 Task: Create validation rules in attendee object.
Action: Mouse moved to (798, 62)
Screenshot: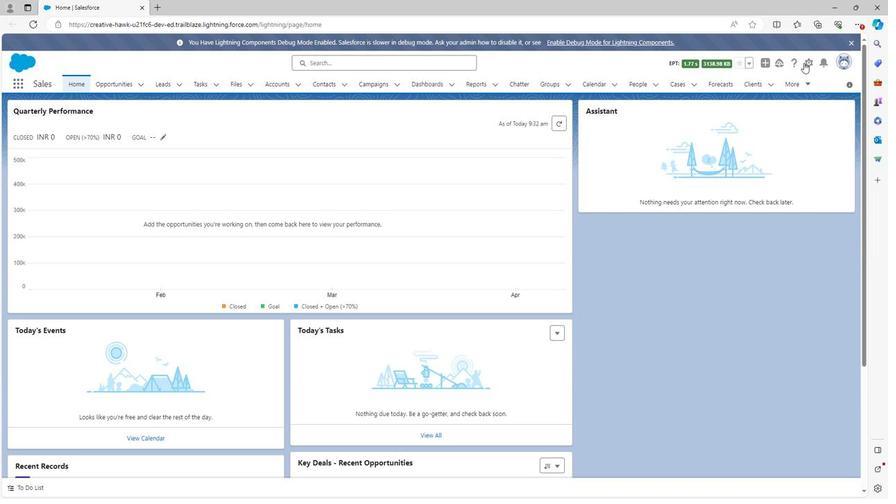 
Action: Mouse pressed left at (798, 62)
Screenshot: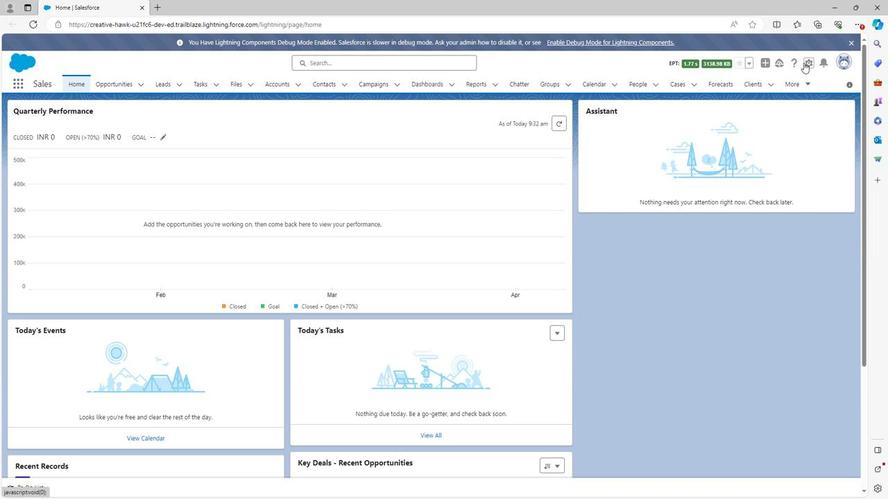 
Action: Mouse moved to (767, 87)
Screenshot: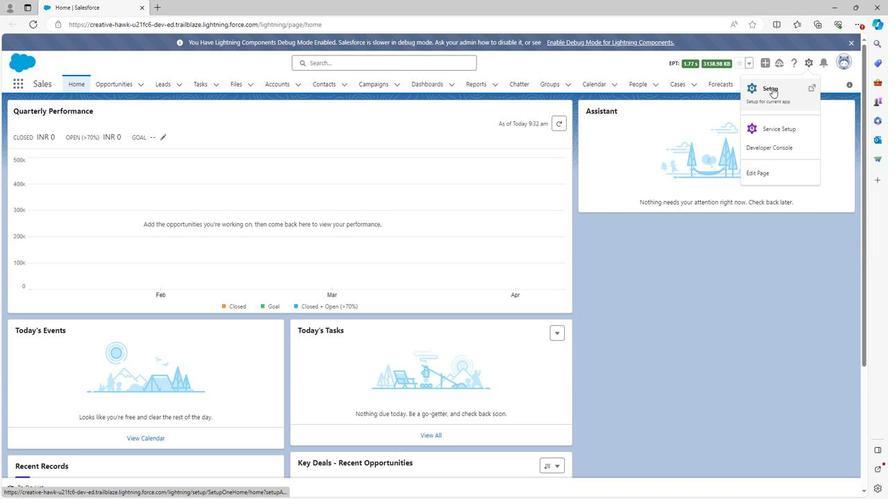 
Action: Mouse pressed left at (767, 87)
Screenshot: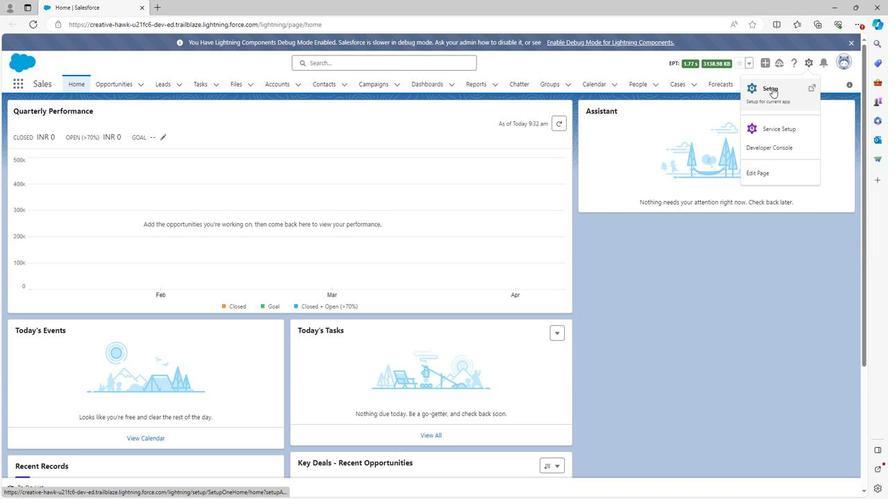 
Action: Mouse moved to (119, 83)
Screenshot: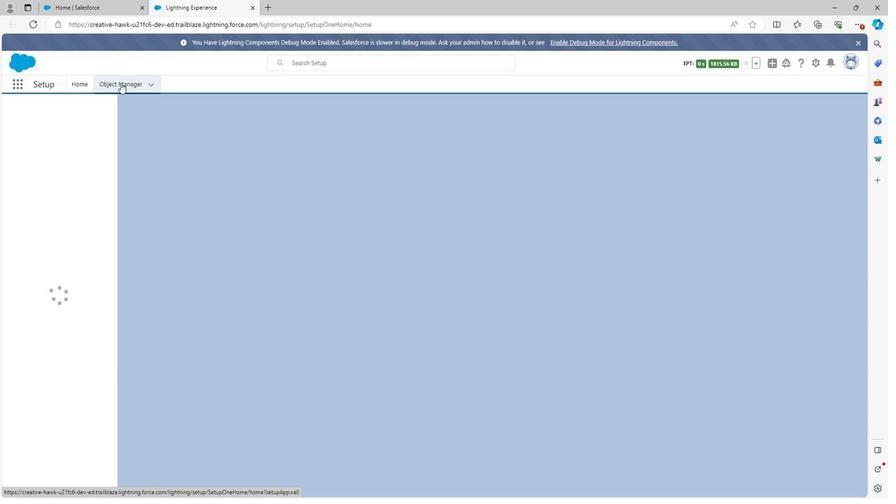 
Action: Mouse pressed left at (119, 83)
Screenshot: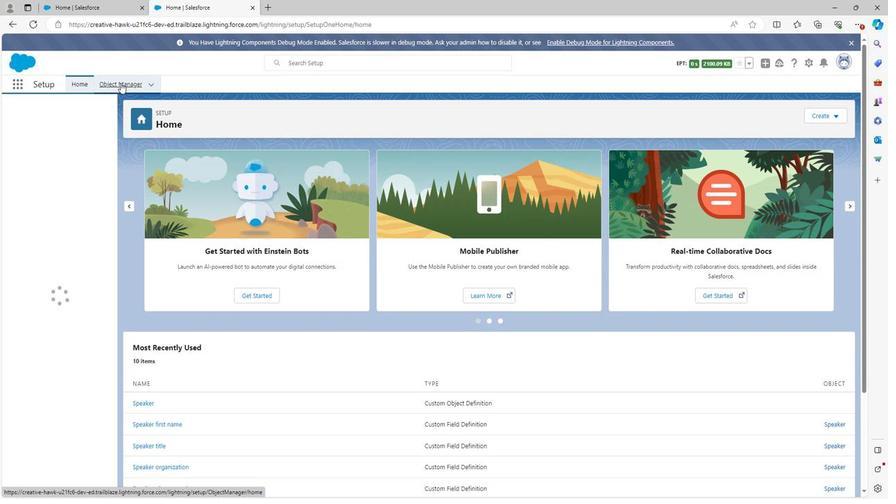 
Action: Mouse moved to (45, 284)
Screenshot: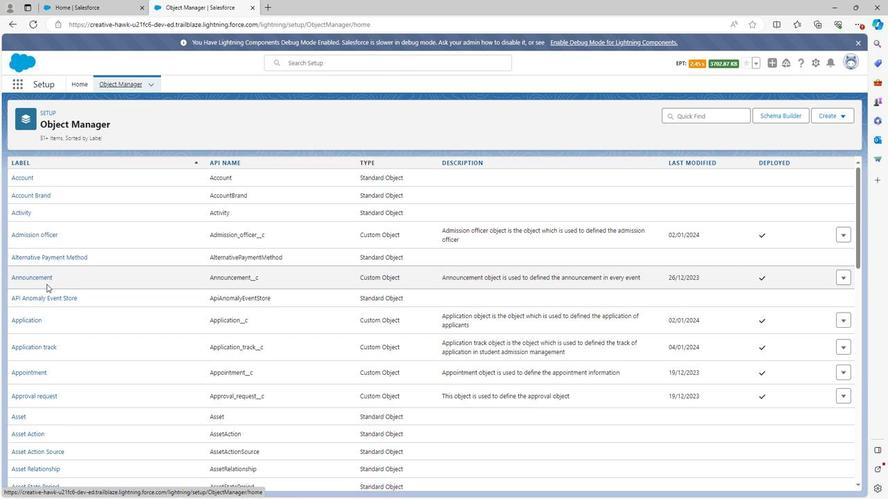 
Action: Mouse scrolled (45, 284) with delta (0, 0)
Screenshot: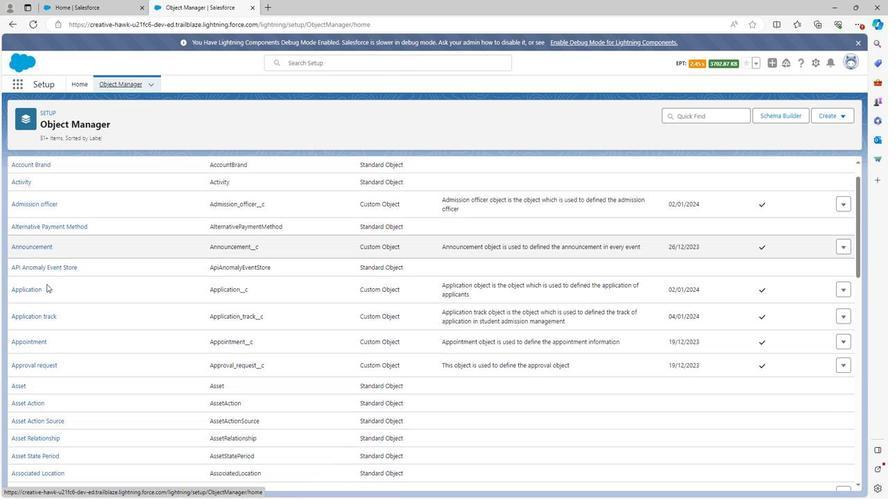 
Action: Mouse scrolled (45, 284) with delta (0, 0)
Screenshot: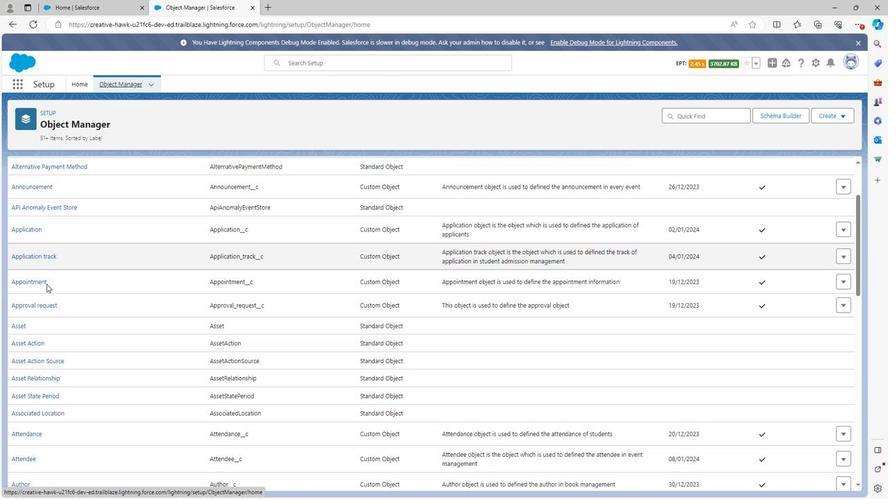 
Action: Mouse scrolled (45, 284) with delta (0, 0)
Screenshot: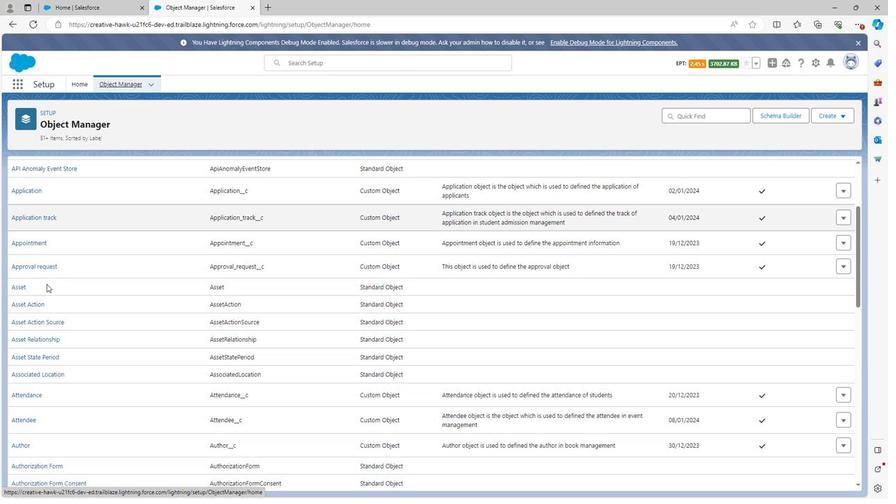 
Action: Mouse scrolled (45, 284) with delta (0, 0)
Screenshot: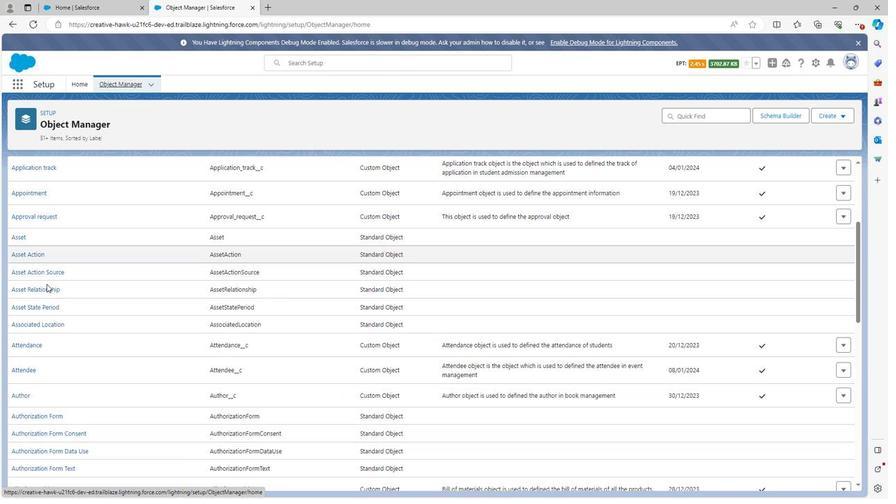 
Action: Mouse scrolled (45, 284) with delta (0, 0)
Screenshot: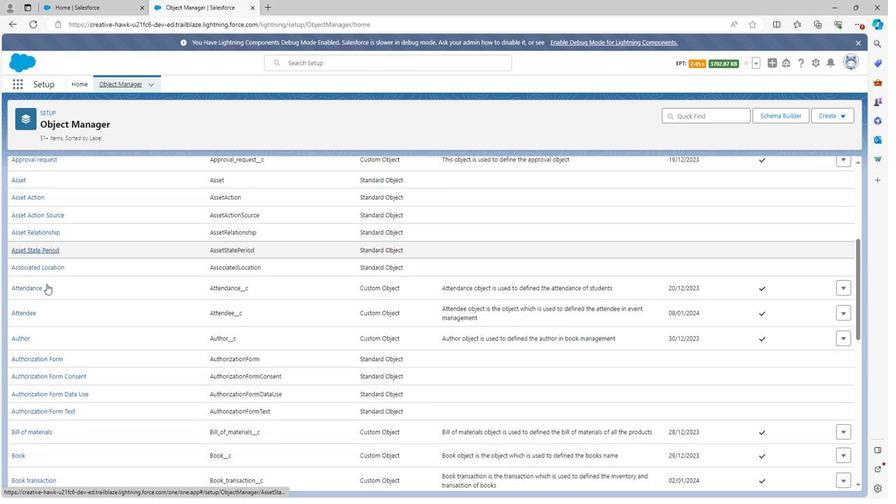 
Action: Mouse moved to (22, 299)
Screenshot: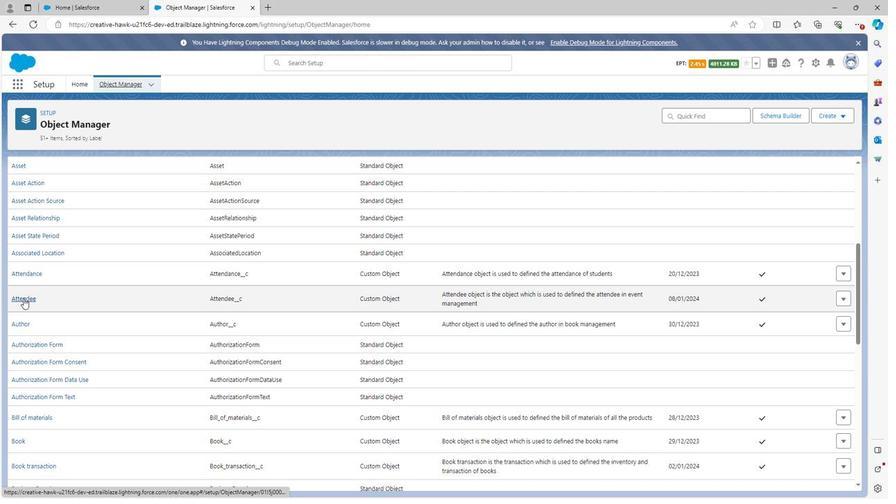 
Action: Mouse pressed left at (22, 299)
Screenshot: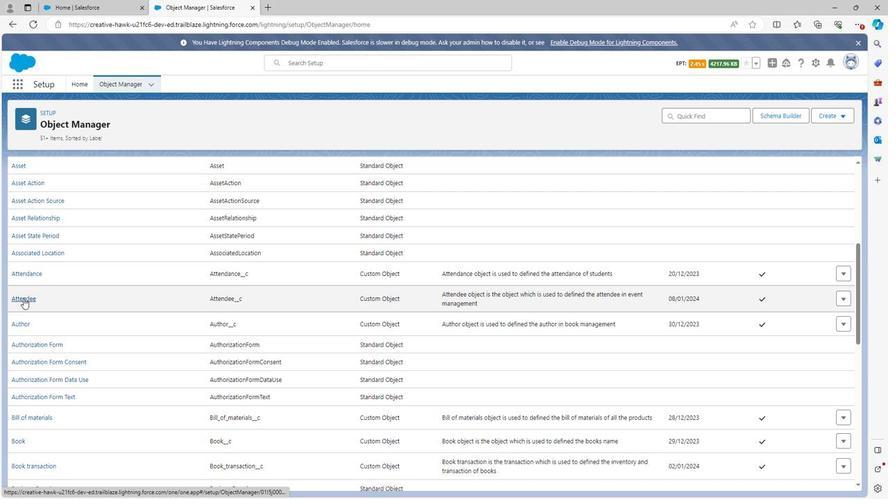 
Action: Mouse moved to (62, 181)
Screenshot: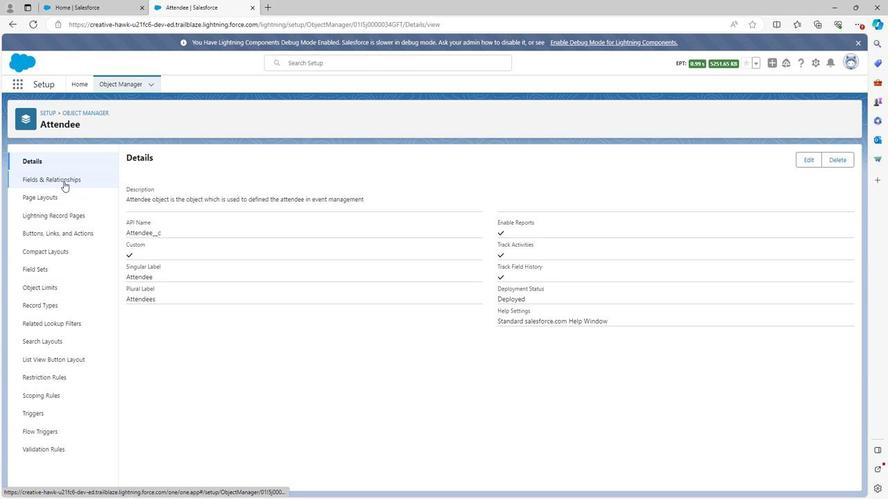 
Action: Mouse pressed left at (62, 181)
Screenshot: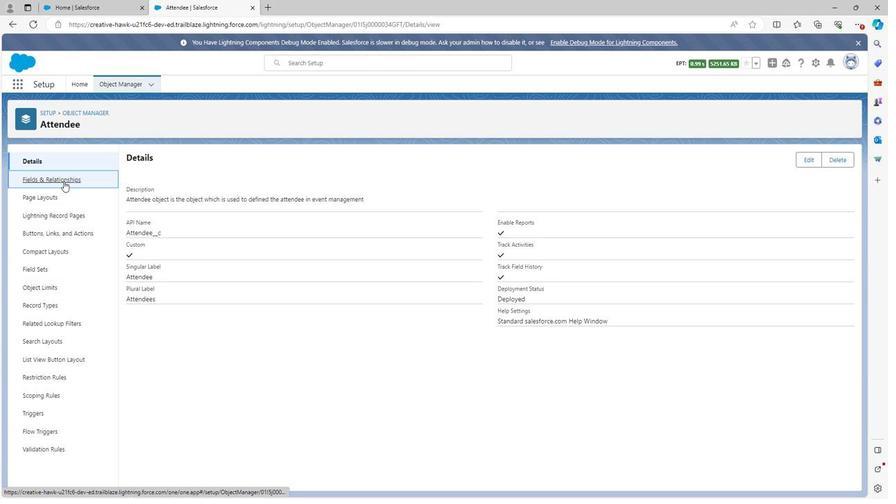 
Action: Mouse moved to (143, 344)
Screenshot: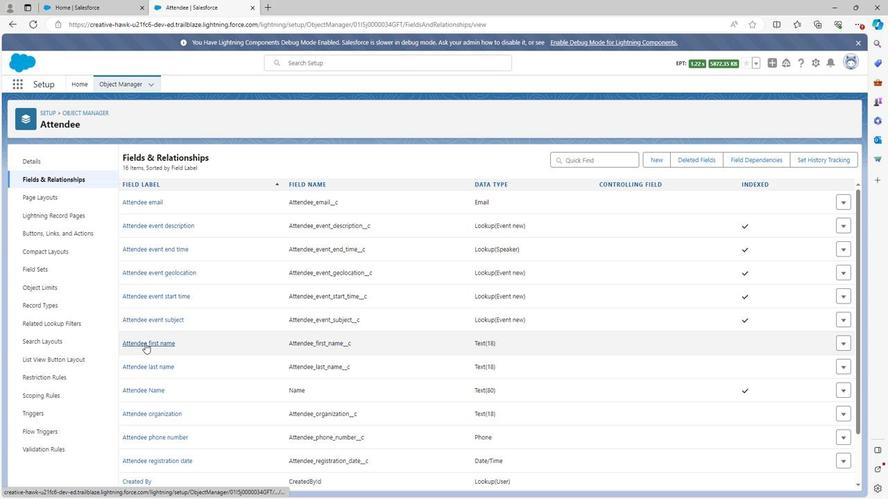 
Action: Mouse pressed left at (143, 344)
Screenshot: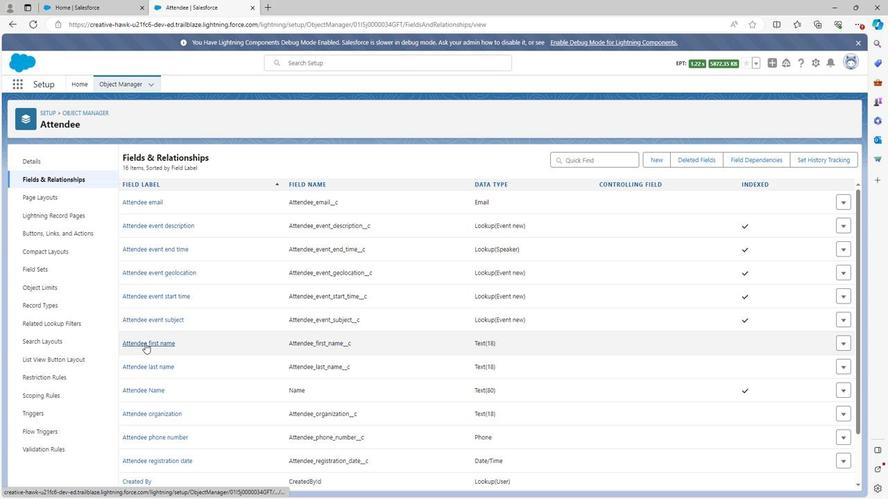 
Action: Mouse moved to (351, 427)
Screenshot: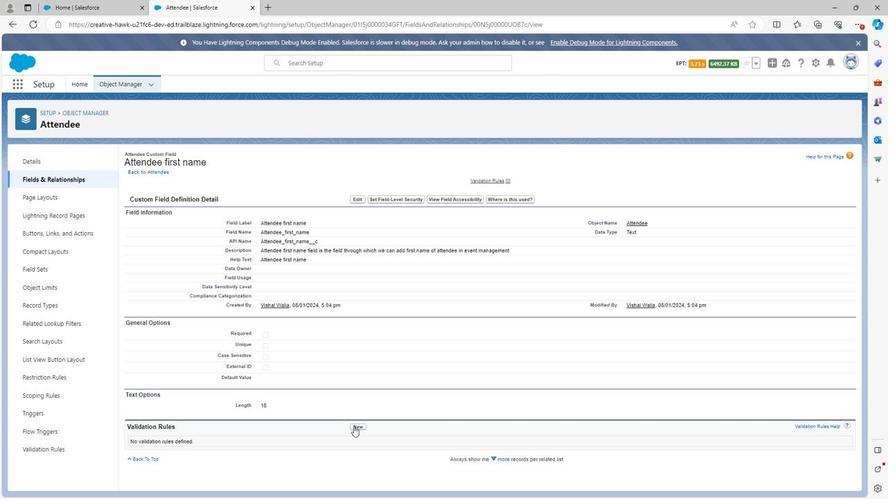 
Action: Mouse pressed left at (351, 427)
Screenshot: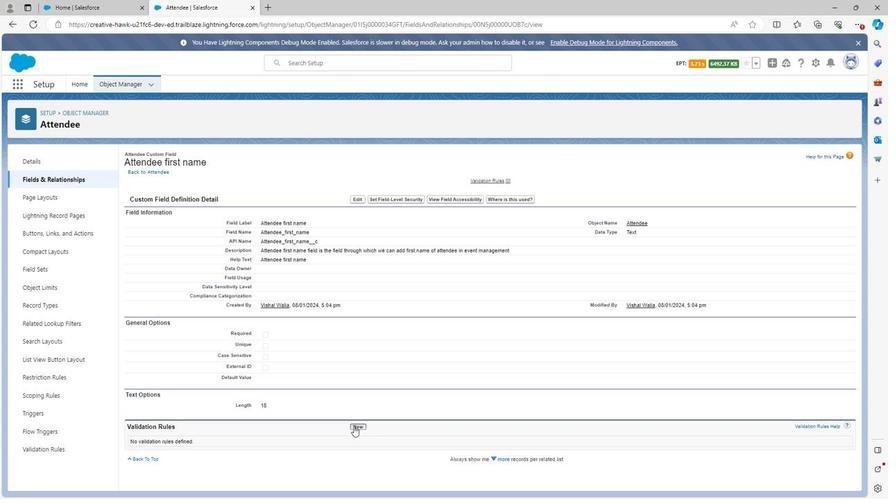 
Action: Mouse moved to (198, 217)
Screenshot: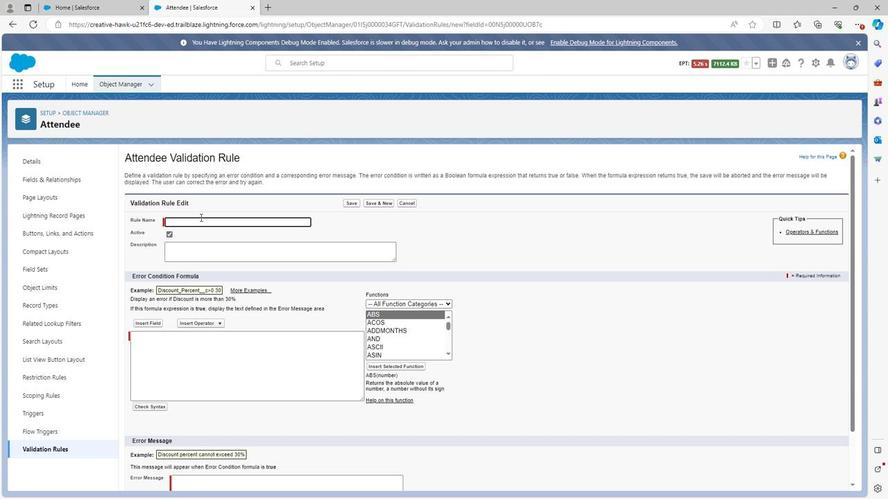 
Action: Key pressed <Key.shift><Key.shift>A
Screenshot: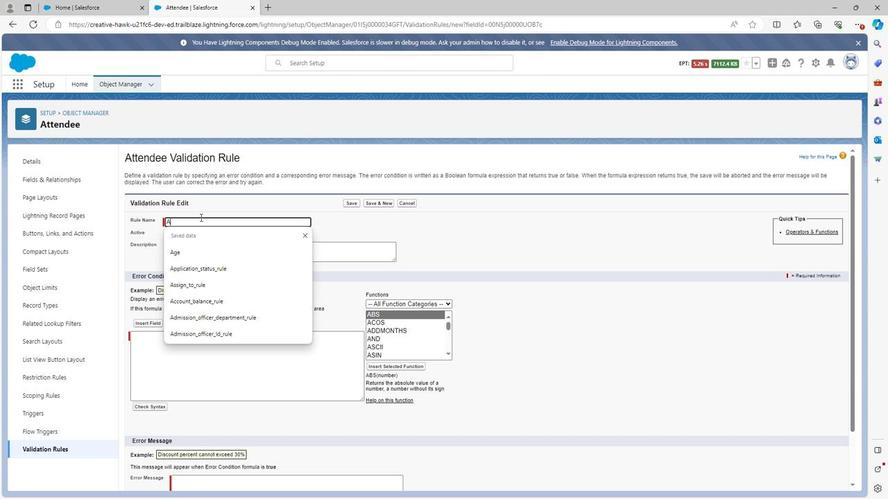 
Action: Mouse moved to (197, 218)
Screenshot: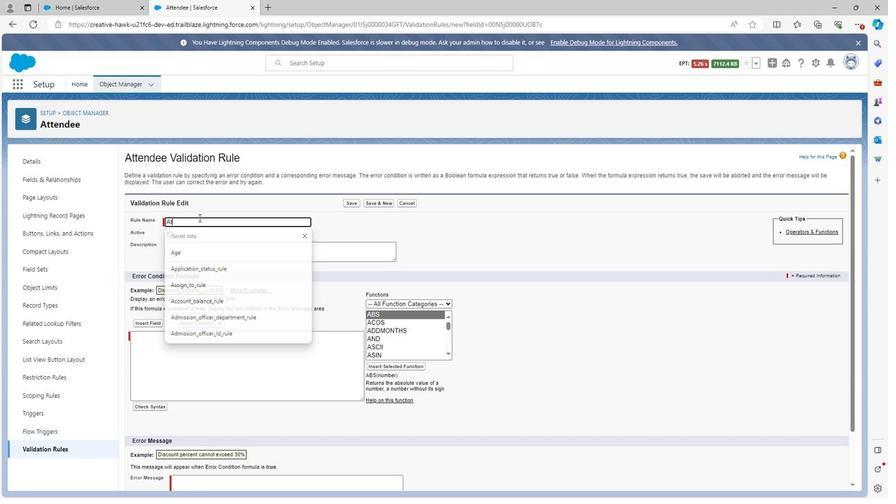 
Action: Key pressed tten
Screenshot: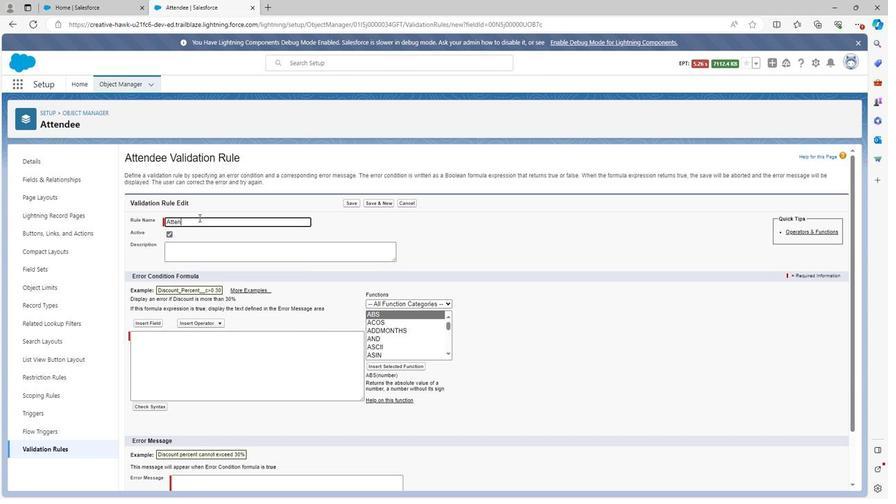 
Action: Mouse moved to (197, 218)
Screenshot: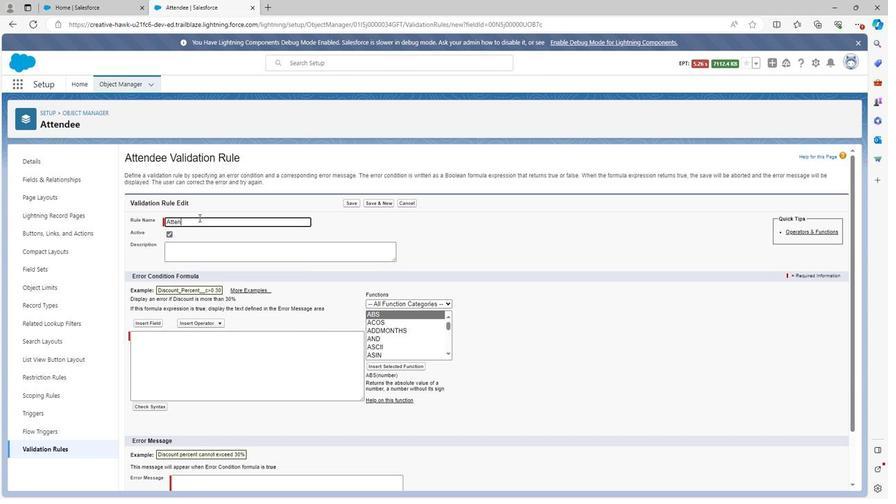 
Action: Key pressed dee<Key.space>first<Key.space>name<Key.space>rule
Screenshot: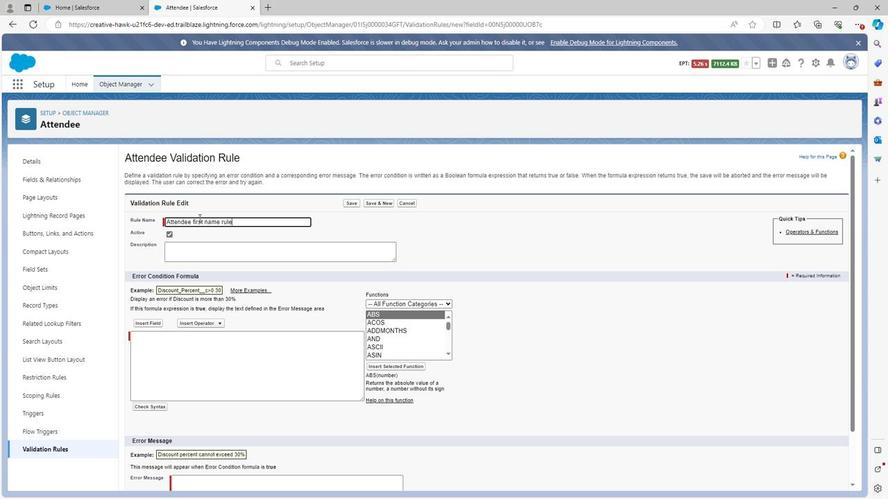 
Action: Mouse moved to (207, 229)
Screenshot: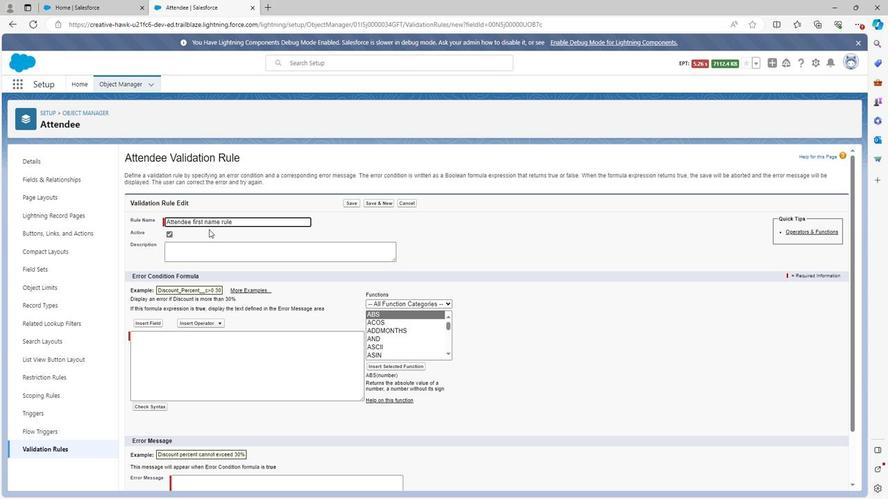 
Action: Mouse pressed left at (207, 229)
Screenshot: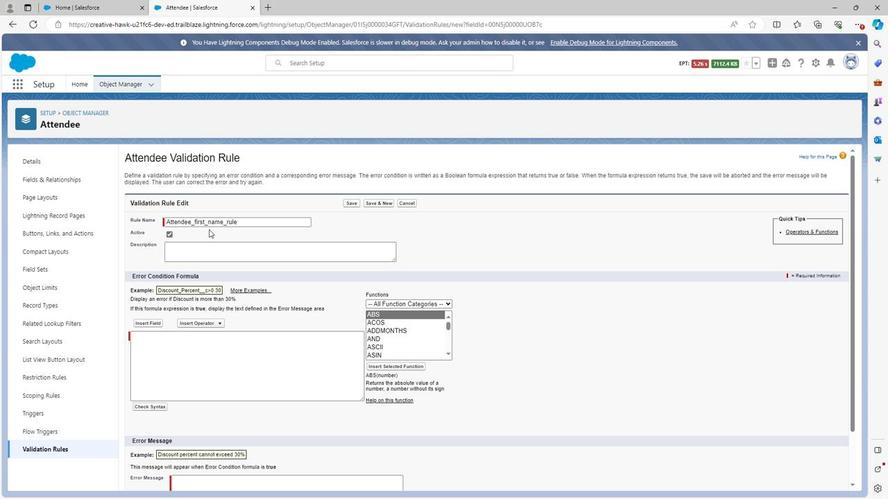 
Action: Mouse moved to (198, 251)
Screenshot: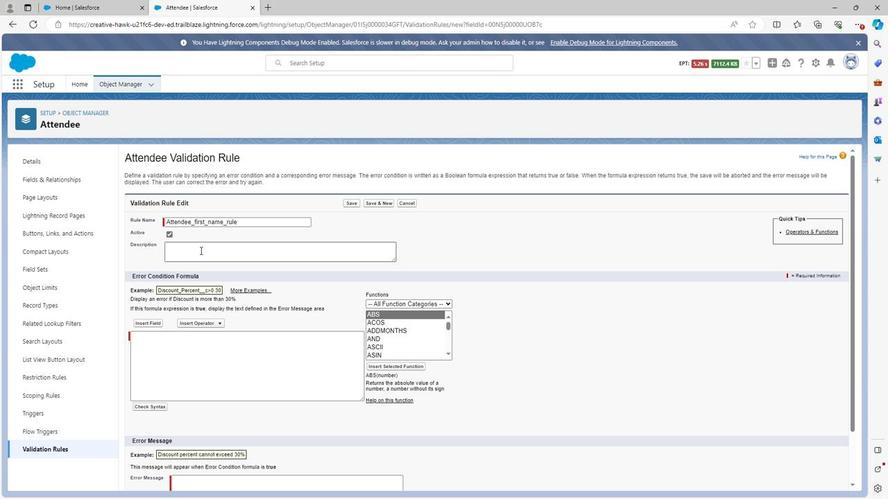 
Action: Mouse pressed left at (198, 251)
Screenshot: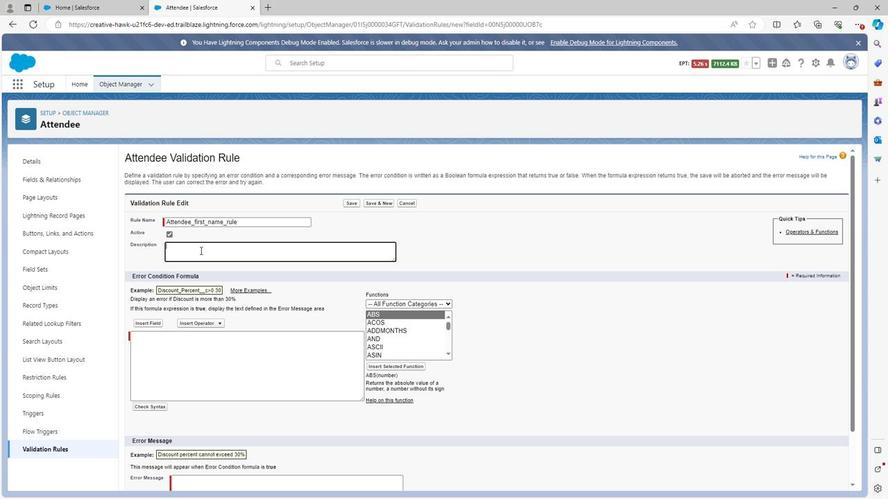 
Action: Key pressed <Key.shift>A
Screenshot: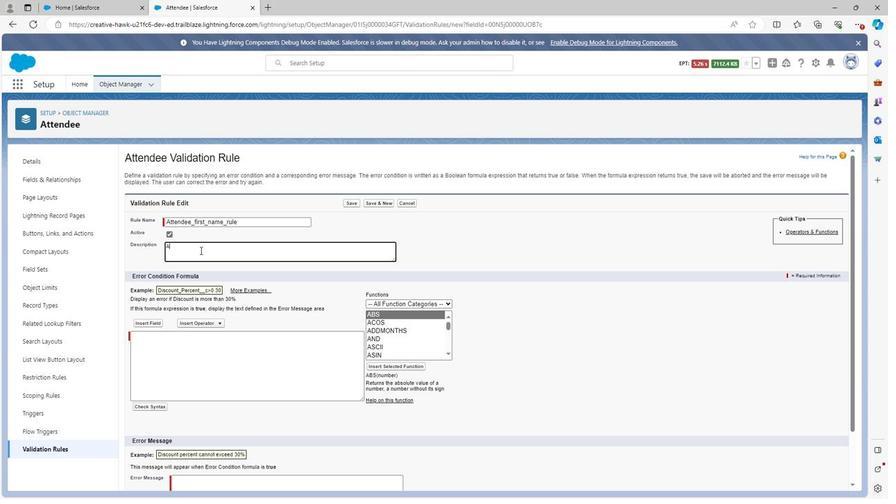 
Action: Mouse moved to (198, 250)
Screenshot: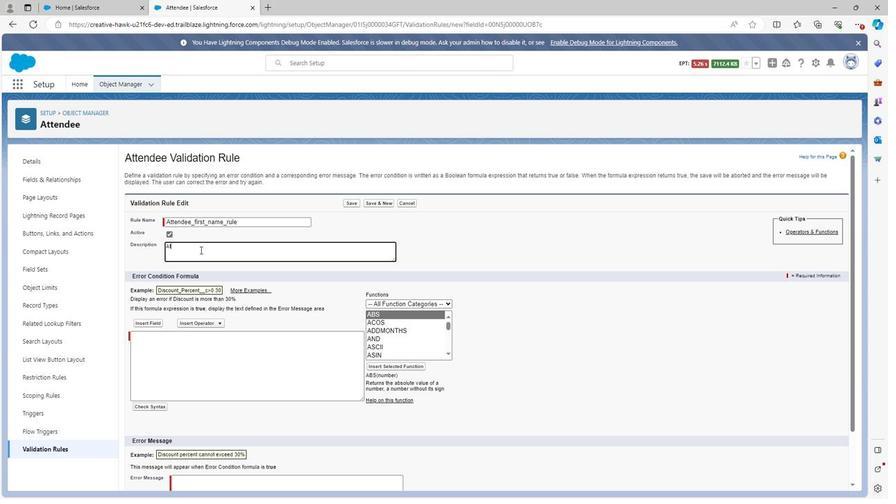 
Action: Key pressed t
Screenshot: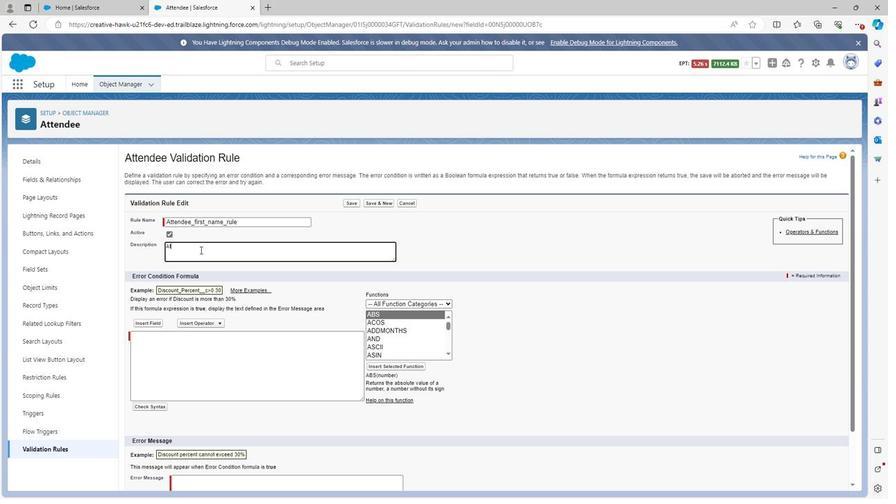 
Action: Mouse moved to (198, 249)
Screenshot: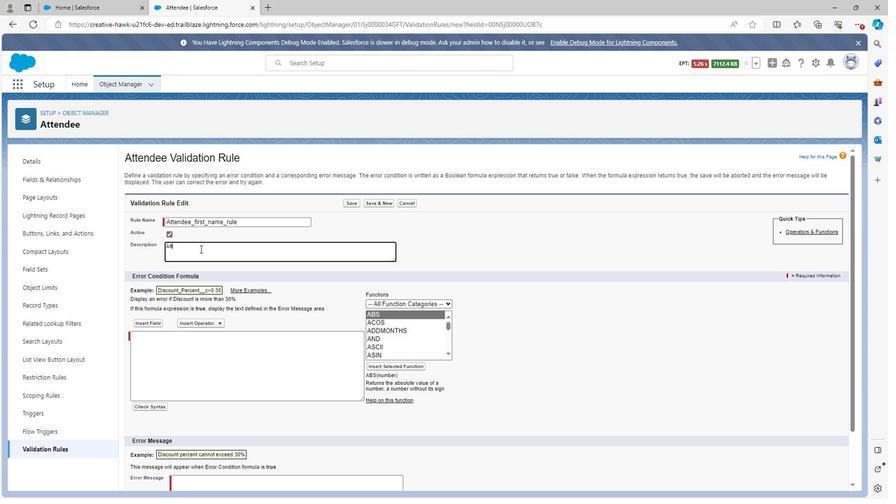 
Action: Key pressed tendee<Key.space>first<Key.space>name<Key.space>ru
Screenshot: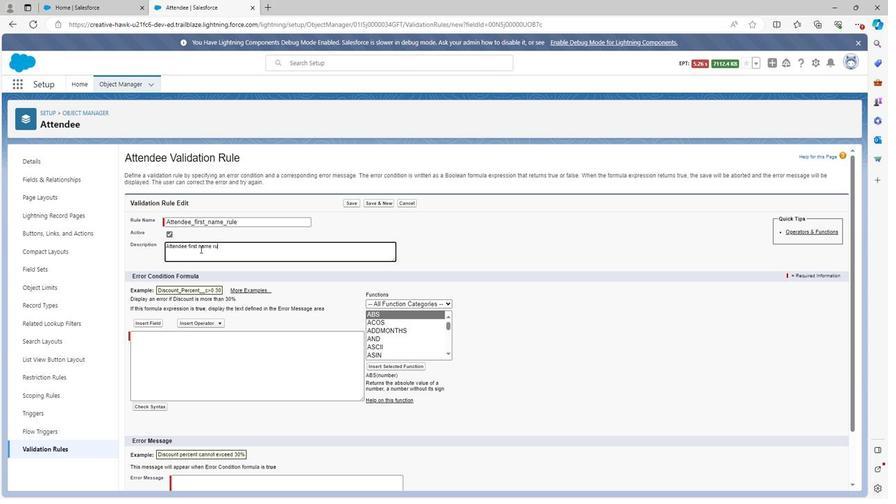 
Action: Mouse moved to (197, 249)
Screenshot: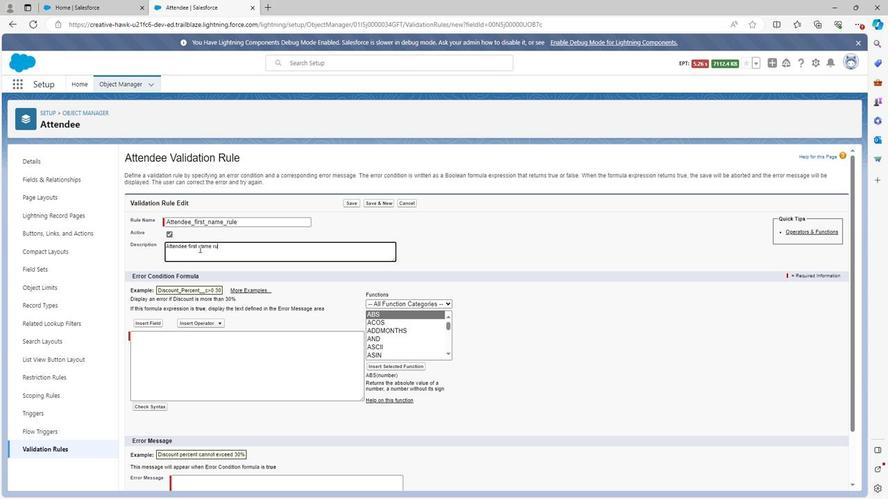 
Action: Key pressed le<Key.space>is<Key.space>the<Key.space>rule<Key.space>
Screenshot: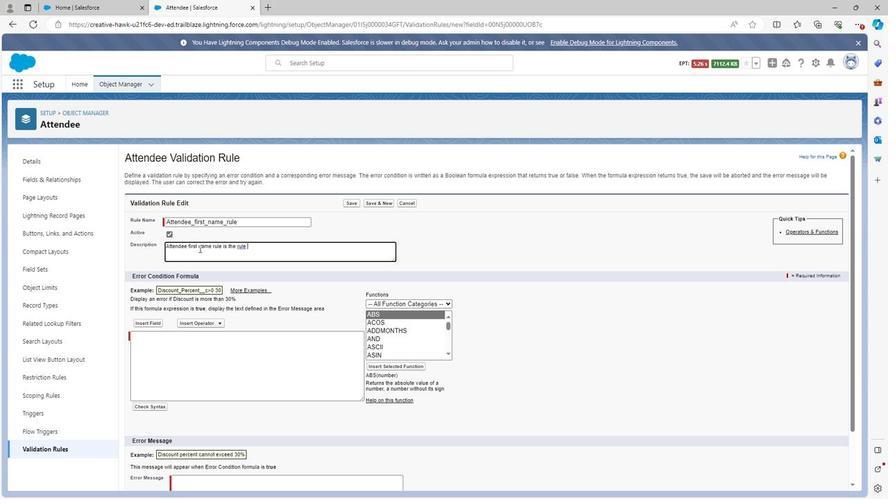 
Action: Mouse moved to (197, 248)
Screenshot: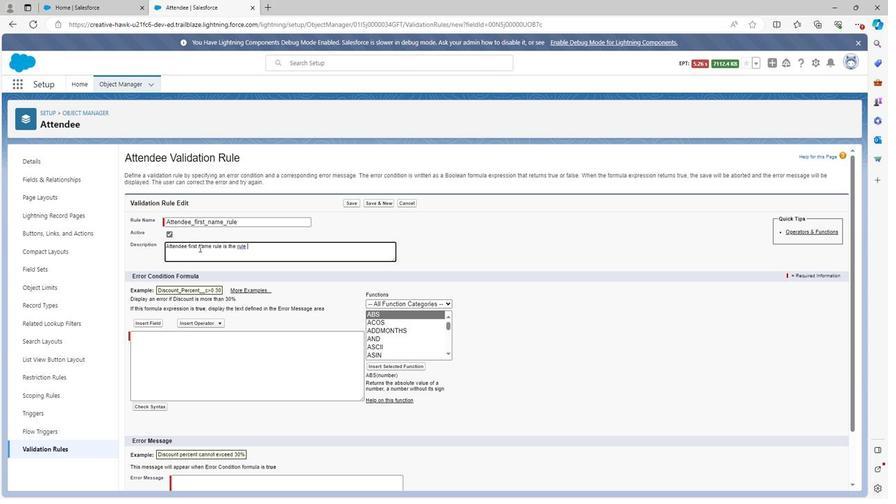 
Action: Key pressed in<Key.space>which<Key.space>we<Key.space>defined<Key.space>the<Key.space>first<Key.space>name<Key.space>of<Key.space>attendee
Screenshot: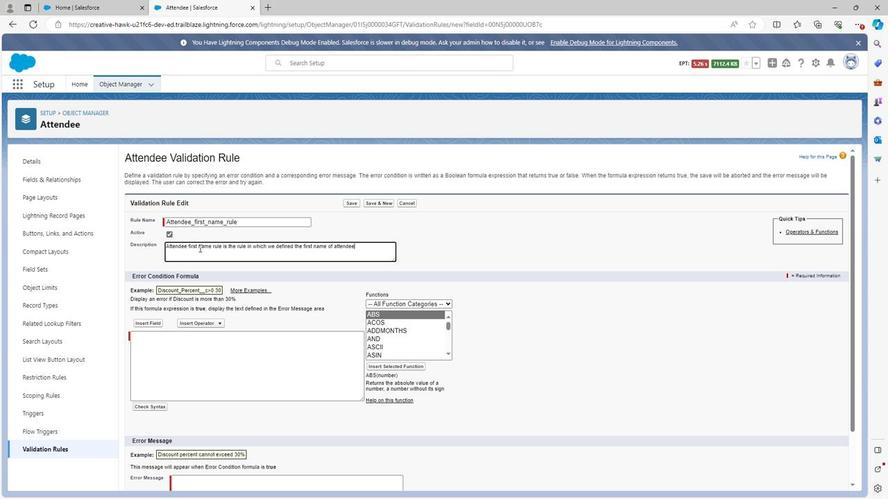 
Action: Mouse moved to (111, 208)
Screenshot: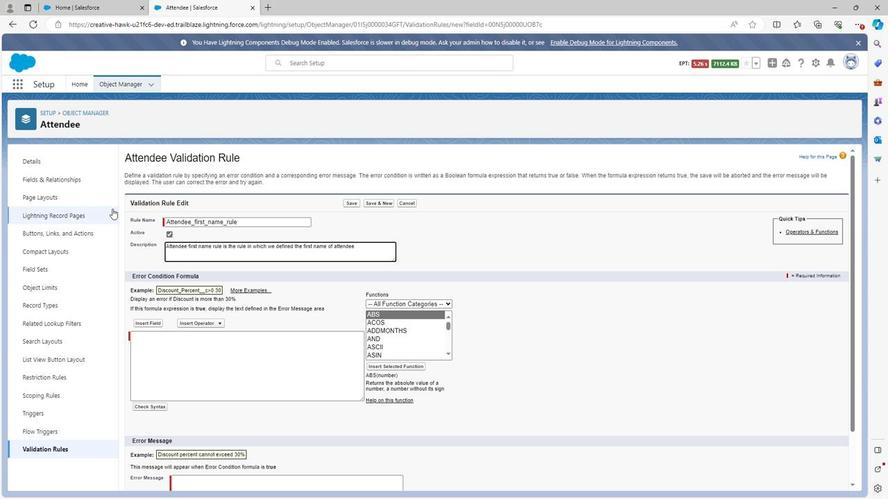
Action: Key pressed <Key.space>with<Key.space>some<Key.space>validation<Key.space>in<Key.space>event<Key.space>management
Screenshot: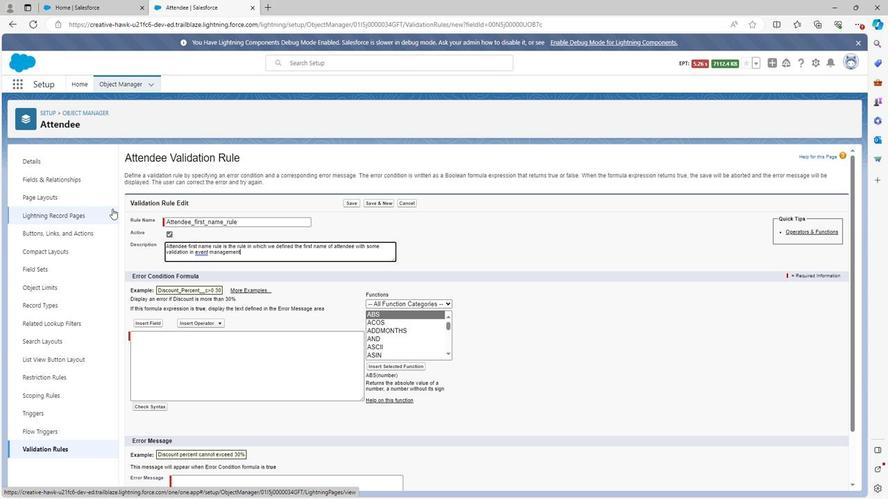 
Action: Mouse moved to (144, 321)
Screenshot: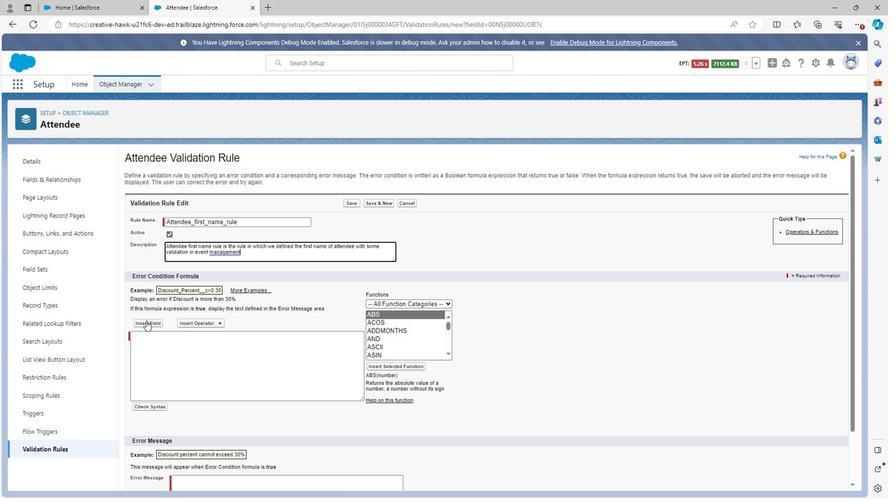 
Action: Mouse pressed left at (144, 321)
Screenshot: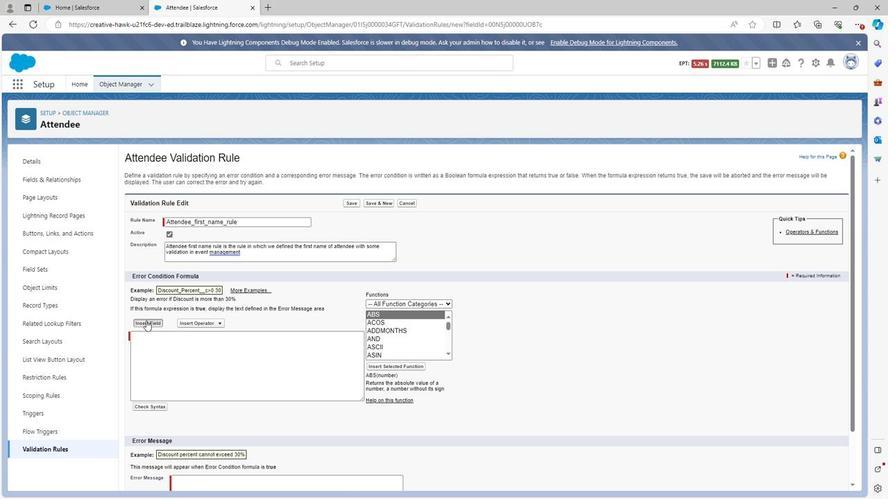 
Action: Mouse moved to (415, 325)
Screenshot: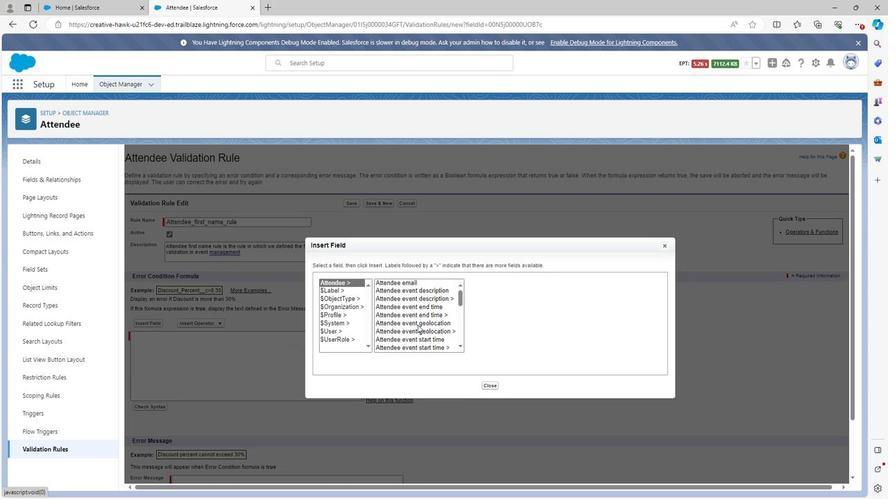 
Action: Mouse scrolled (415, 325) with delta (0, 0)
Screenshot: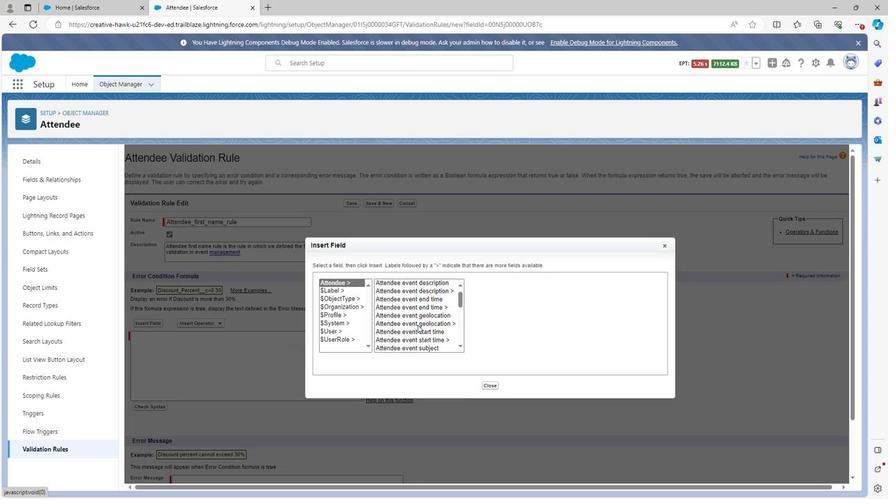 
Action: Mouse moved to (414, 325)
Screenshot: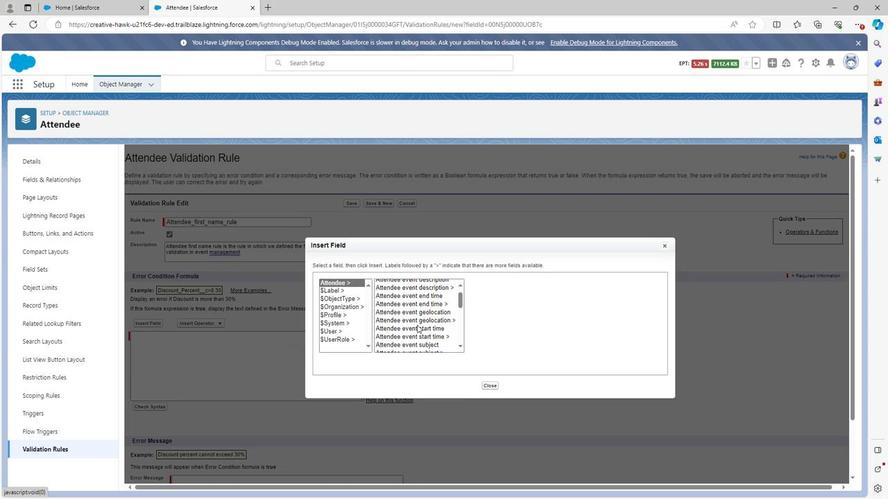 
Action: Mouse scrolled (414, 325) with delta (0, 0)
Screenshot: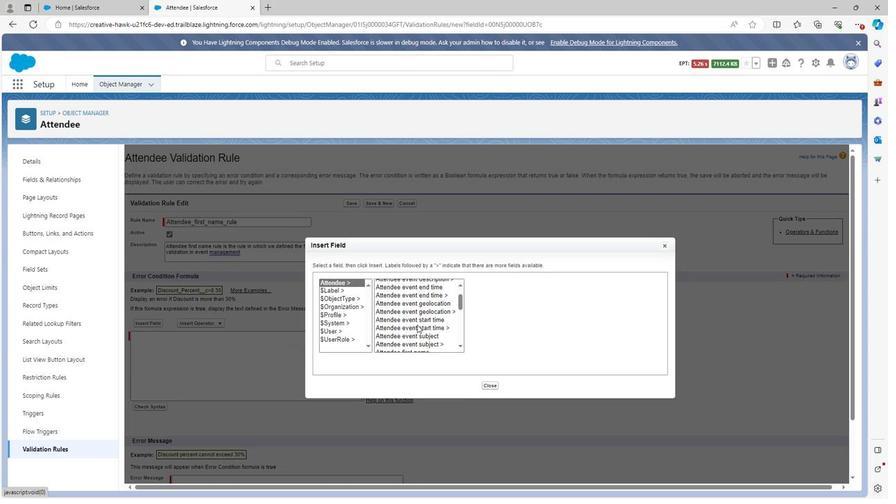 
Action: Mouse moved to (413, 325)
Screenshot: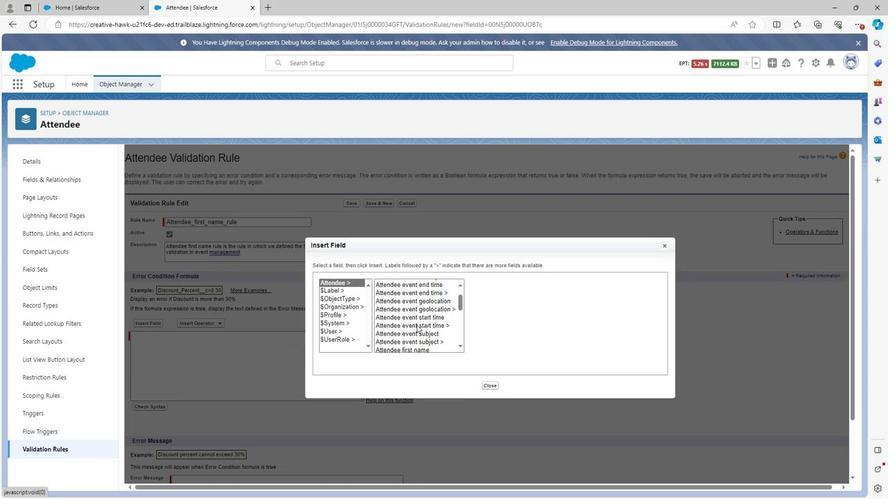 
Action: Mouse scrolled (413, 325) with delta (0, 0)
Screenshot: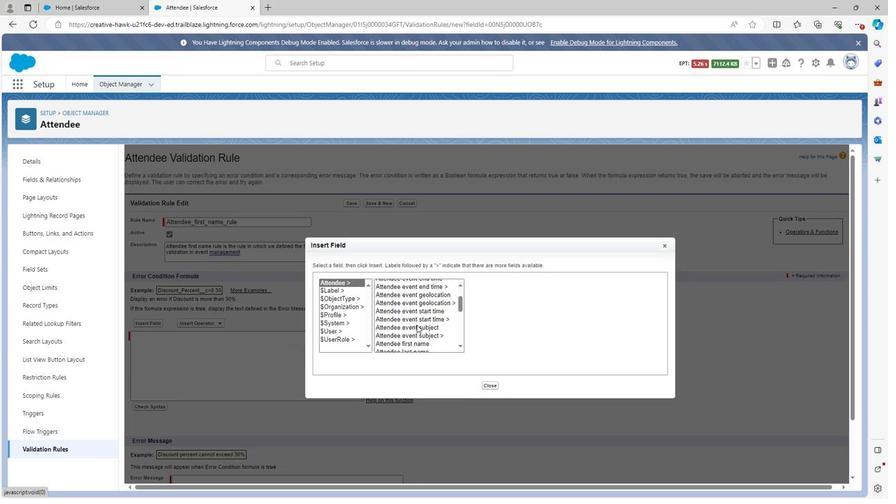 
Action: Mouse scrolled (413, 325) with delta (0, 0)
Screenshot: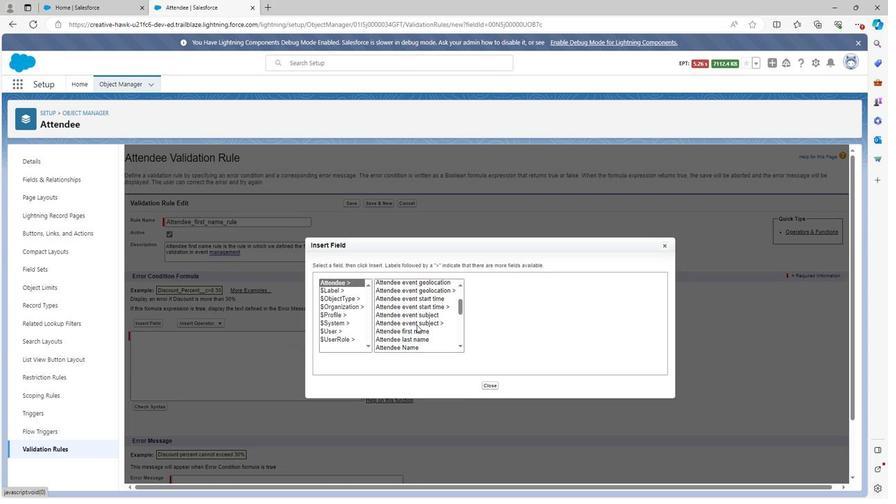 
Action: Mouse scrolled (413, 325) with delta (0, 0)
Screenshot: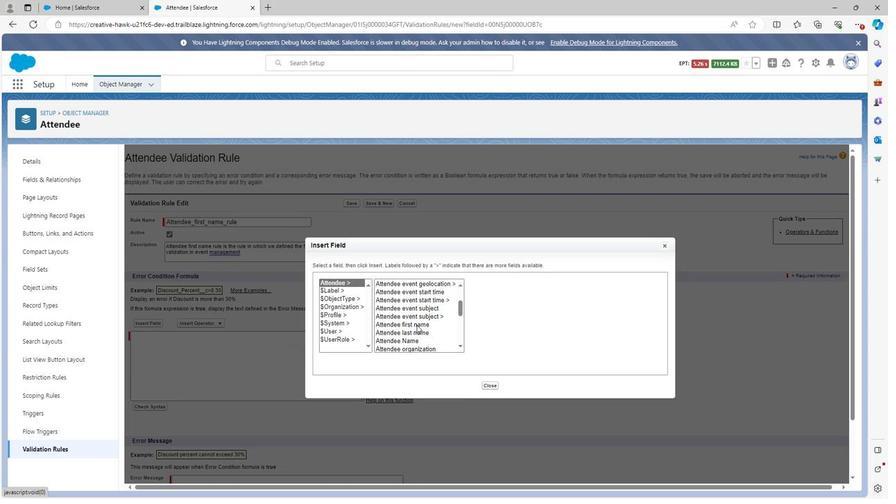 
Action: Mouse scrolled (413, 325) with delta (0, 0)
Screenshot: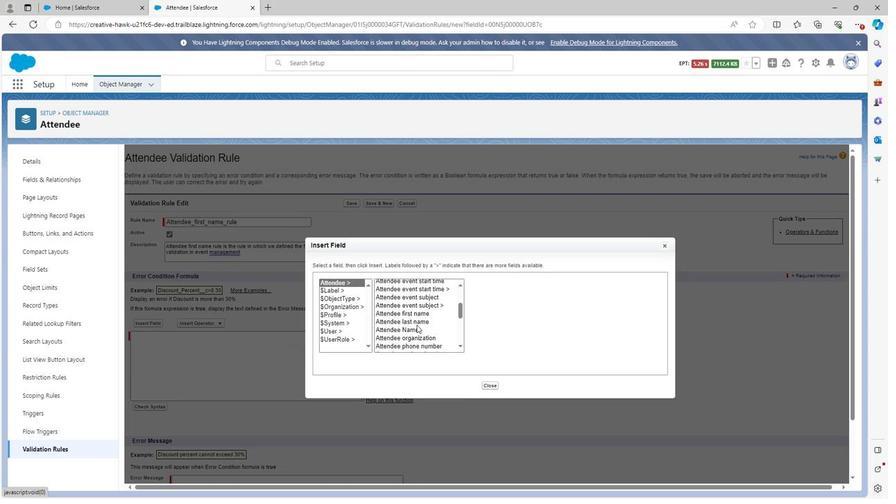 
Action: Mouse moved to (412, 306)
Screenshot: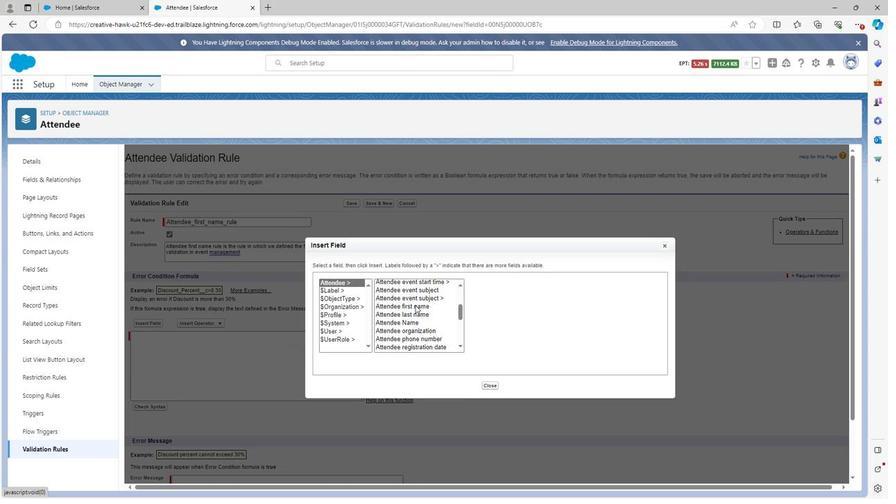 
Action: Mouse pressed left at (412, 306)
Screenshot: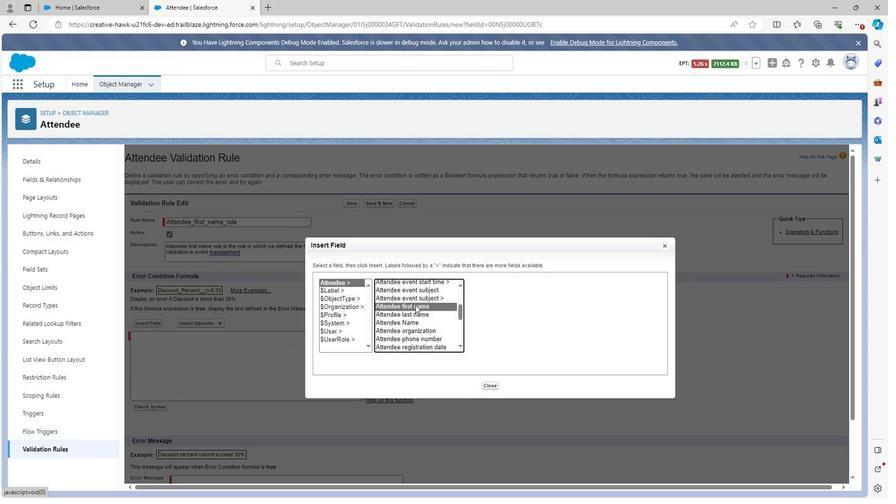 
Action: Mouse moved to (502, 333)
Screenshot: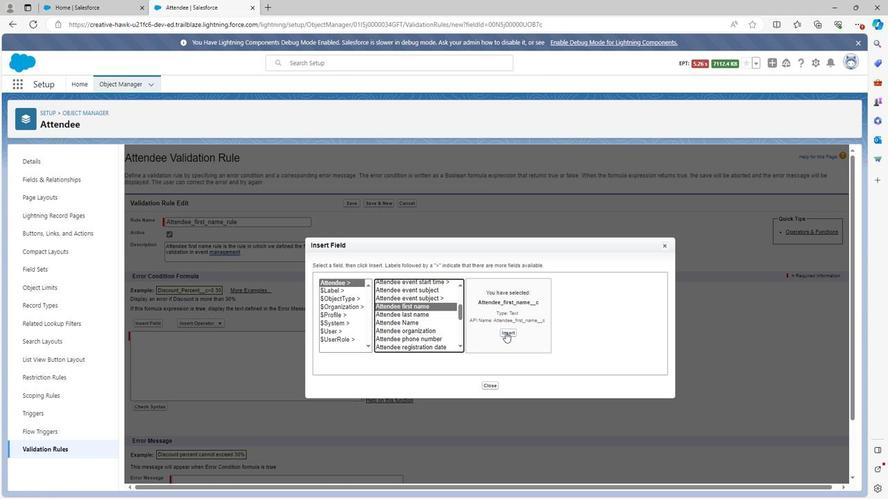 
Action: Mouse pressed left at (502, 333)
Screenshot: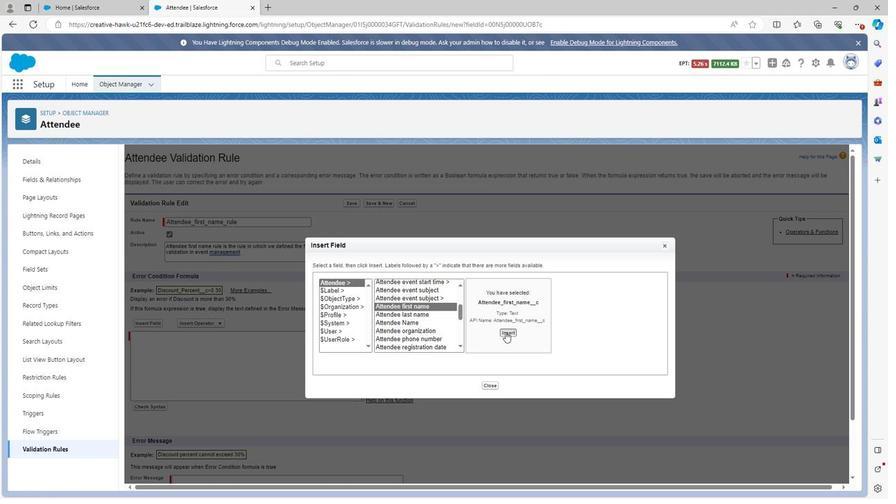 
Action: Mouse moved to (215, 322)
Screenshot: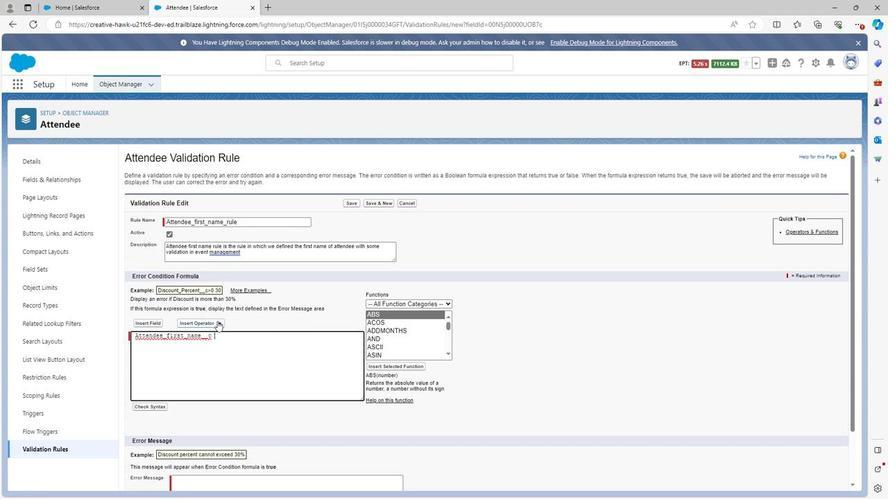 
Action: Mouse pressed left at (215, 322)
Screenshot: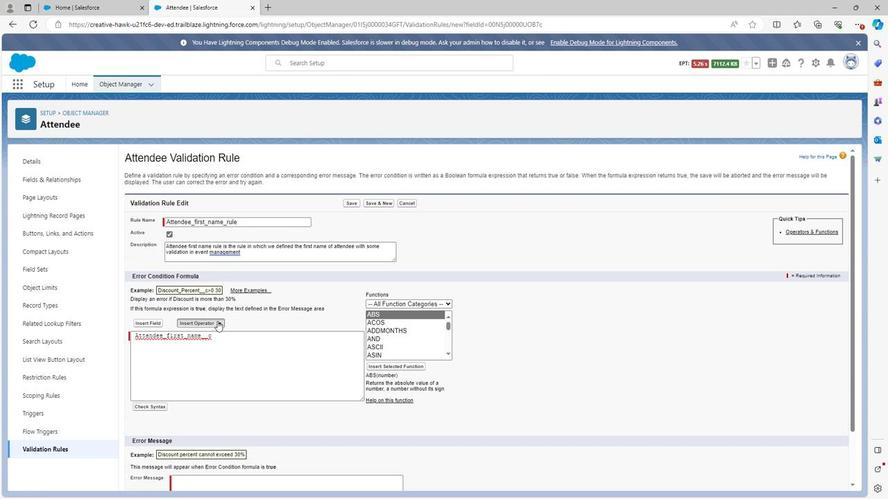 
Action: Mouse moved to (204, 406)
Screenshot: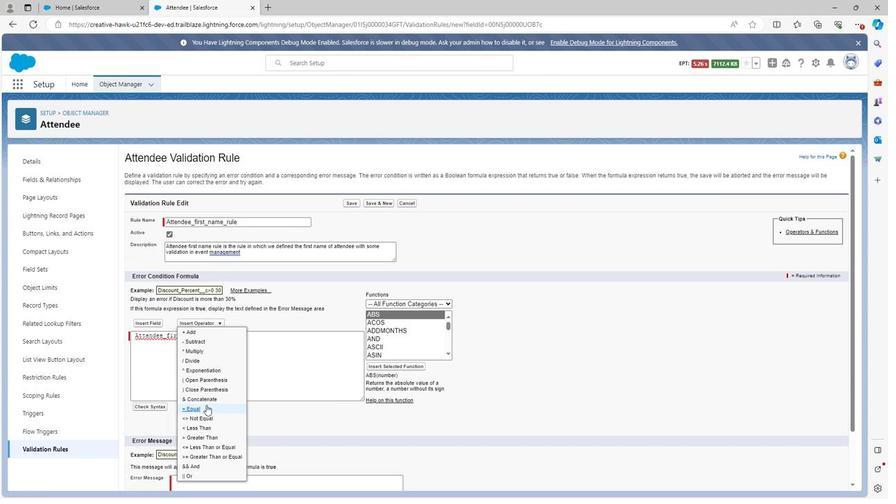 
Action: Mouse pressed left at (204, 406)
Screenshot: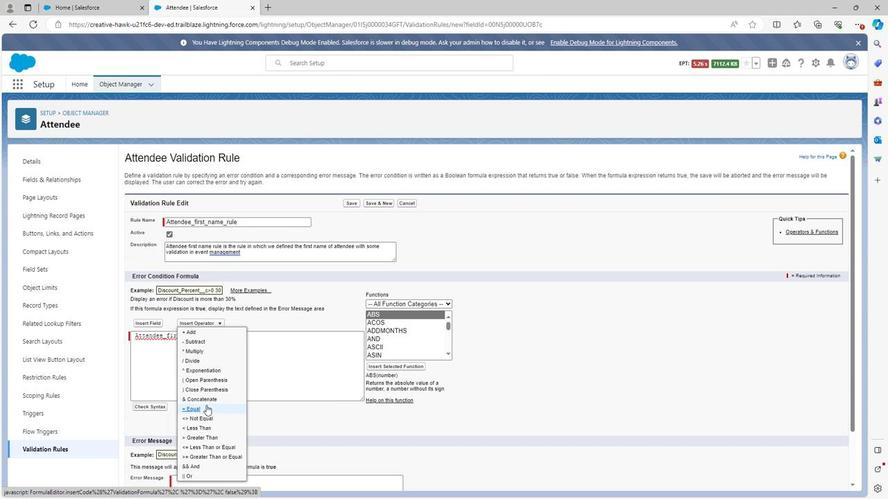 
Action: Mouse moved to (419, 335)
Screenshot: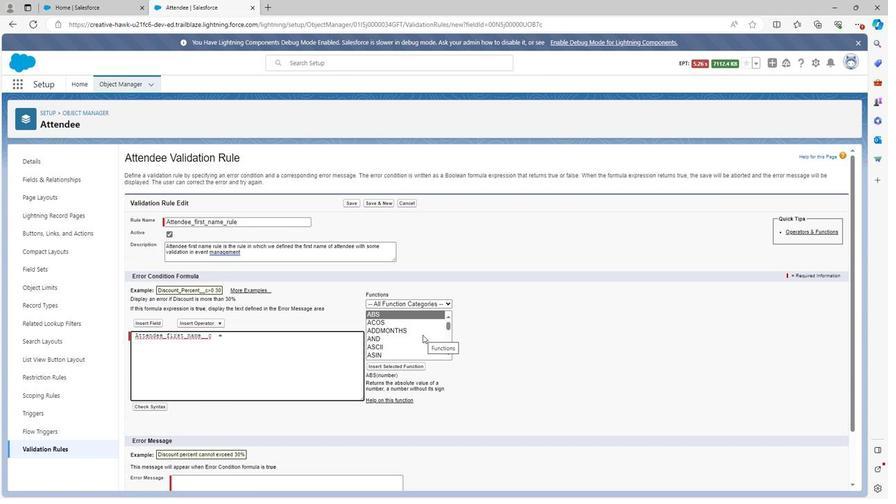 
Action: Mouse scrolled (419, 335) with delta (0, 0)
Screenshot: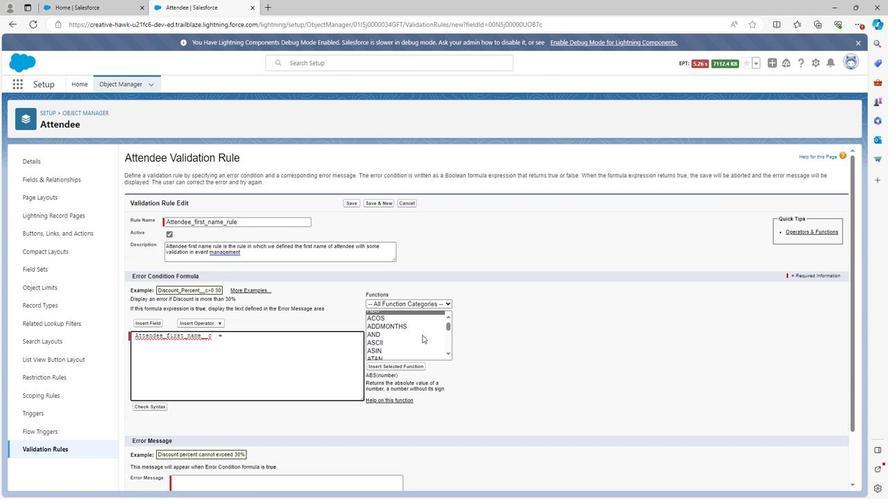 
Action: Mouse moved to (419, 335)
Screenshot: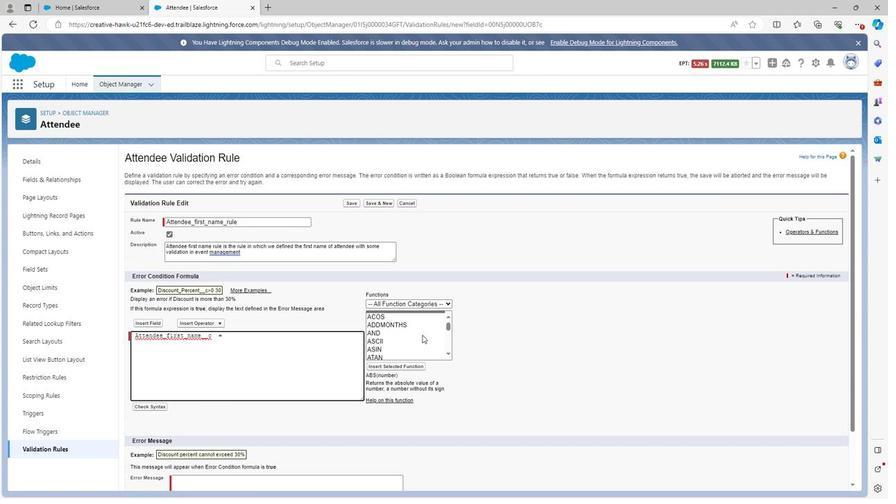 
Action: Mouse scrolled (419, 335) with delta (0, 0)
Screenshot: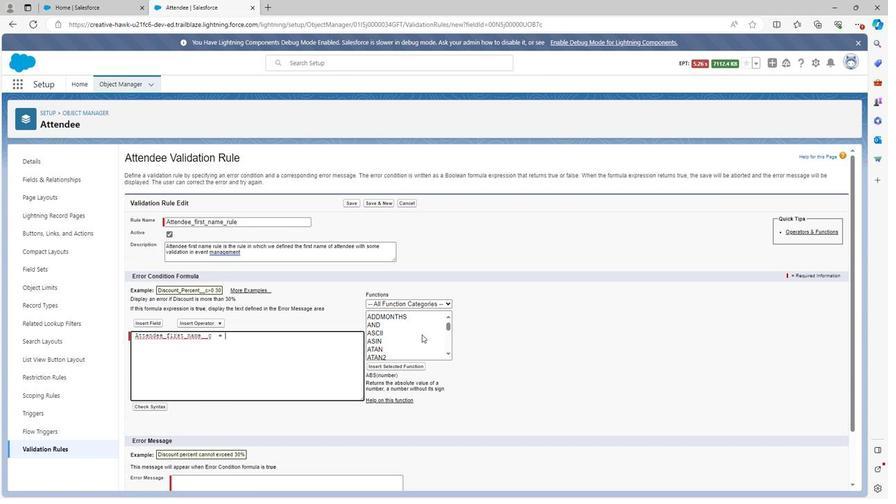 
Action: Mouse moved to (419, 335)
Screenshot: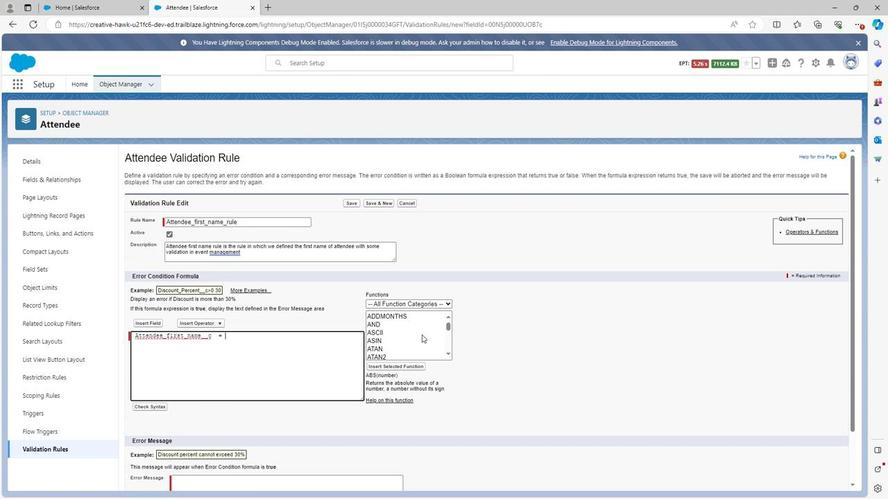 
Action: Mouse scrolled (419, 335) with delta (0, 0)
Screenshot: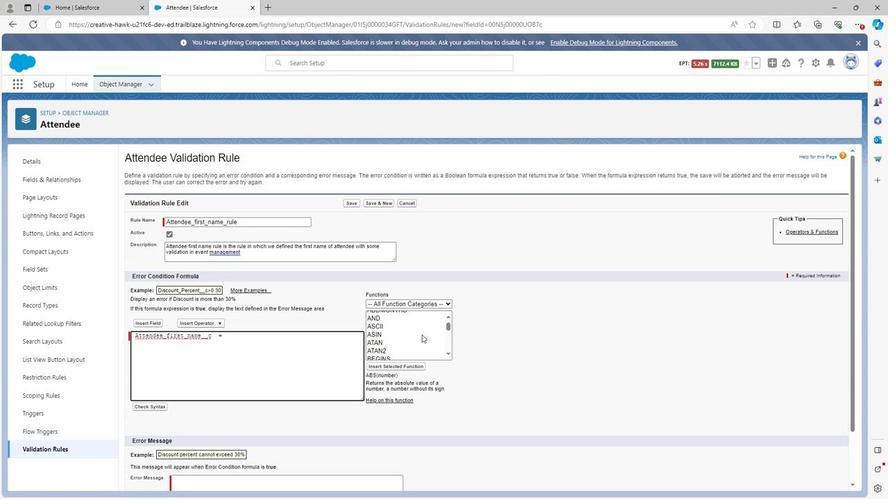 
Action: Mouse moved to (419, 335)
Screenshot: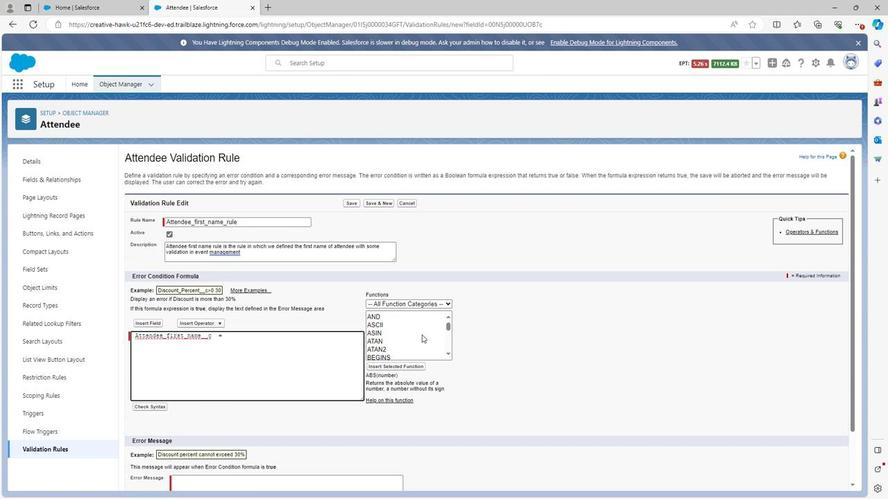 
Action: Mouse scrolled (419, 335) with delta (0, 0)
Screenshot: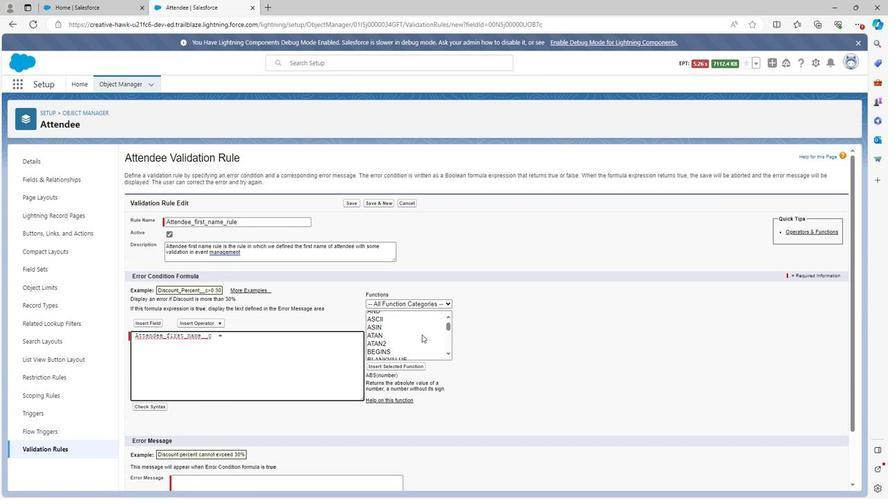 
Action: Mouse scrolled (419, 335) with delta (0, 0)
Screenshot: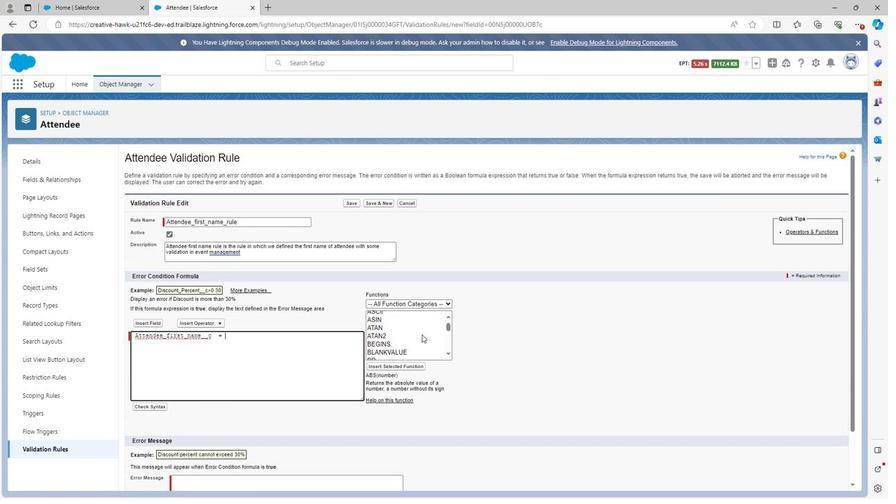 
Action: Mouse moved to (417, 335)
Screenshot: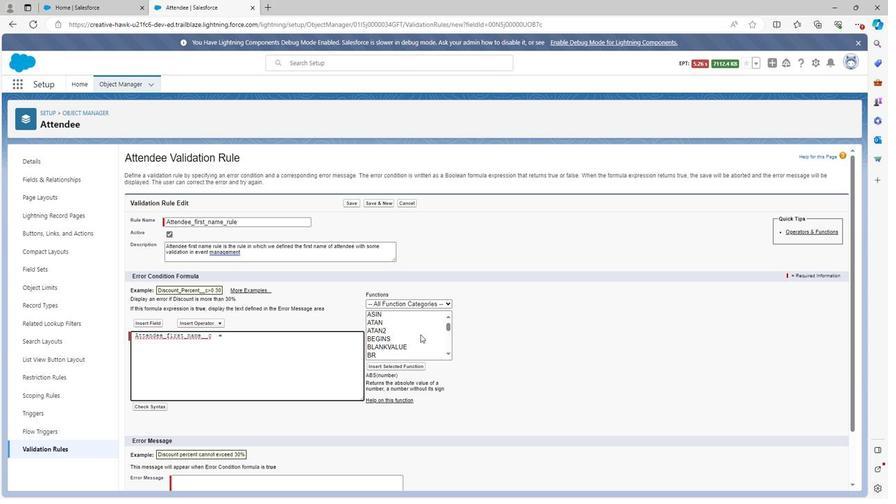 
Action: Mouse scrolled (417, 335) with delta (0, 0)
Screenshot: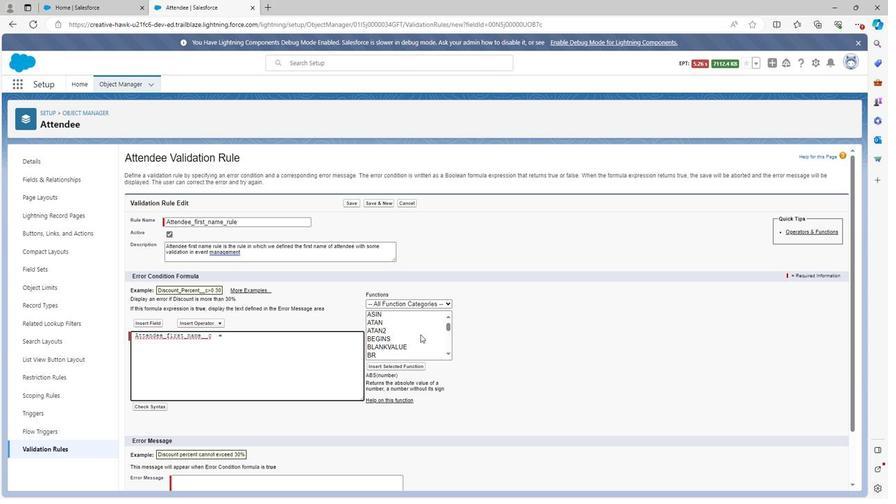 
Action: Mouse scrolled (417, 335) with delta (0, 0)
Screenshot: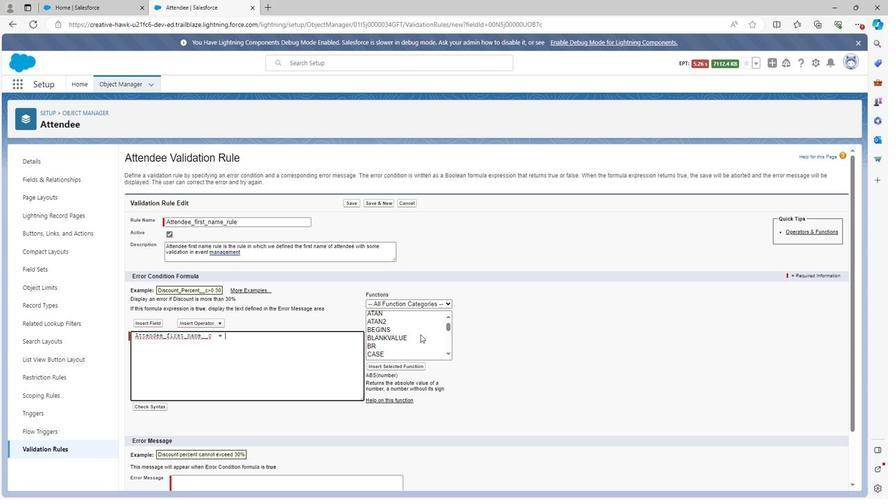 
Action: Mouse scrolled (417, 335) with delta (0, 0)
Screenshot: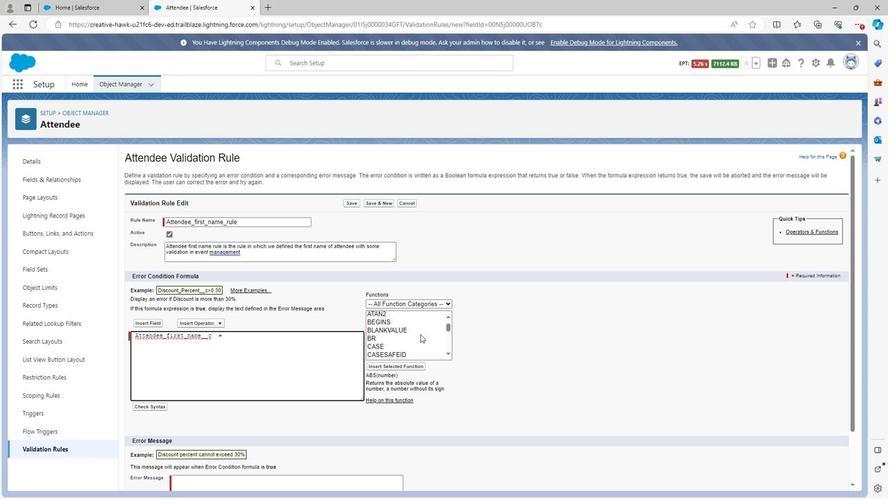
Action: Mouse scrolled (417, 335) with delta (0, 0)
Screenshot: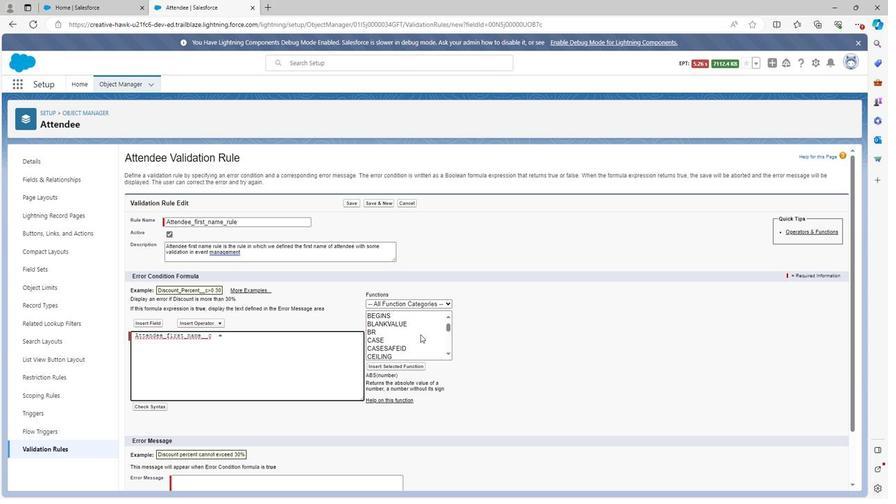 
Action: Mouse scrolled (417, 335) with delta (0, 0)
Screenshot: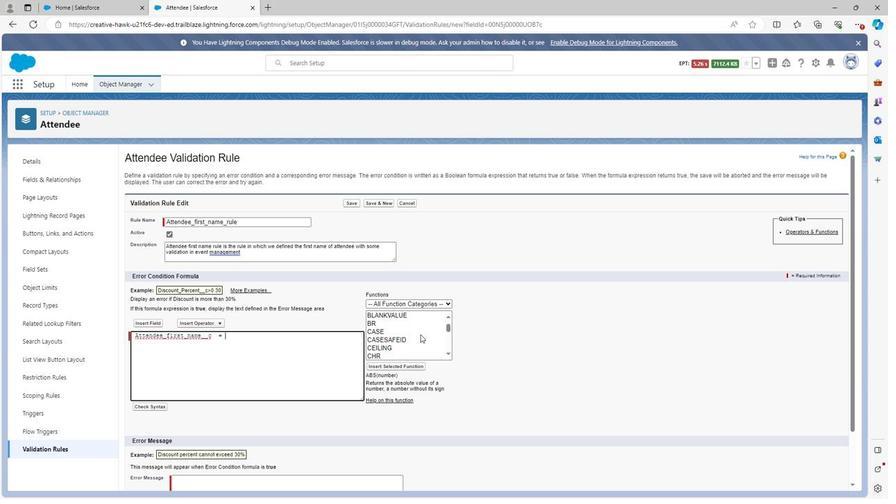 
Action: Mouse scrolled (417, 335) with delta (0, 0)
Screenshot: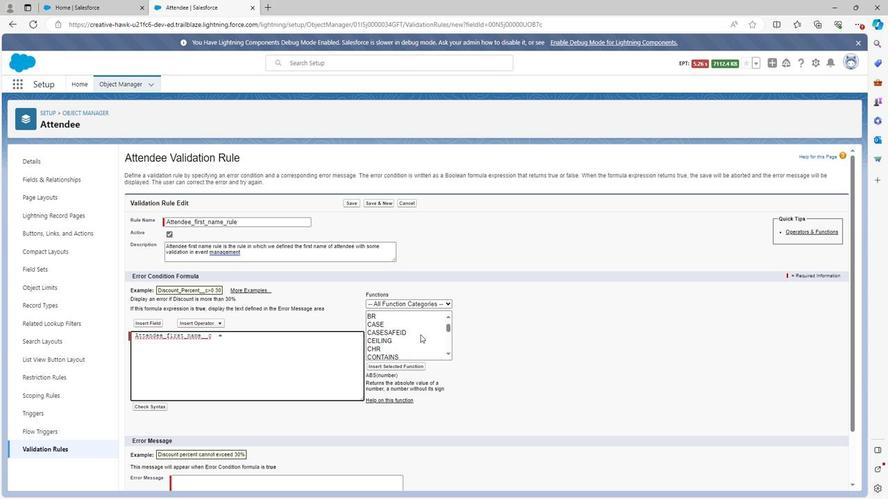 
Action: Mouse moved to (417, 335)
Screenshot: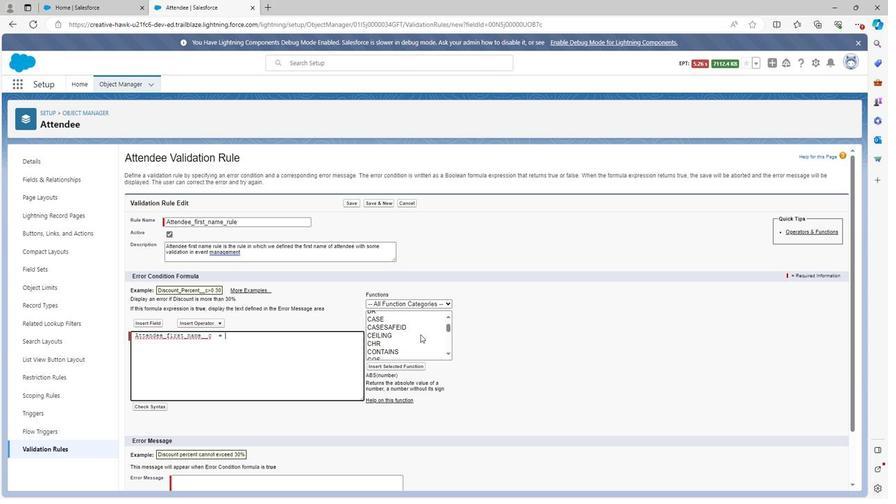 
Action: Mouse scrolled (417, 335) with delta (0, 0)
Screenshot: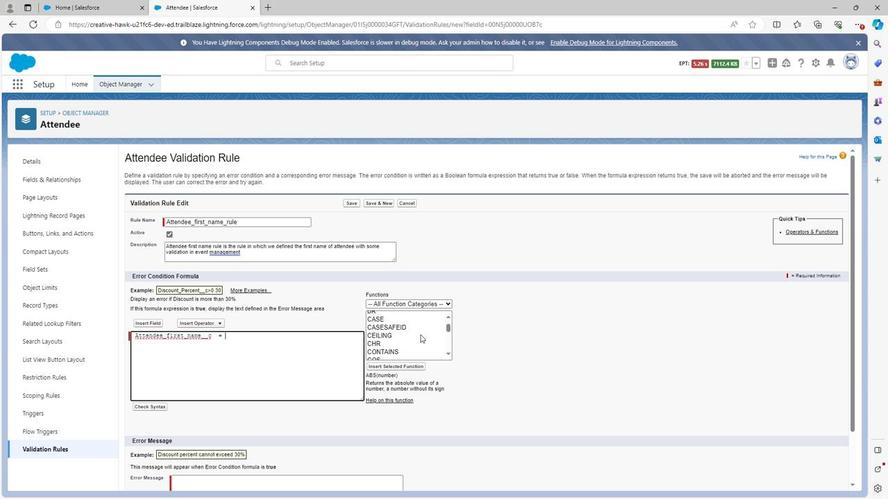 
Action: Mouse scrolled (417, 335) with delta (0, 0)
Screenshot: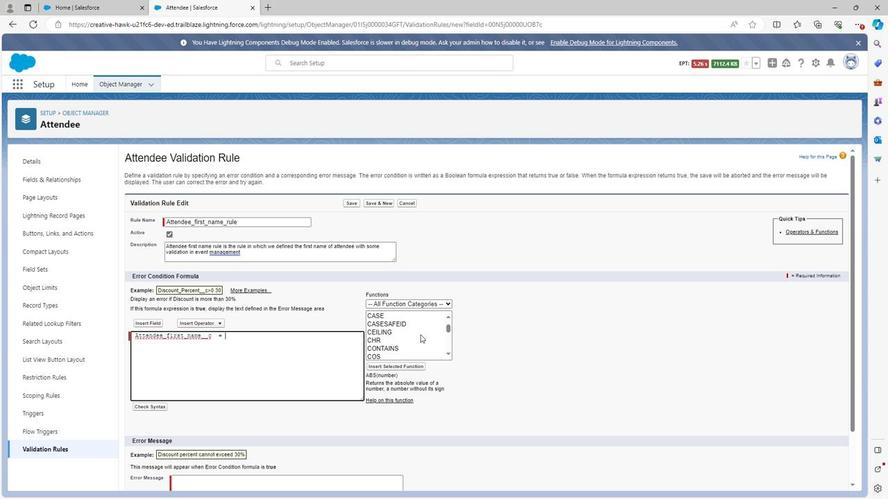 
Action: Mouse scrolled (417, 335) with delta (0, 0)
Screenshot: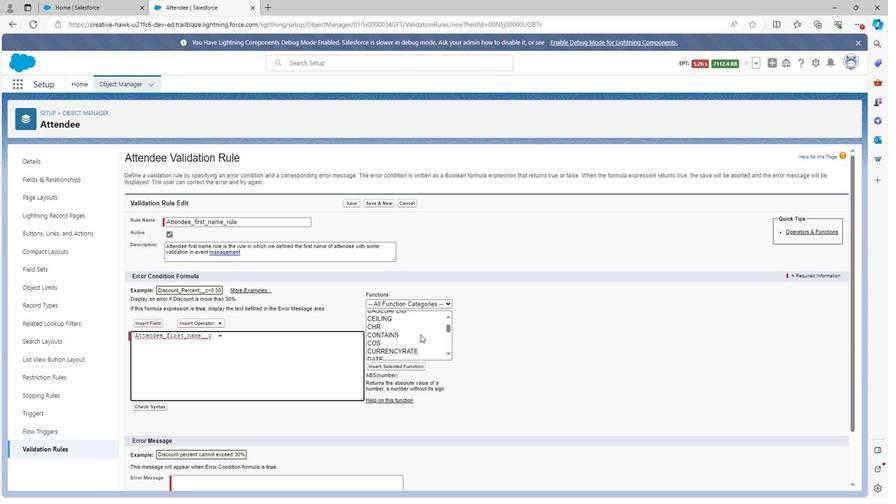 
Action: Mouse scrolled (417, 335) with delta (0, 0)
Screenshot: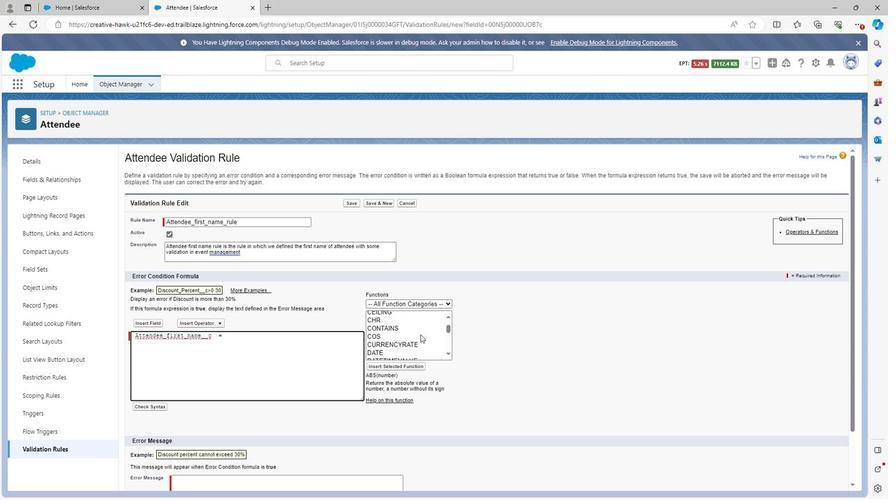 
Action: Mouse scrolled (417, 335) with delta (0, 0)
Screenshot: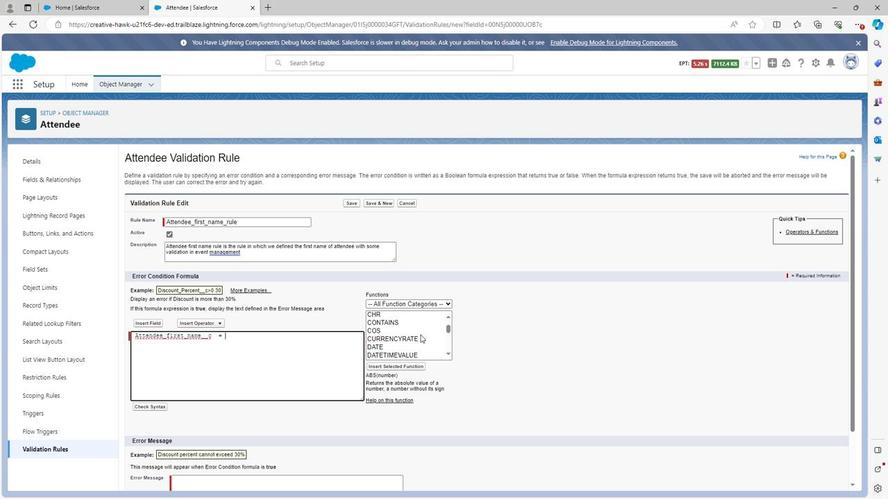 
Action: Mouse moved to (416, 335)
Screenshot: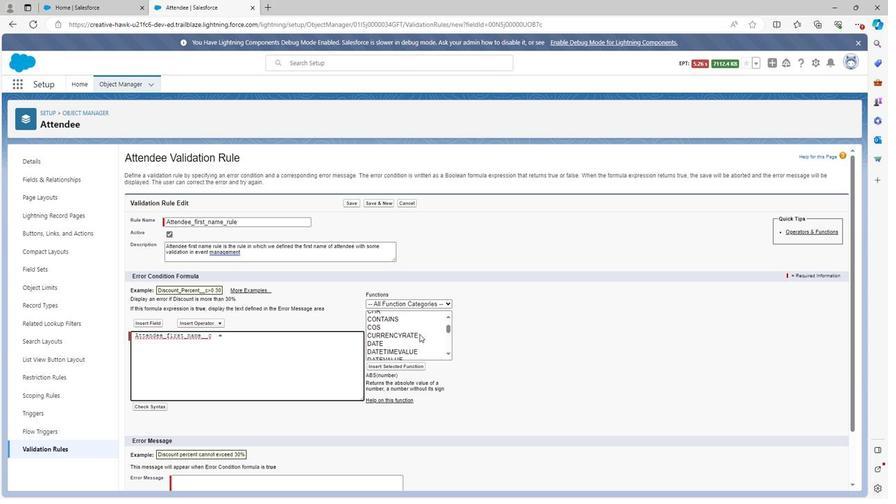 
Action: Mouse scrolled (416, 334) with delta (0, 0)
Screenshot: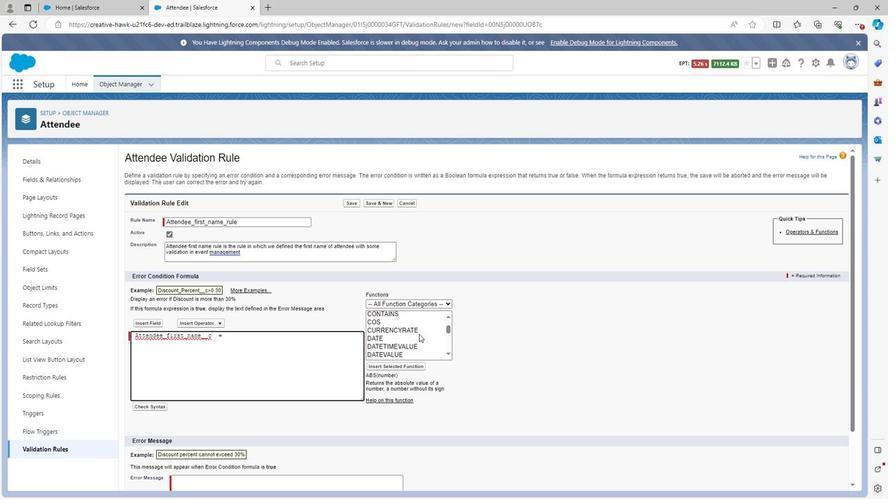 
Action: Mouse moved to (416, 334)
Screenshot: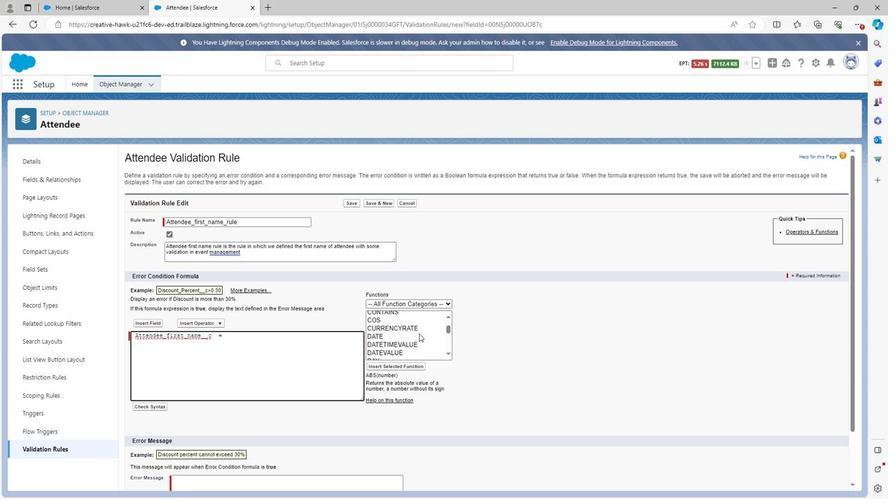 
Action: Mouse scrolled (416, 333) with delta (0, 0)
Screenshot: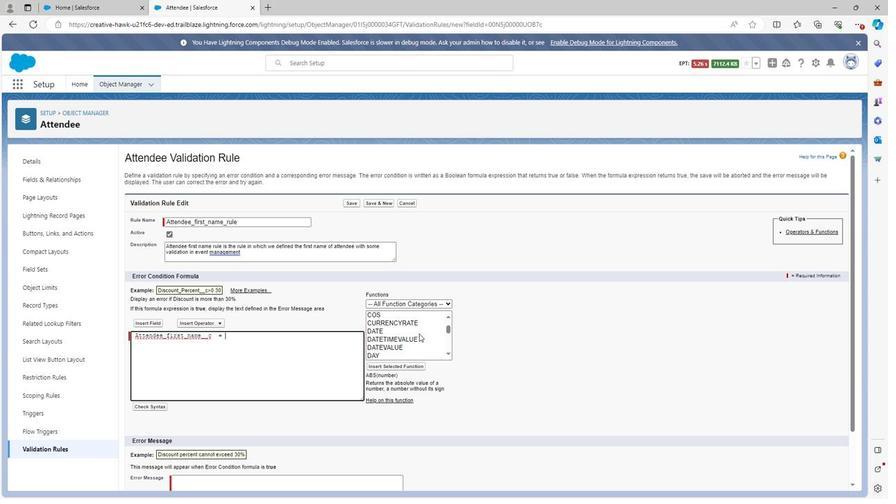 
Action: Mouse scrolled (416, 333) with delta (0, 0)
Screenshot: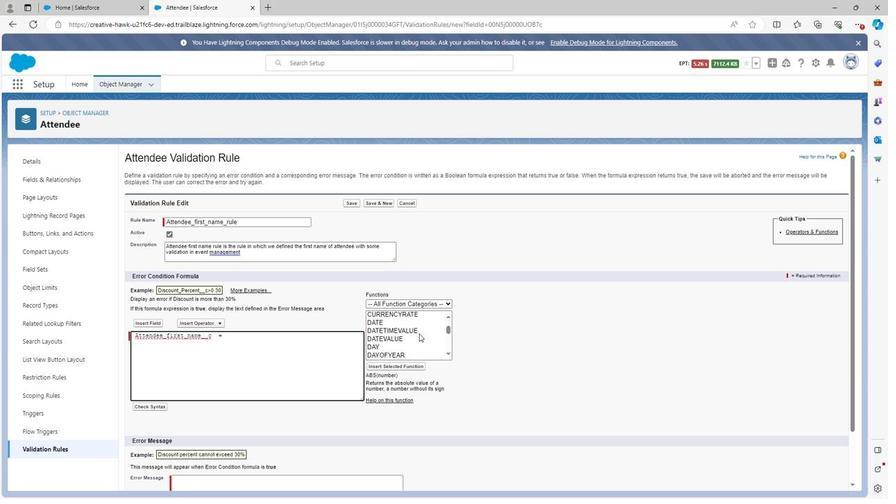 
Action: Mouse scrolled (416, 333) with delta (0, 0)
Screenshot: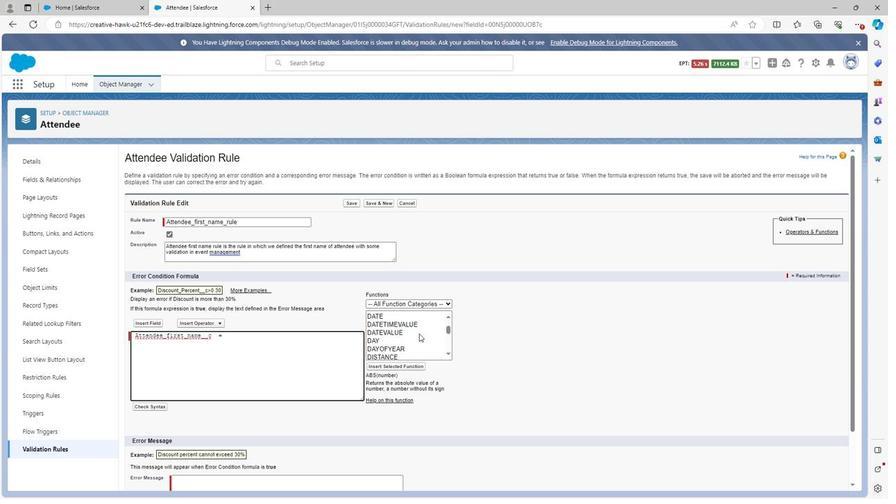 
Action: Mouse scrolled (416, 333) with delta (0, 0)
Screenshot: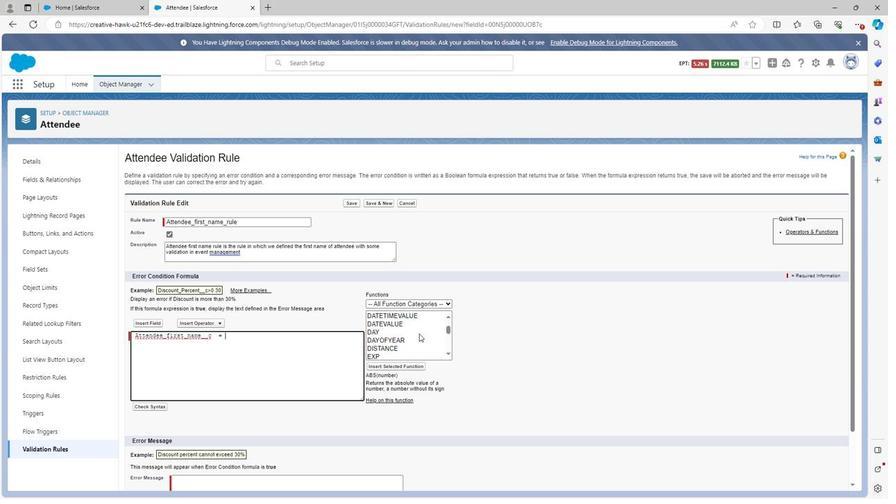 
Action: Mouse scrolled (416, 333) with delta (0, 0)
Screenshot: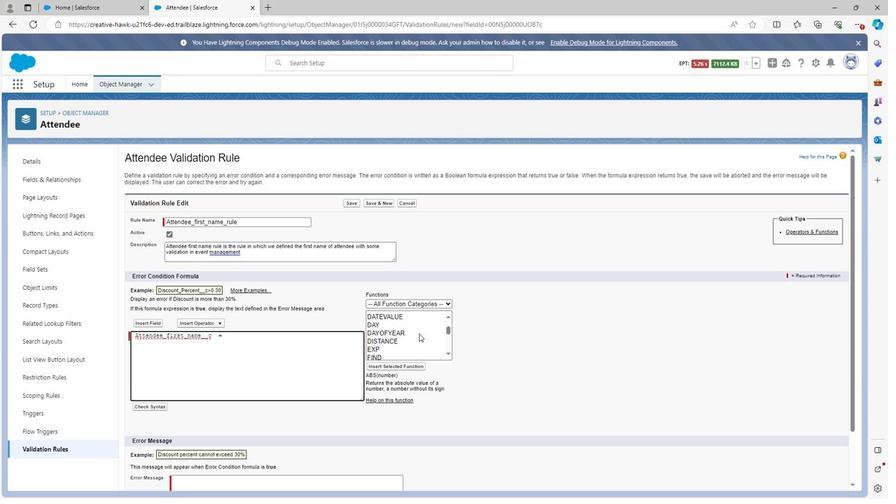 
Action: Mouse moved to (415, 334)
Screenshot: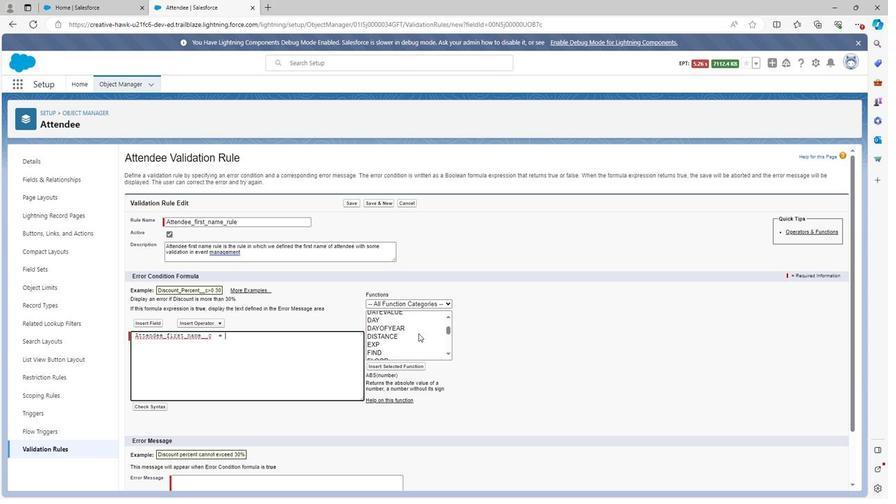 
Action: Mouse scrolled (415, 333) with delta (0, 0)
Screenshot: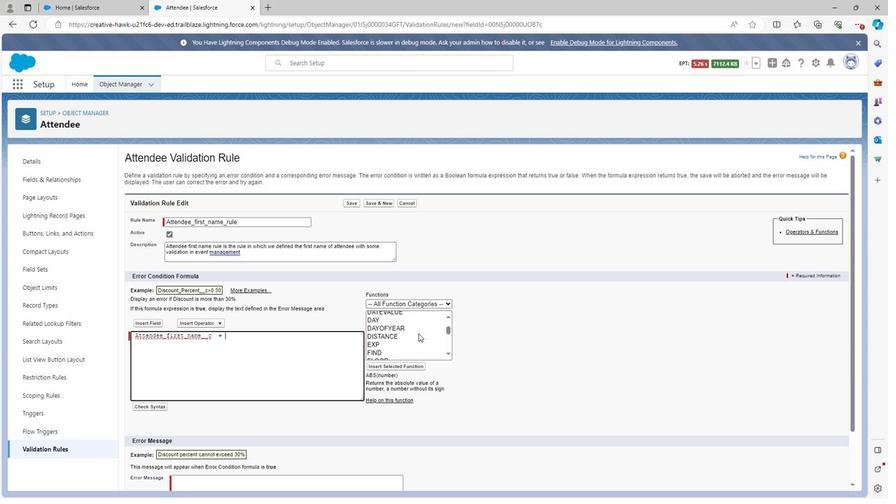 
Action: Mouse scrolled (415, 333) with delta (0, 0)
Screenshot: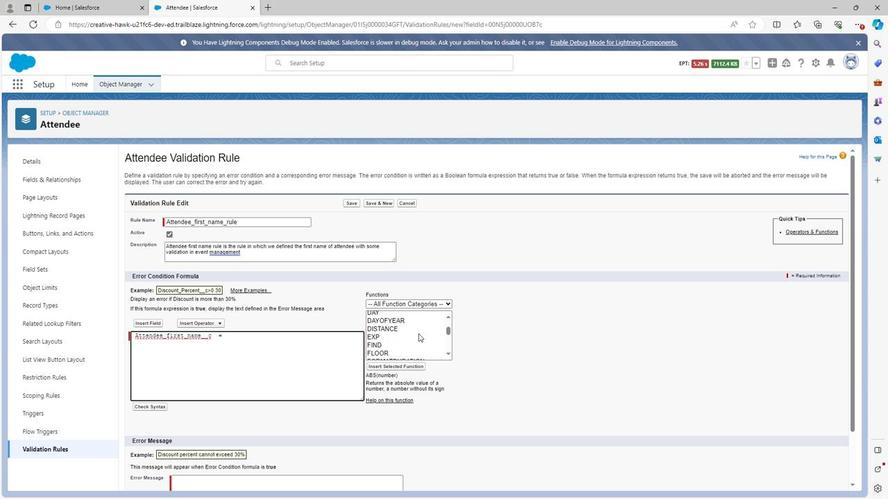 
Action: Mouse scrolled (415, 333) with delta (0, 0)
Screenshot: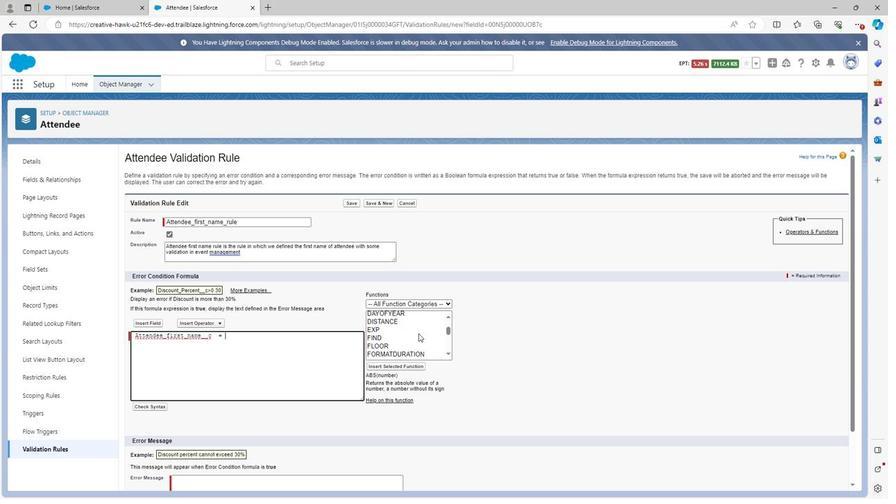 
Action: Mouse scrolled (415, 333) with delta (0, 0)
Screenshot: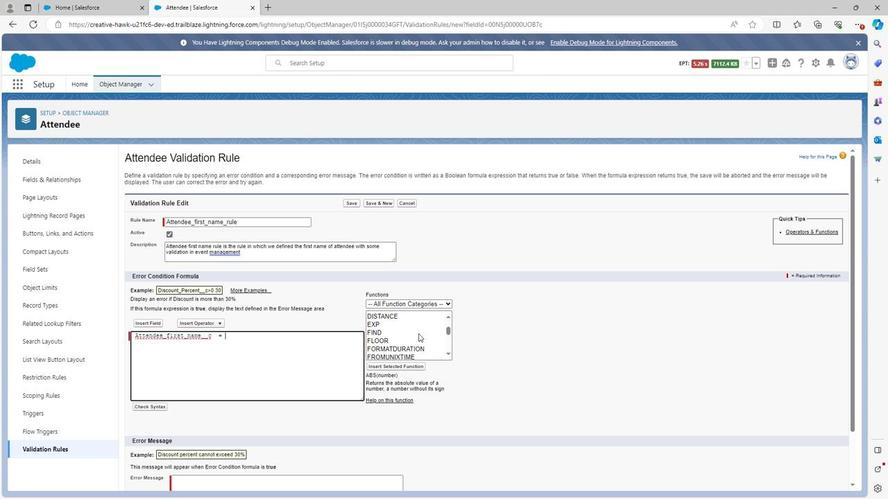 
Action: Mouse scrolled (415, 333) with delta (0, 0)
Screenshot: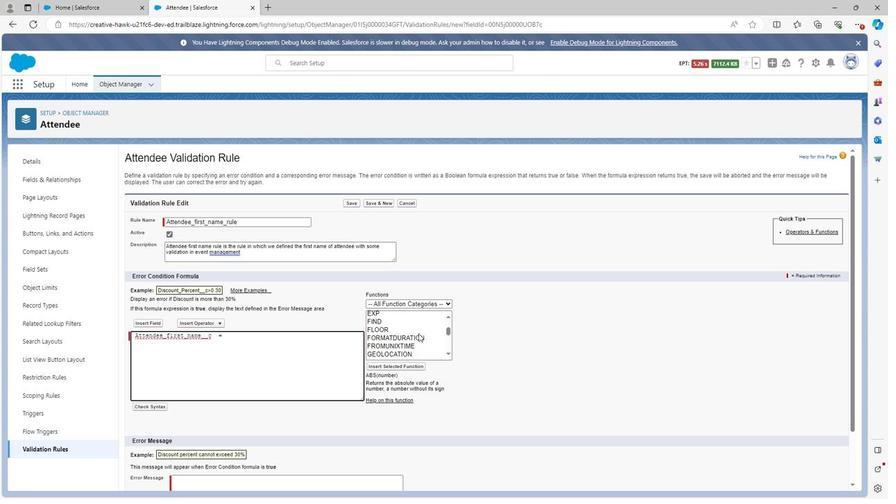 
Action: Mouse scrolled (415, 333) with delta (0, 0)
Screenshot: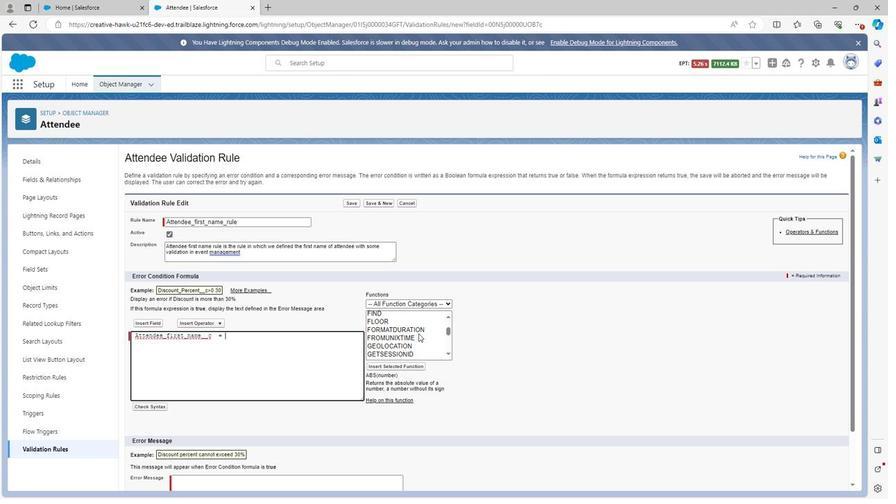 
Action: Mouse scrolled (415, 333) with delta (0, 0)
Screenshot: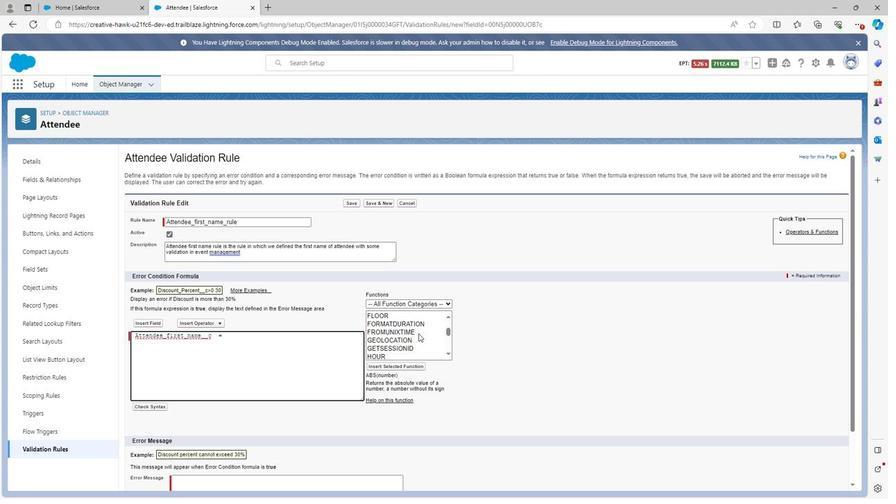 
Action: Mouse scrolled (415, 333) with delta (0, 0)
Screenshot: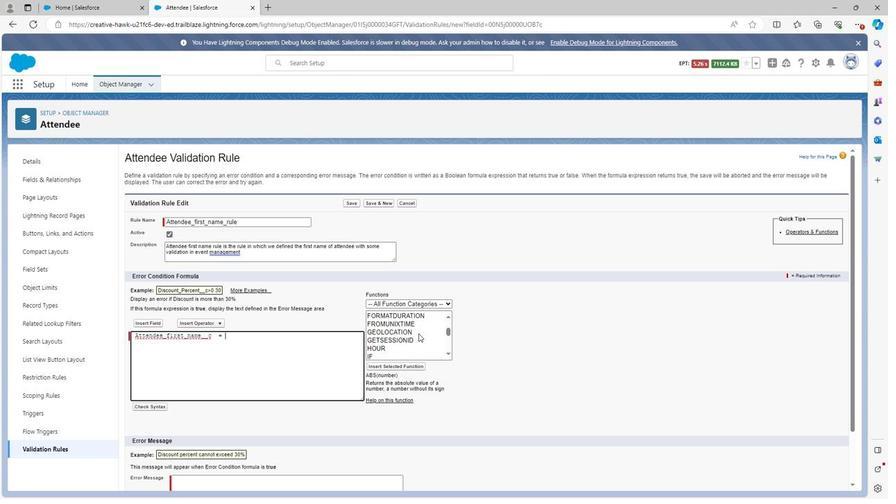 
Action: Mouse scrolled (415, 333) with delta (0, 0)
Screenshot: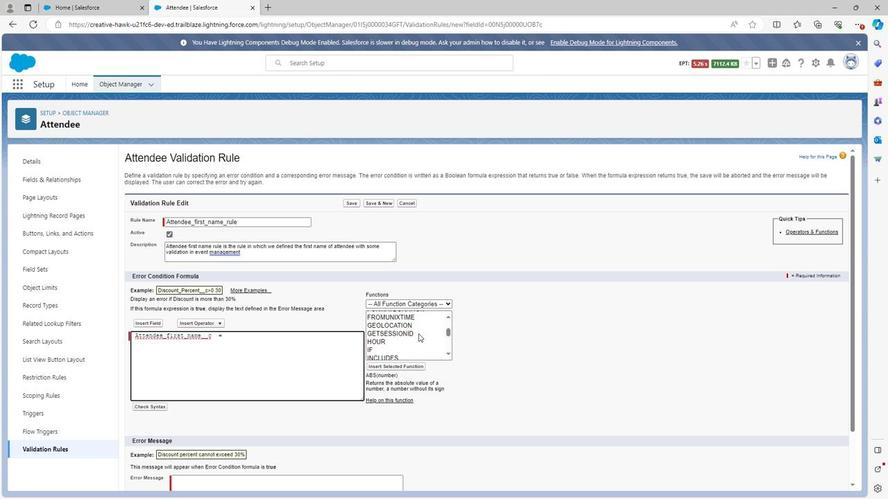 
Action: Mouse scrolled (415, 333) with delta (0, 0)
Screenshot: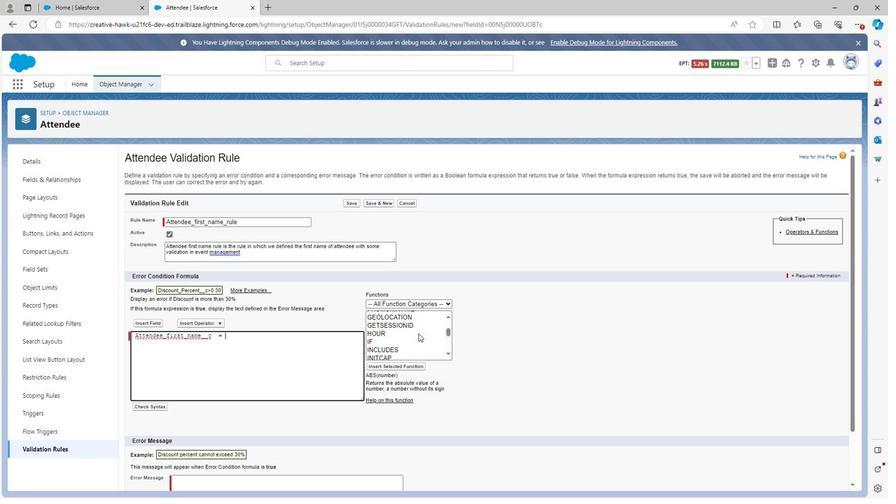 
Action: Mouse scrolled (415, 333) with delta (0, 0)
Screenshot: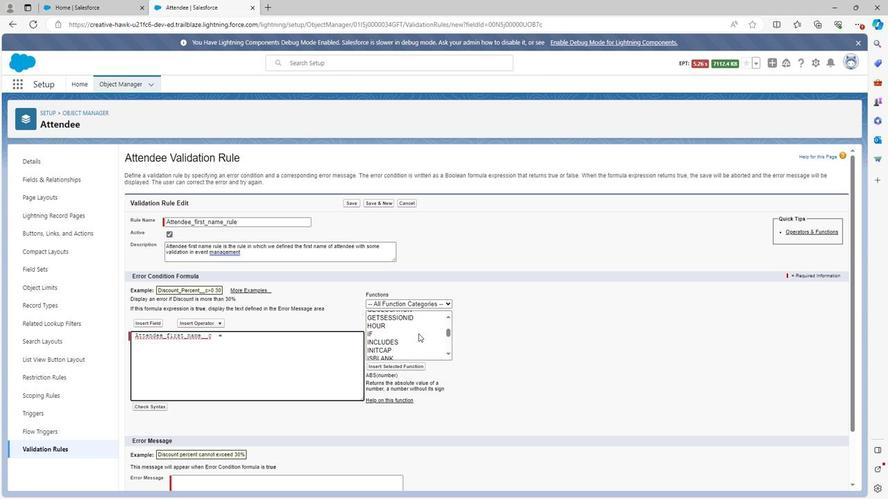 
Action: Mouse scrolled (415, 333) with delta (0, 0)
Screenshot: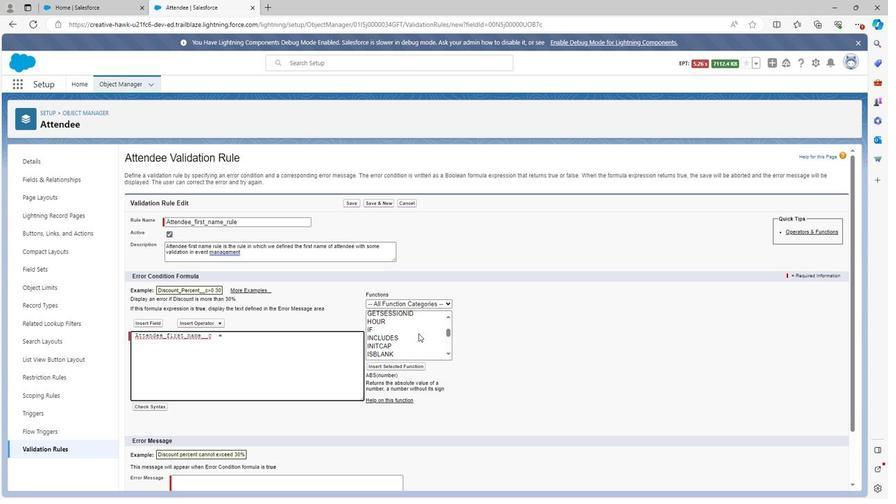 
Action: Mouse scrolled (415, 333) with delta (0, 0)
Screenshot: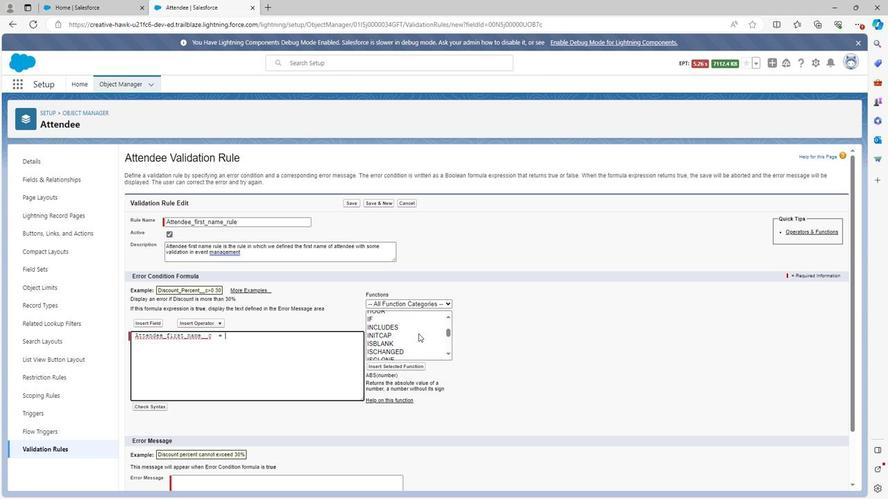 
Action: Mouse scrolled (415, 333) with delta (0, 0)
Screenshot: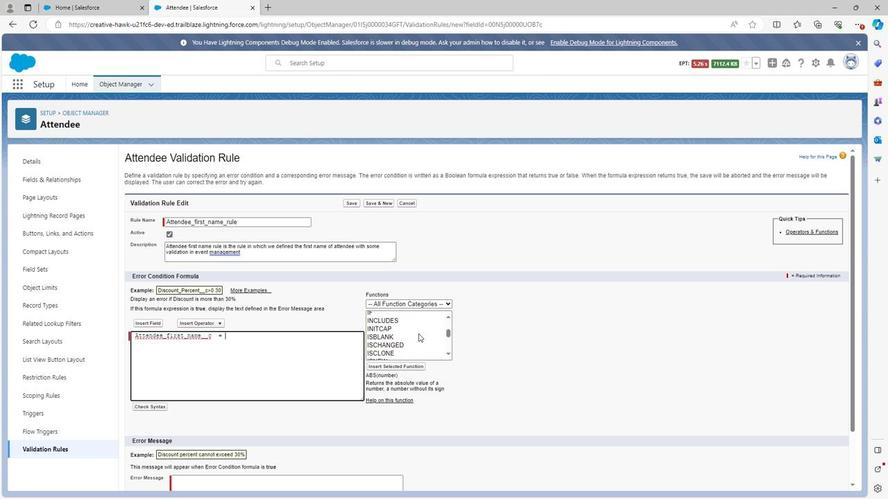 
Action: Mouse scrolled (415, 333) with delta (0, 0)
Screenshot: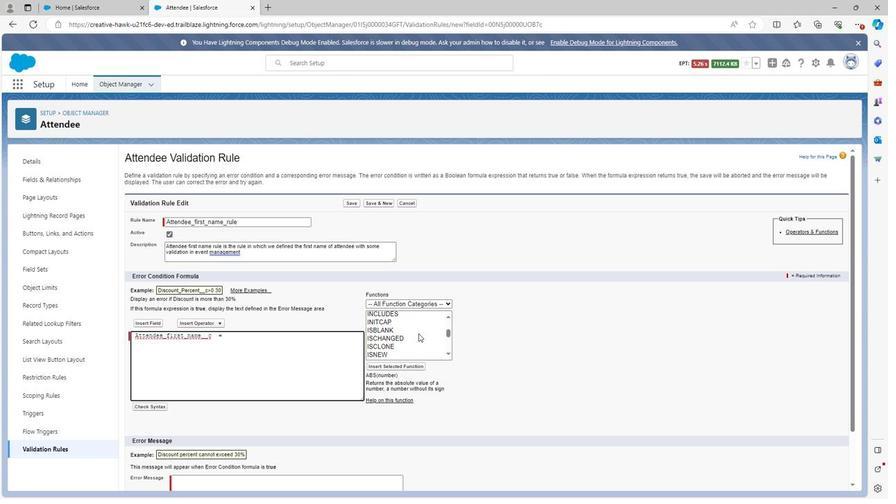 
Action: Mouse scrolled (415, 333) with delta (0, 0)
Screenshot: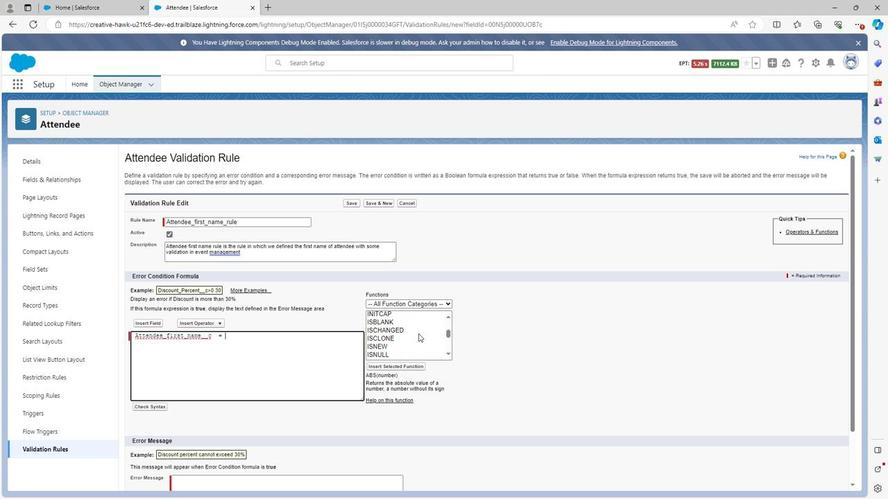 
Action: Mouse scrolled (415, 333) with delta (0, 0)
Screenshot: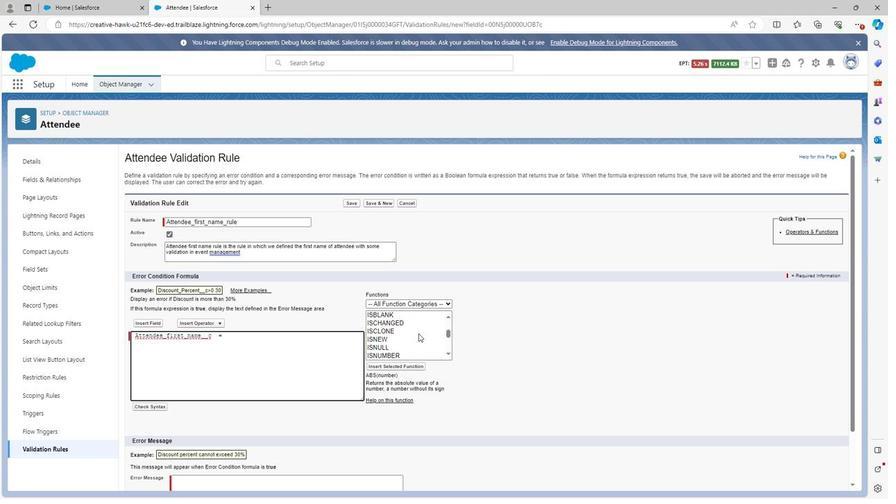 
Action: Mouse scrolled (415, 333) with delta (0, 0)
Screenshot: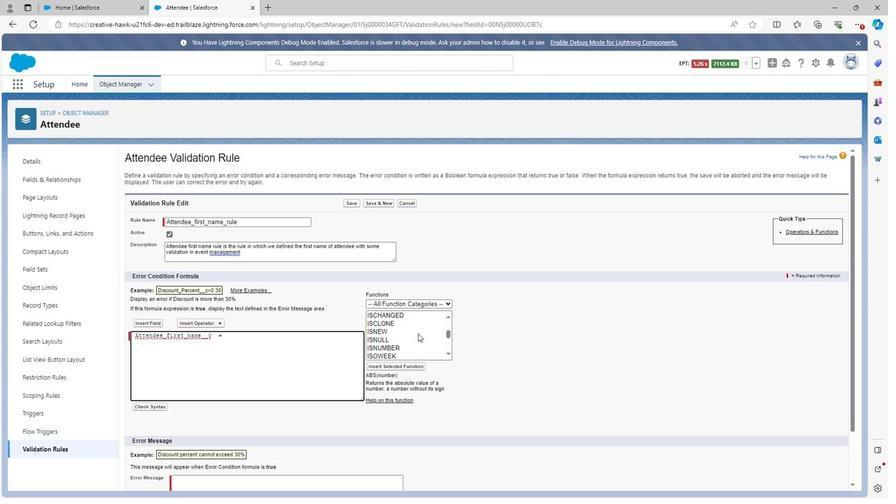 
Action: Mouse moved to (415, 334)
Screenshot: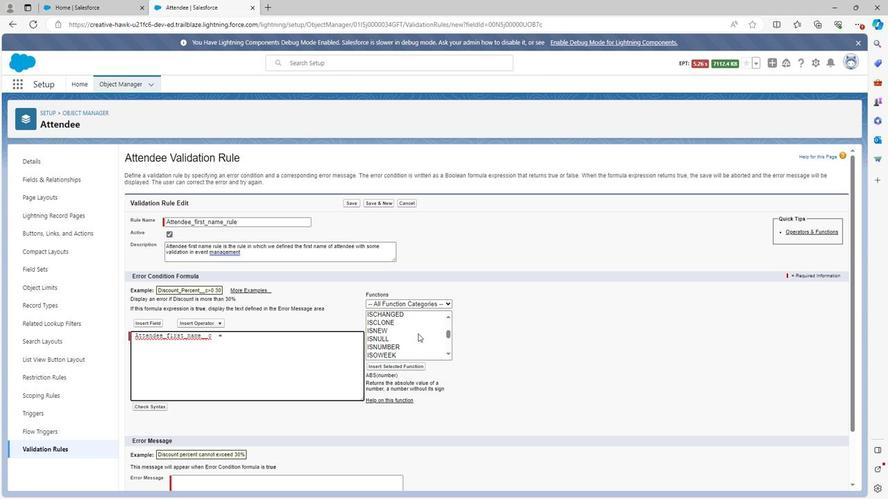 
Action: Mouse scrolled (415, 333) with delta (0, 0)
Screenshot: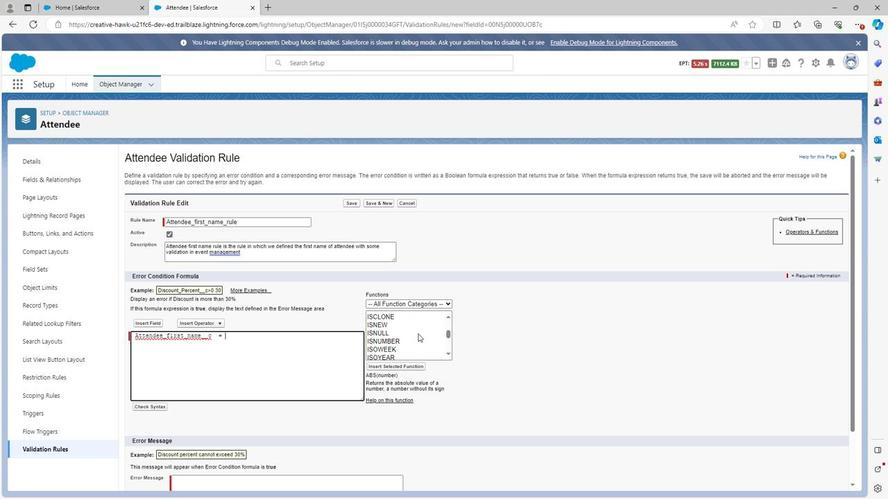 
Action: Mouse moved to (415, 334)
Screenshot: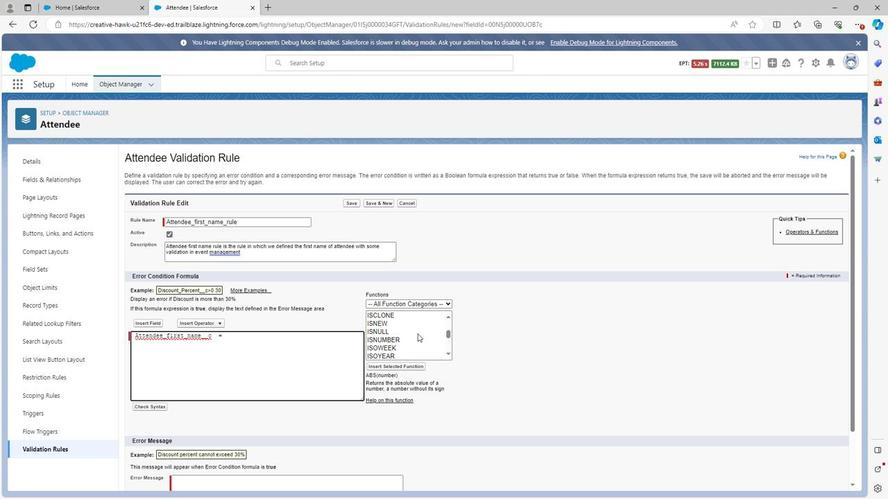 
Action: Mouse scrolled (415, 333) with delta (0, 0)
Screenshot: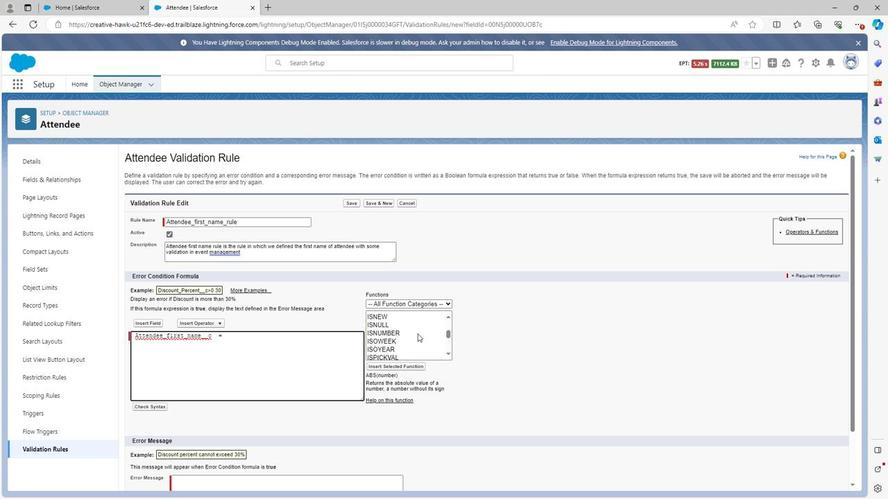
Action: Mouse scrolled (415, 333) with delta (0, 0)
Screenshot: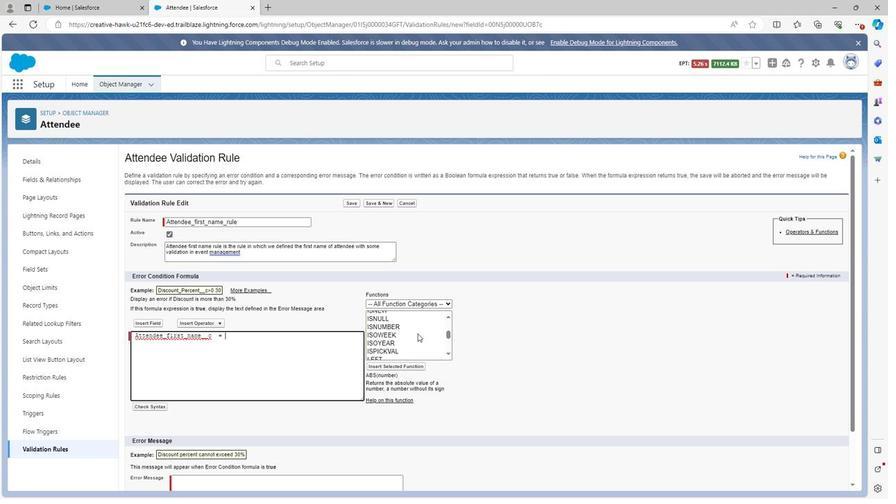 
Action: Mouse moved to (415, 334)
Screenshot: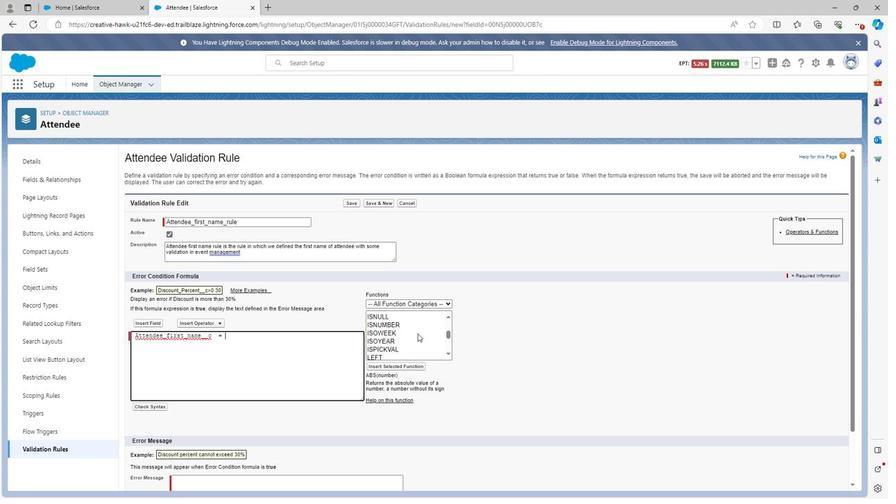 
Action: Mouse scrolled (415, 333) with delta (0, 0)
Screenshot: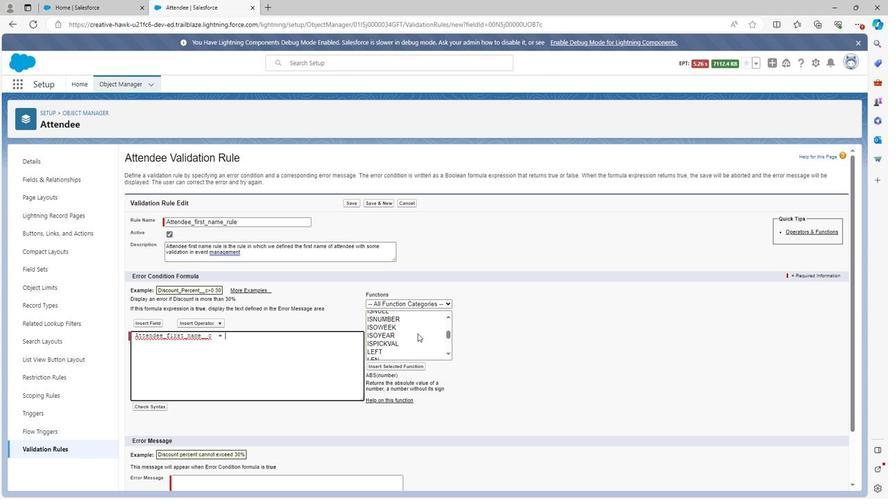 
Action: Mouse scrolled (415, 333) with delta (0, 0)
Screenshot: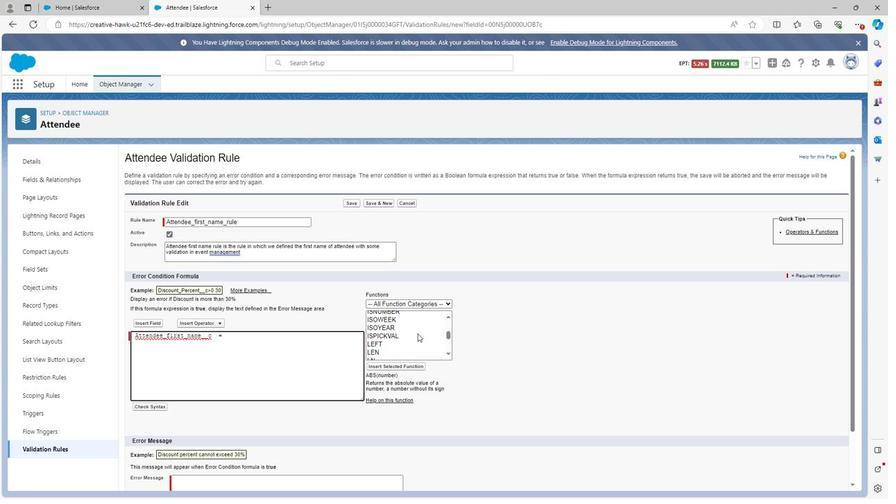 
Action: Mouse scrolled (415, 333) with delta (0, 0)
Screenshot: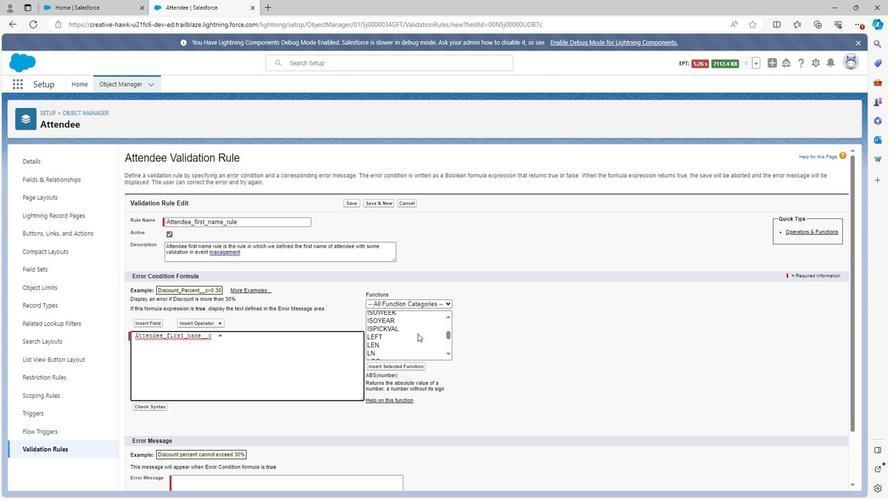 
Action: Mouse scrolled (415, 333) with delta (0, 0)
Screenshot: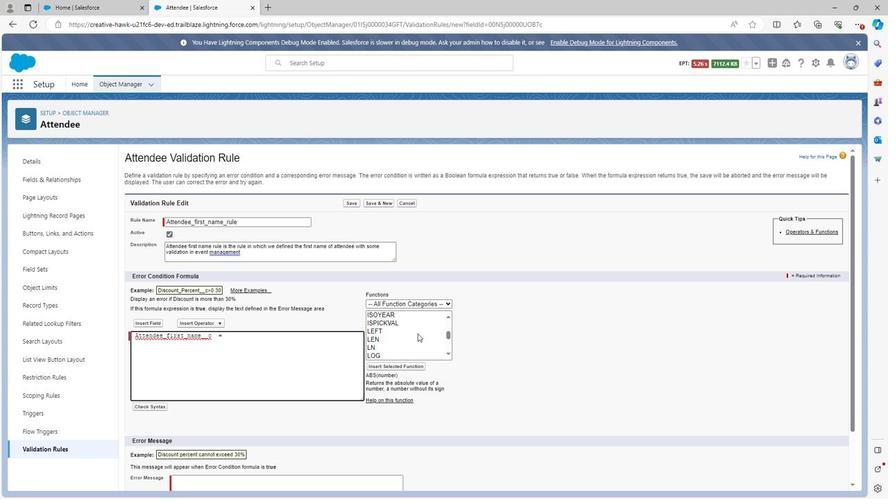 
Action: Mouse scrolled (415, 333) with delta (0, 0)
Screenshot: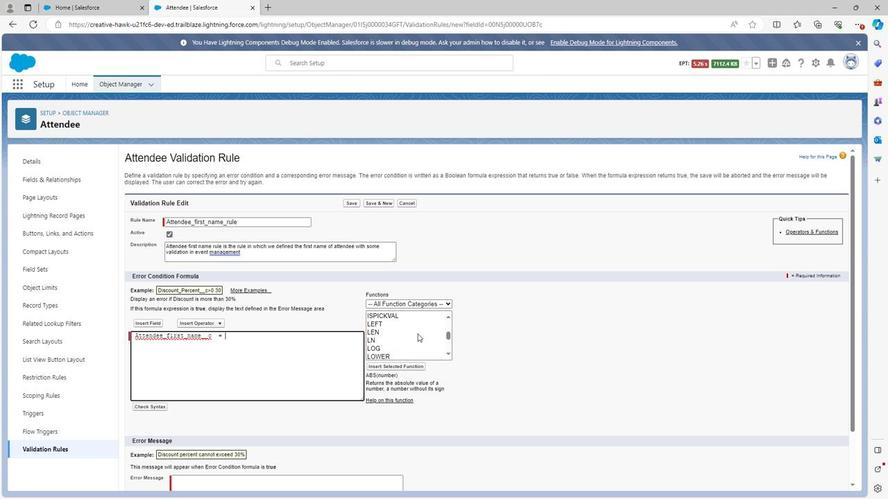 
Action: Mouse scrolled (415, 333) with delta (0, 0)
Screenshot: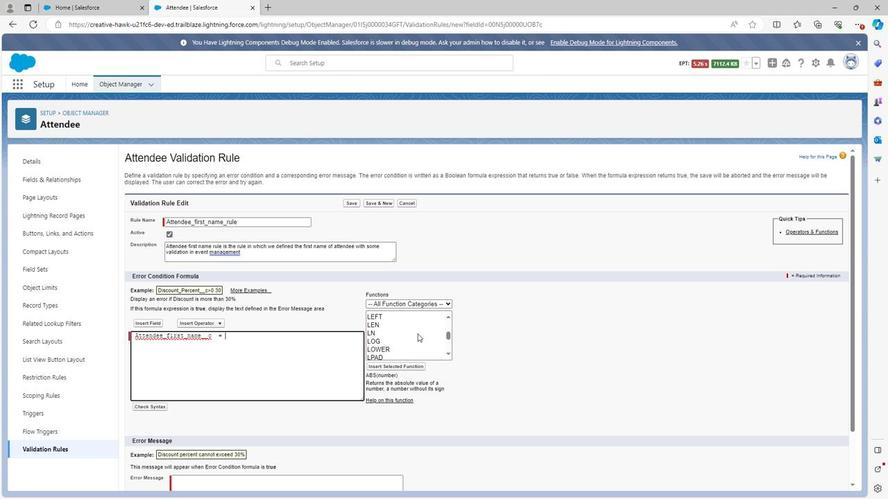 
Action: Mouse scrolled (415, 333) with delta (0, 0)
Screenshot: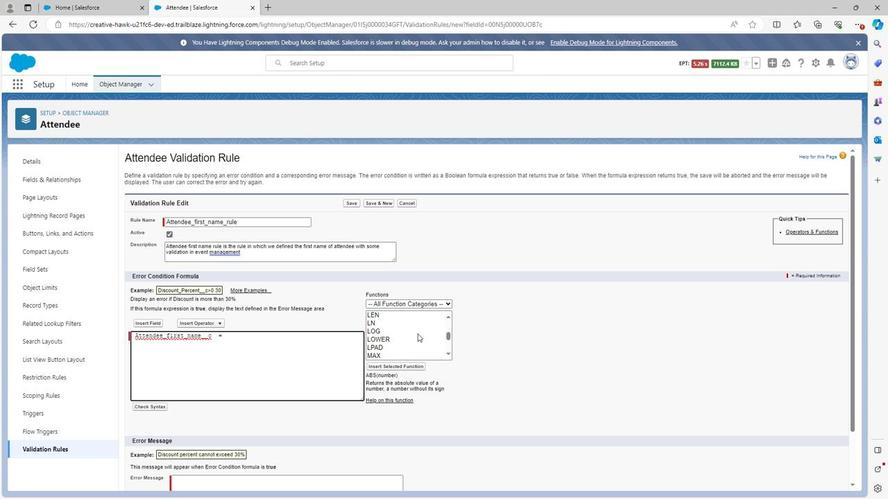 
Action: Mouse scrolled (415, 333) with delta (0, 0)
Screenshot: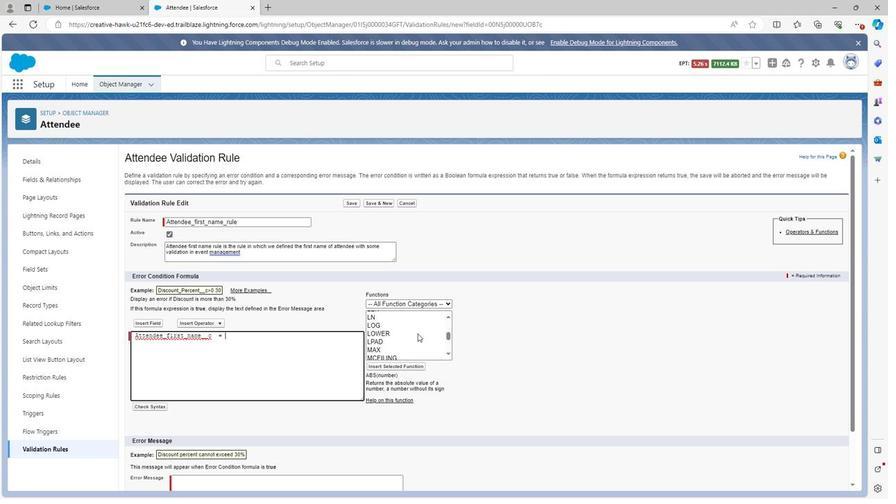 
Action: Mouse moved to (378, 331)
Screenshot: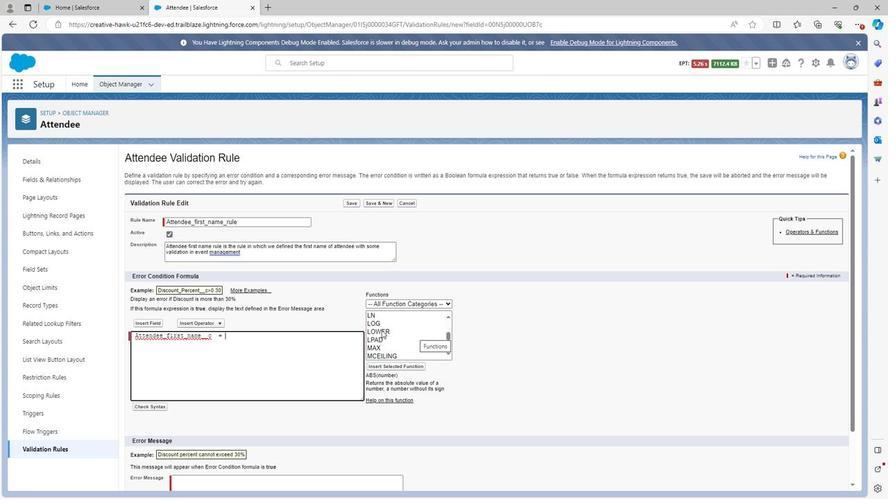 
Action: Mouse pressed left at (378, 331)
Screenshot: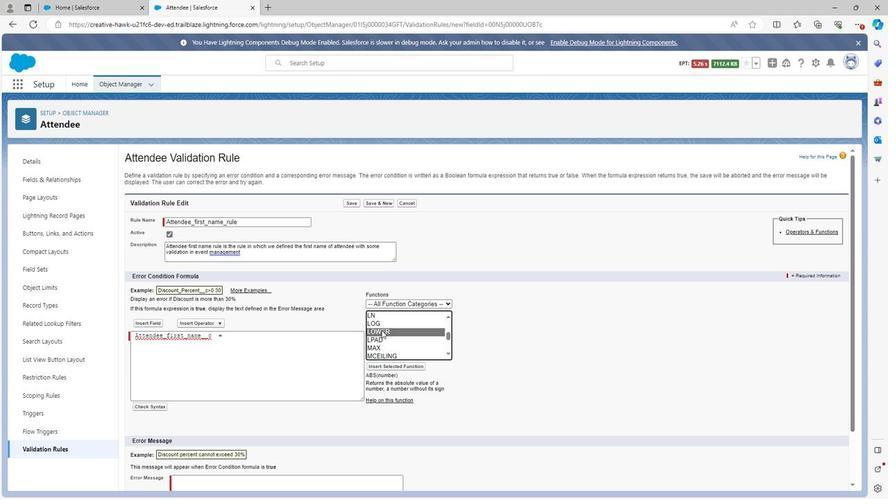 
Action: Mouse moved to (378, 365)
Screenshot: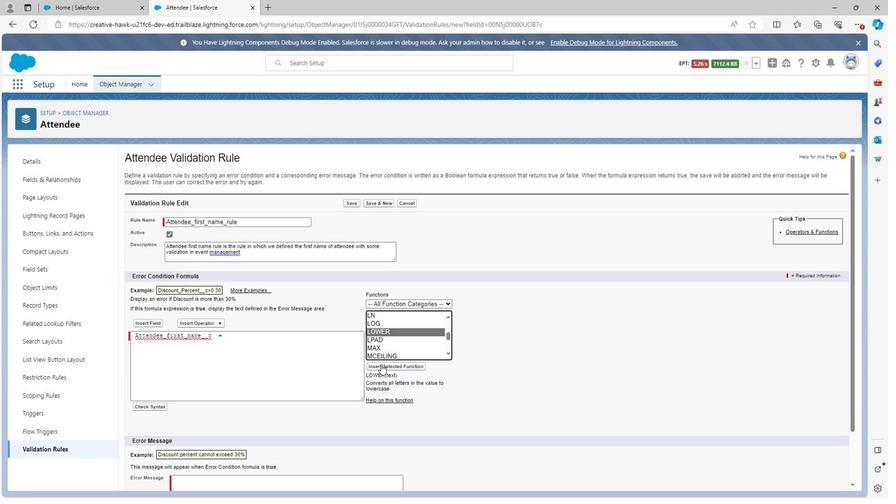 
Action: Mouse pressed left at (378, 365)
Screenshot: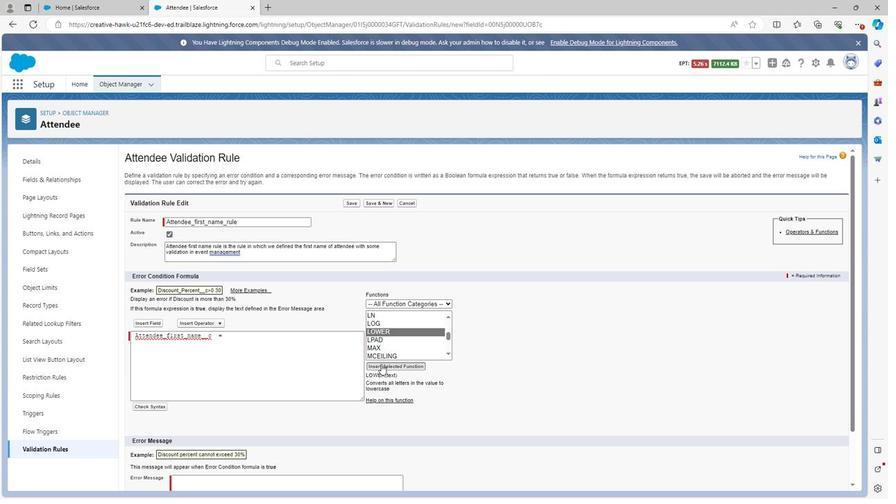 
Action: Mouse moved to (179, 335)
Screenshot: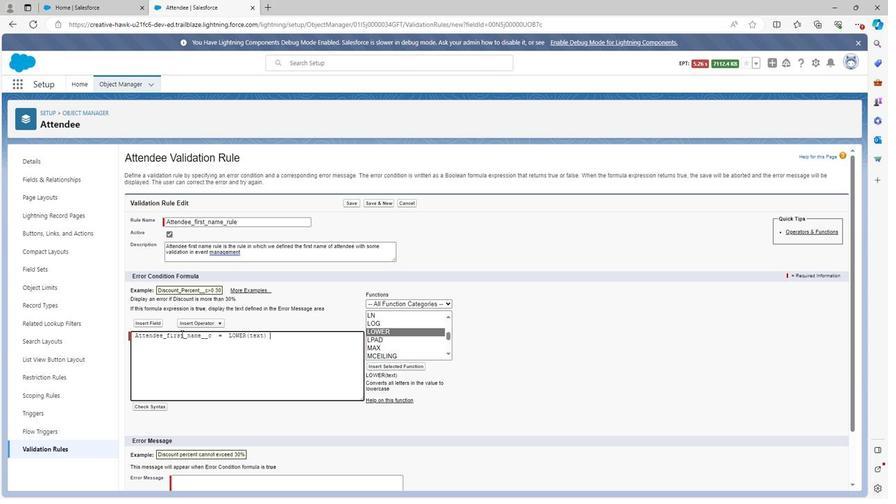 
Action: Mouse pressed left at (179, 335)
Screenshot: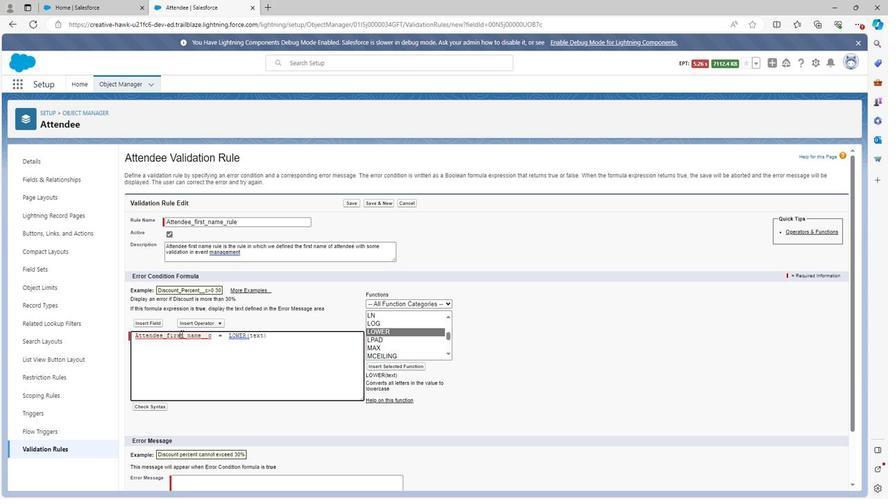 
Action: Mouse pressed left at (179, 335)
Screenshot: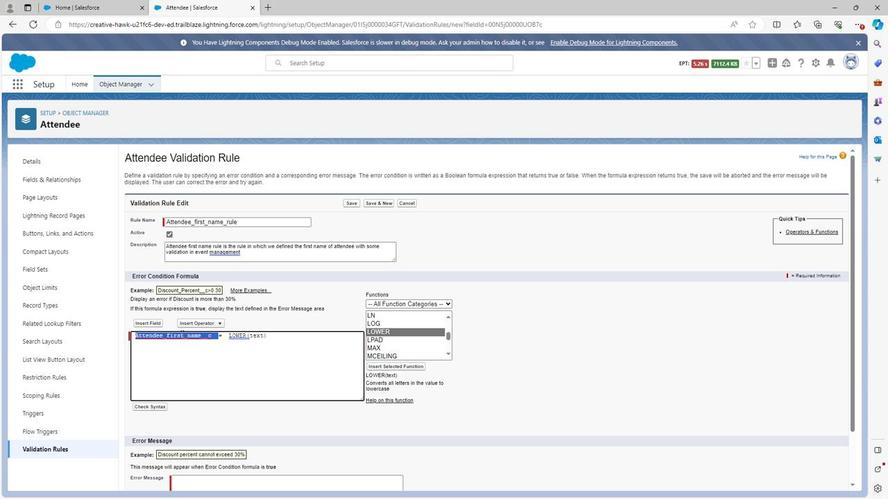 
Action: Mouse moved to (180, 335)
Screenshot: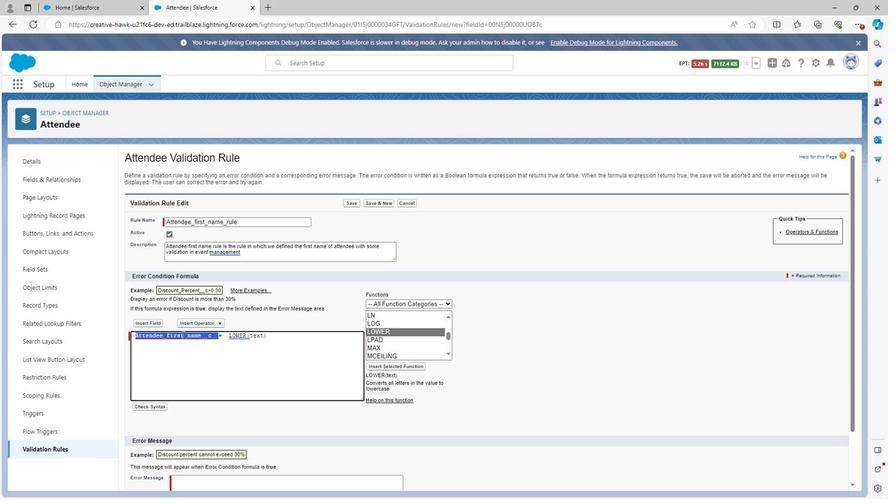 
Action: Key pressed ctrl+C
Screenshot: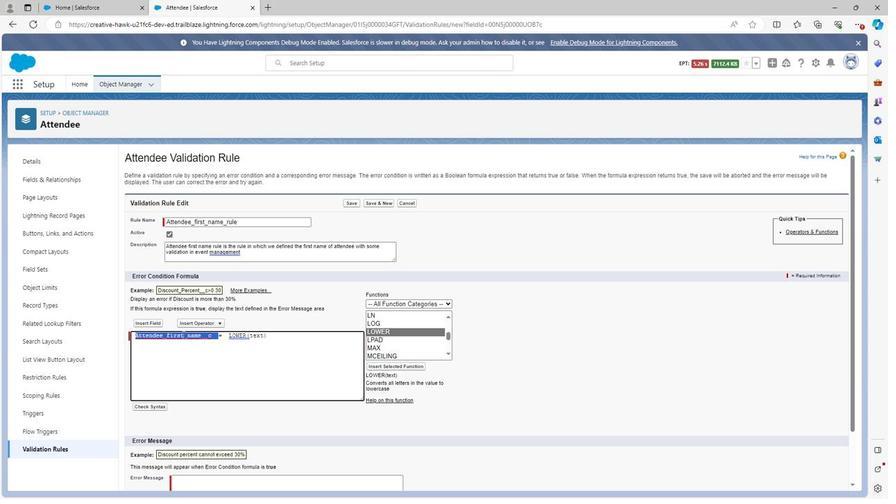 
Action: Mouse moved to (251, 335)
Screenshot: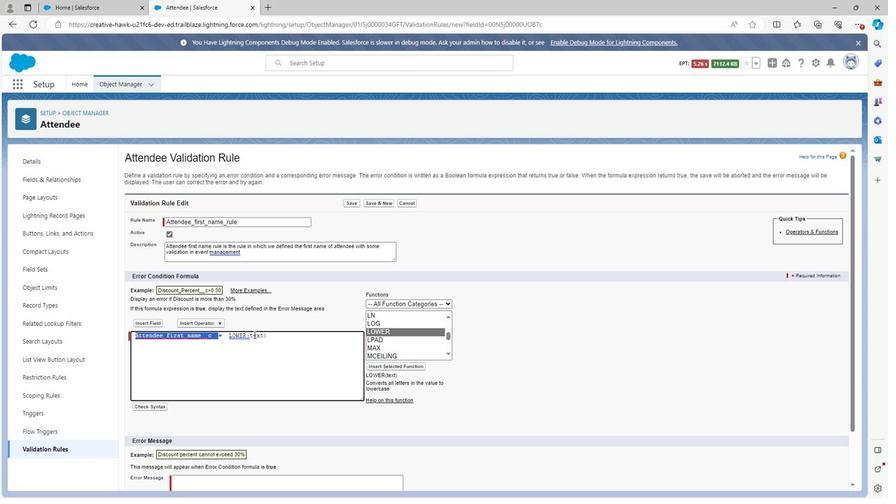 
Action: Mouse pressed left at (251, 335)
Screenshot: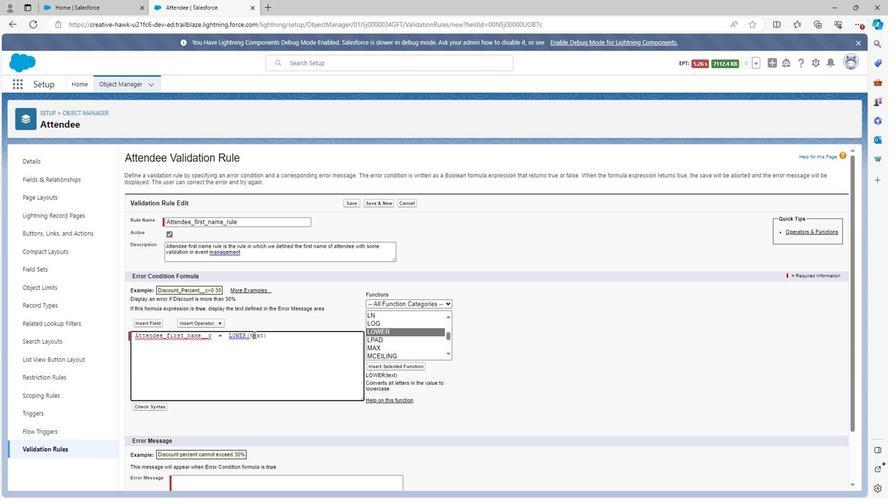 
Action: Mouse pressed left at (251, 335)
Screenshot: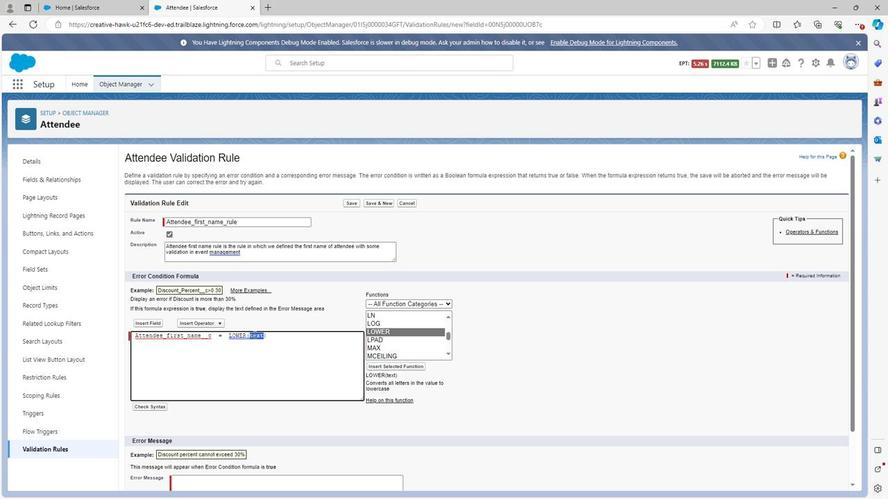 
Action: Key pressed ctrl+Cctrl+V
Screenshot: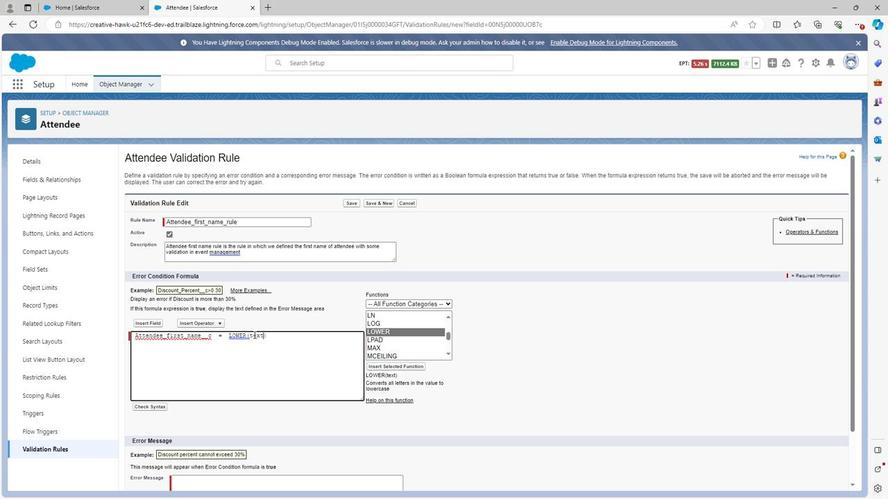 
Action: Mouse moved to (179, 336)
Screenshot: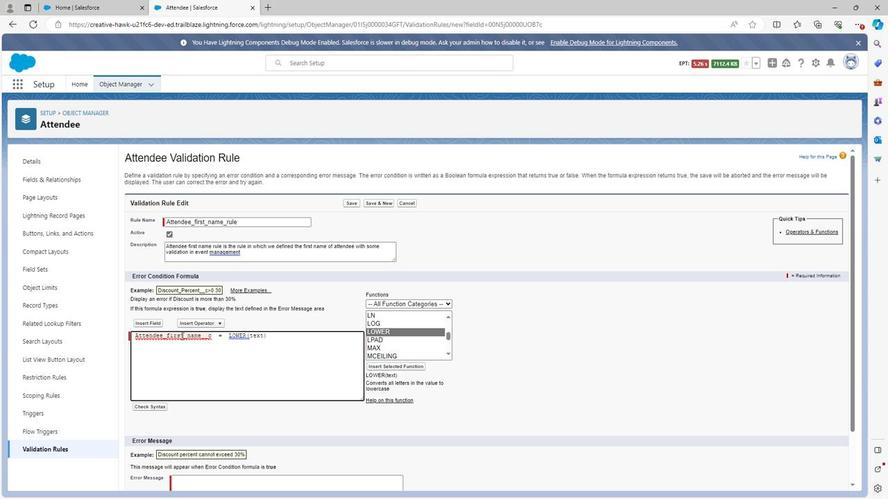 
Action: Mouse pressed left at (179, 336)
Screenshot: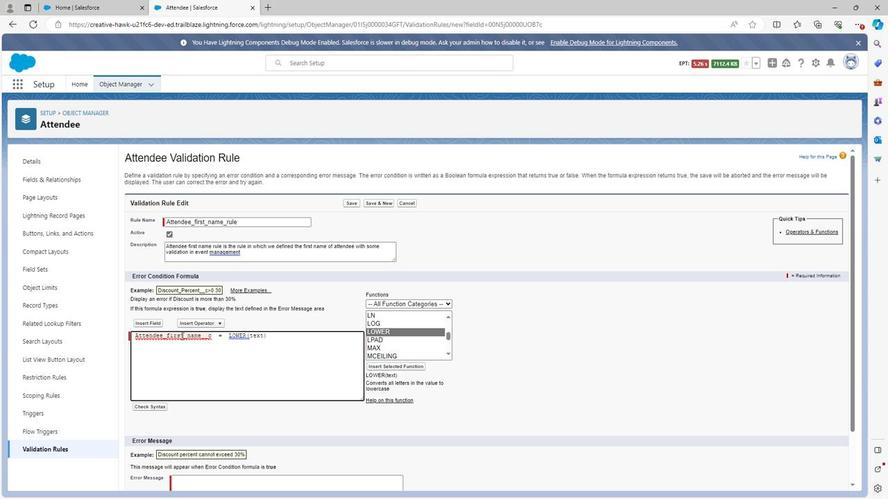 
Action: Mouse pressed left at (179, 336)
Screenshot: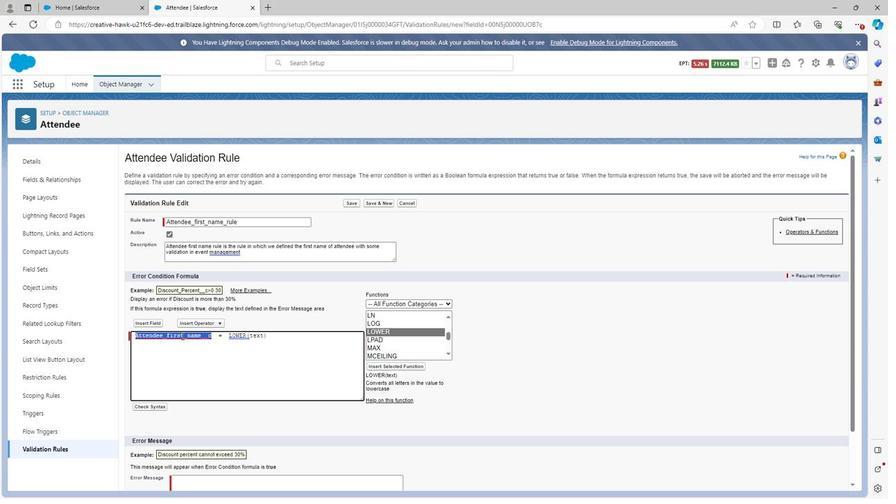 
Action: Key pressed ctrl+C
Screenshot: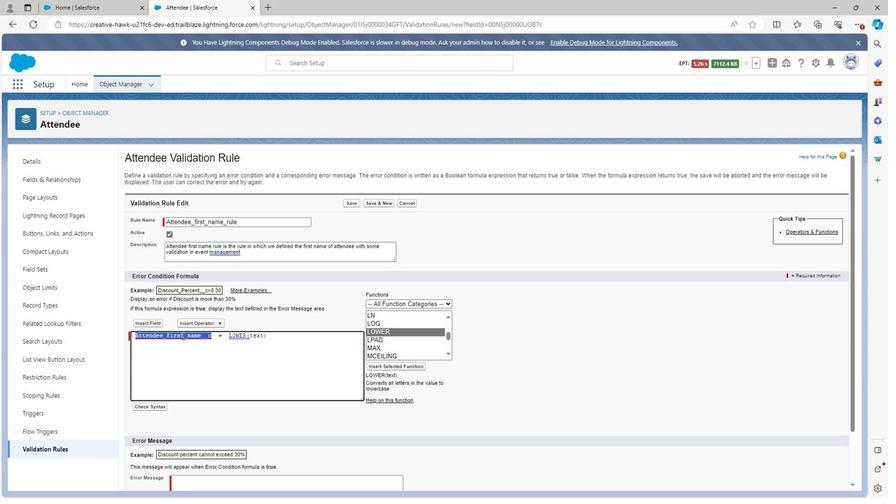 
Action: Mouse moved to (254, 337)
Screenshot: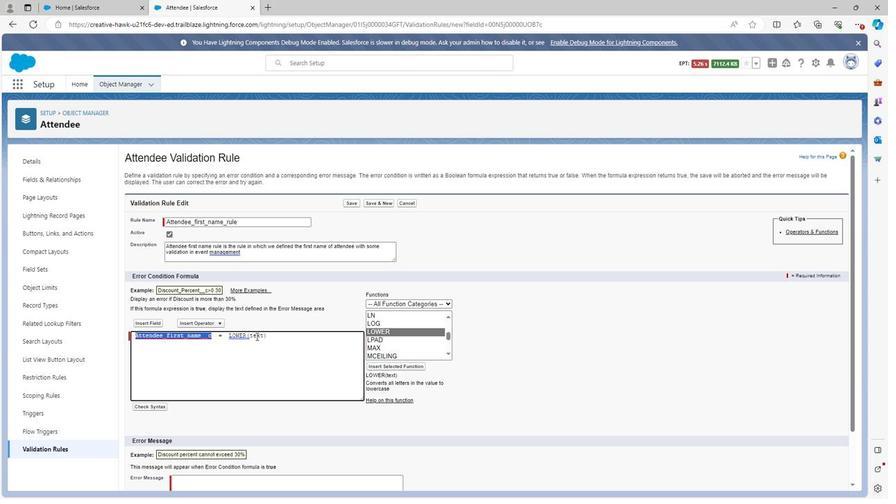 
Action: Mouse pressed left at (254, 337)
Screenshot: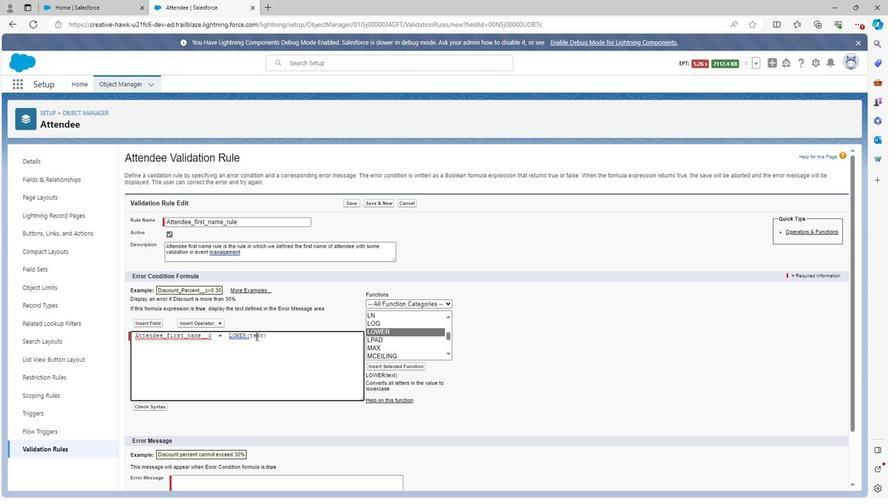 
Action: Mouse pressed left at (254, 337)
Screenshot: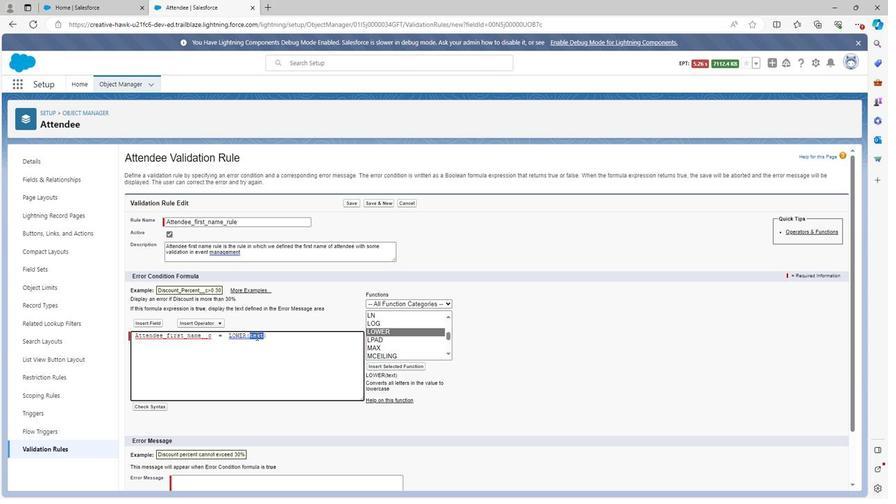 
Action: Key pressed ctrl+V
Screenshot: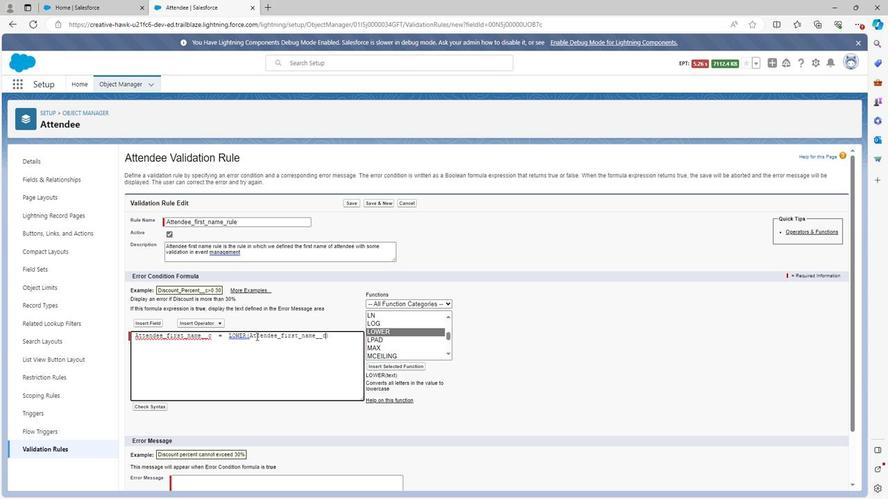 
Action: Mouse moved to (330, 337)
Screenshot: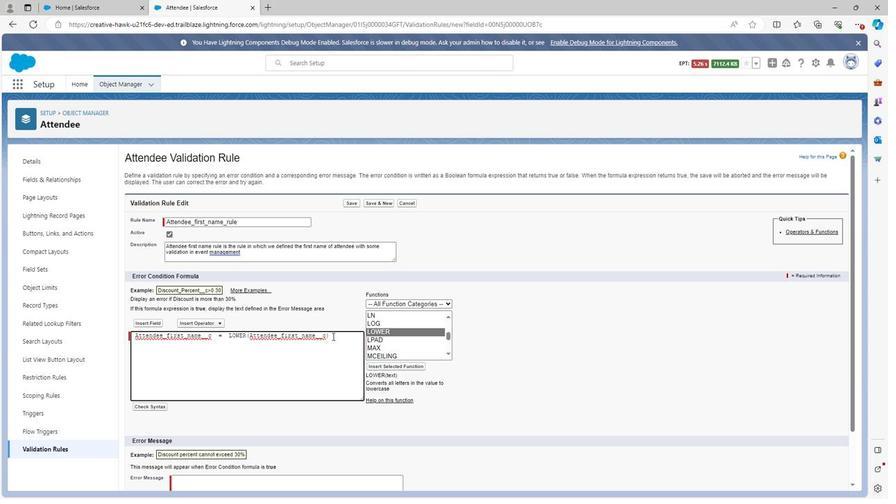 
Action: Mouse pressed left at (330, 337)
Screenshot: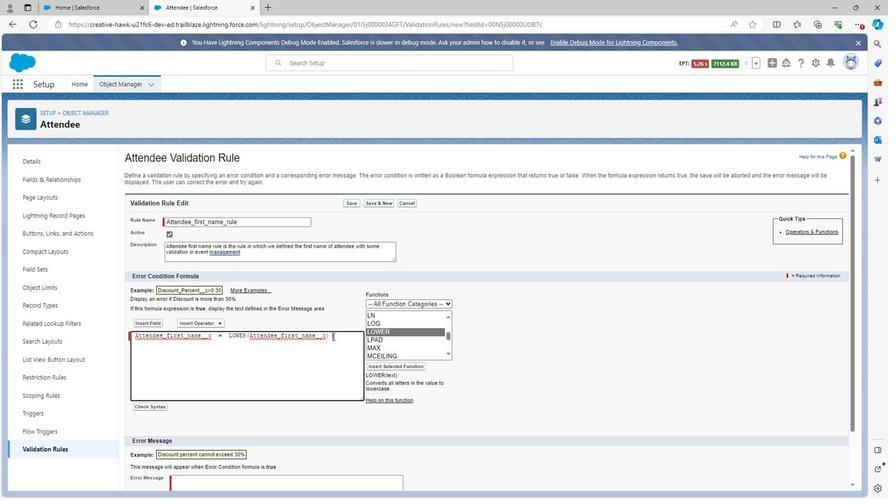 
Action: Mouse moved to (328, 335)
Screenshot: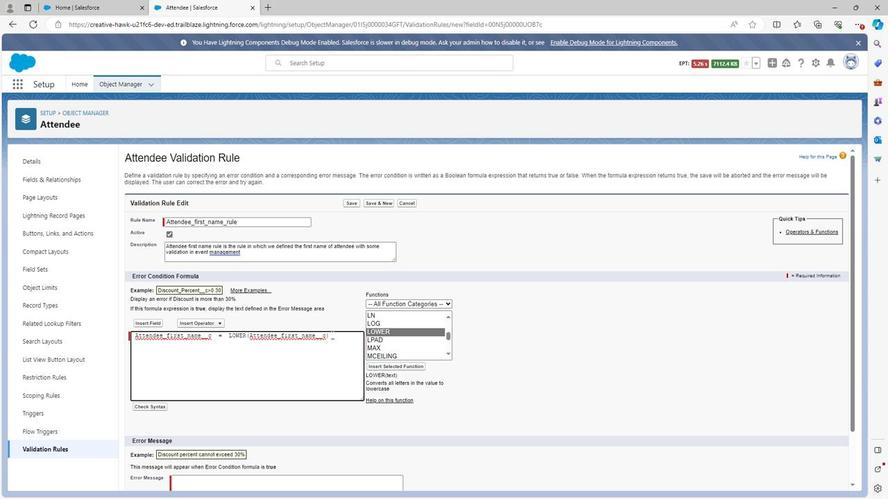 
Action: Key pressed <Key.enter>
Screenshot: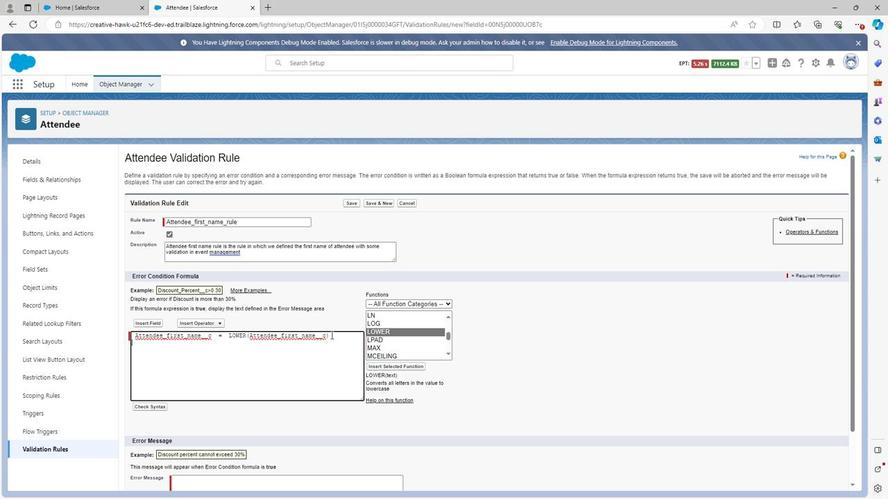 
Action: Mouse moved to (324, 336)
Screenshot: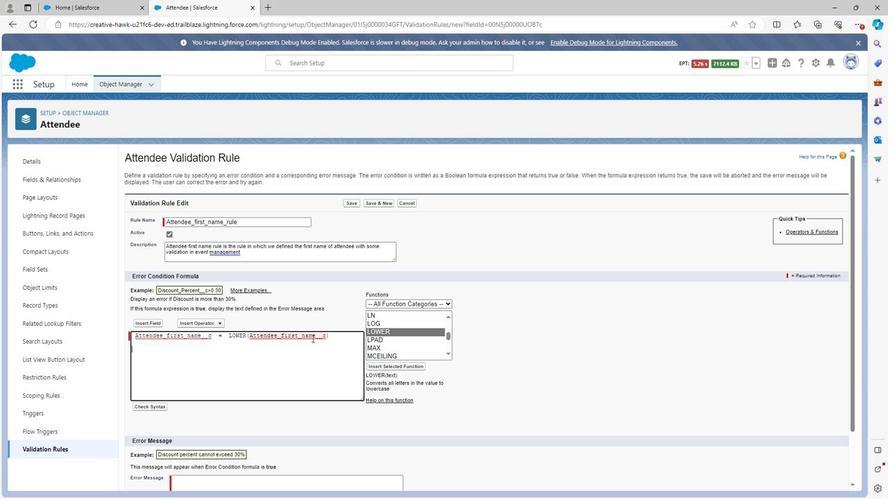 
Action: Key pressed <Key.enter>
Screenshot: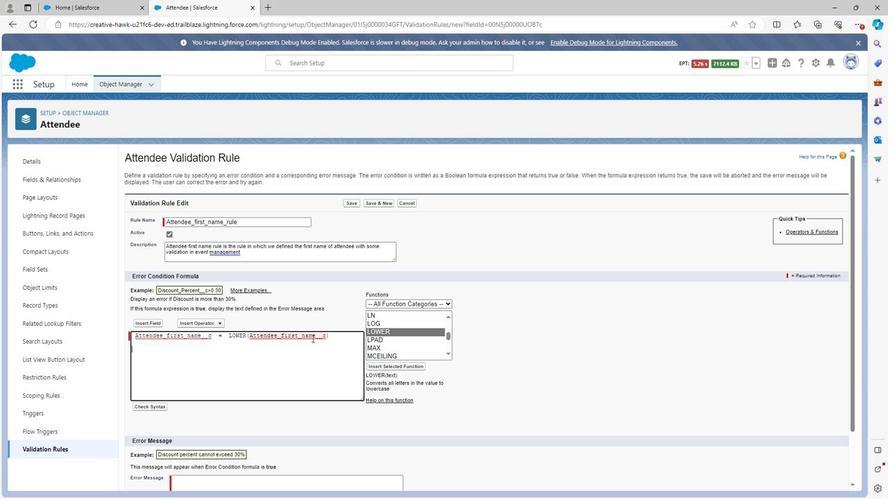 
Action: Mouse moved to (217, 324)
Screenshot: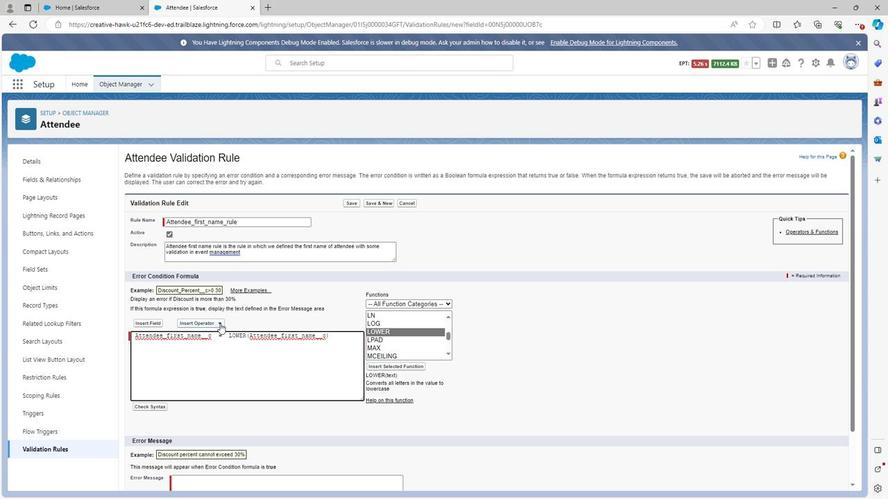 
Action: Mouse pressed left at (217, 324)
Screenshot: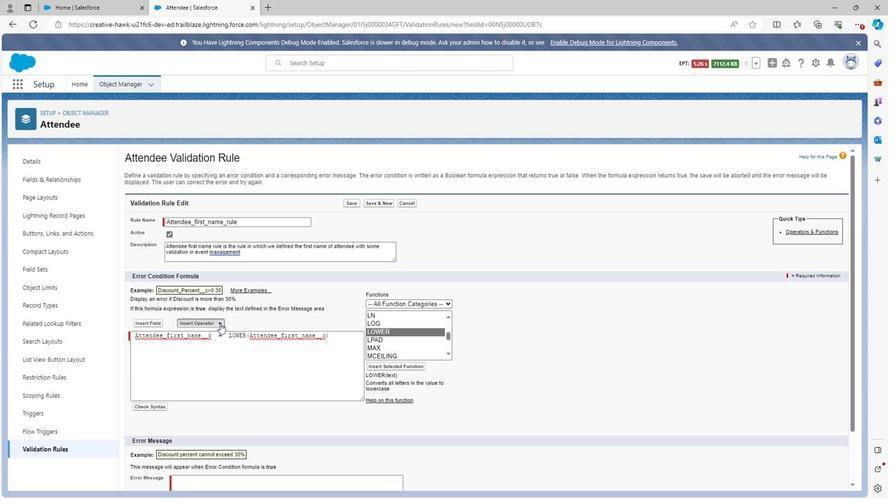 
Action: Mouse moved to (189, 474)
Screenshot: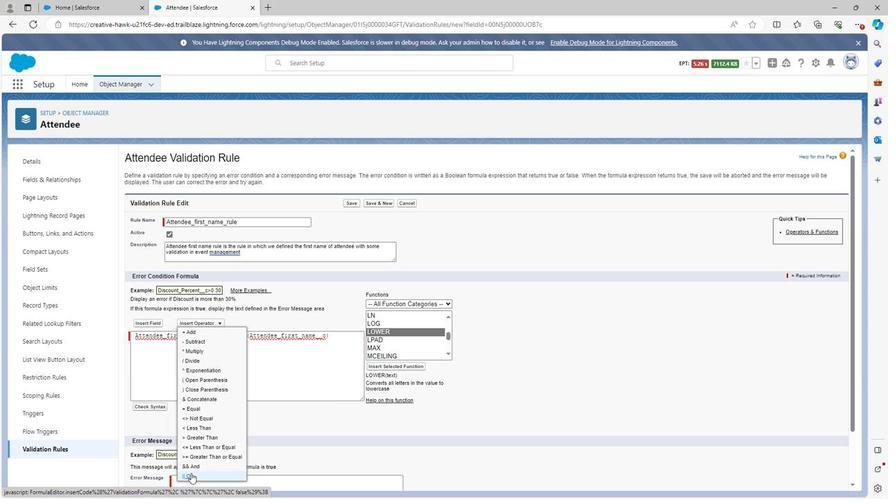 
Action: Mouse pressed left at (189, 474)
Screenshot: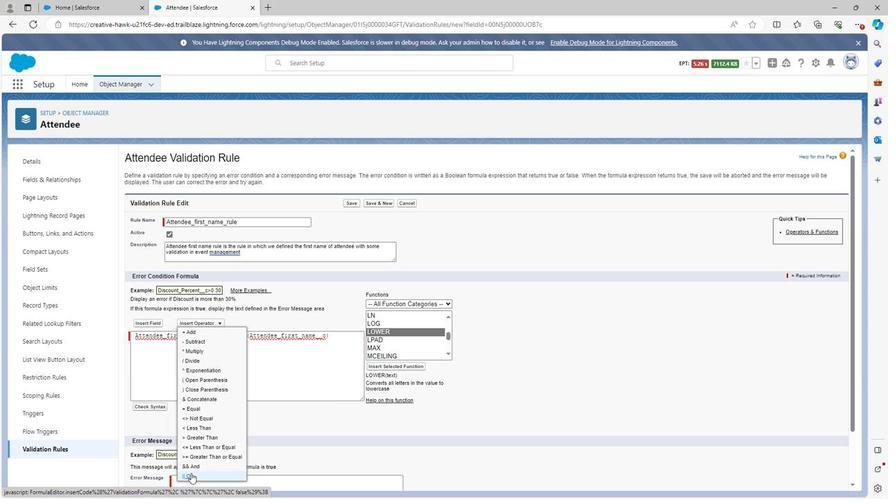 
Action: Mouse moved to (193, 468)
Screenshot: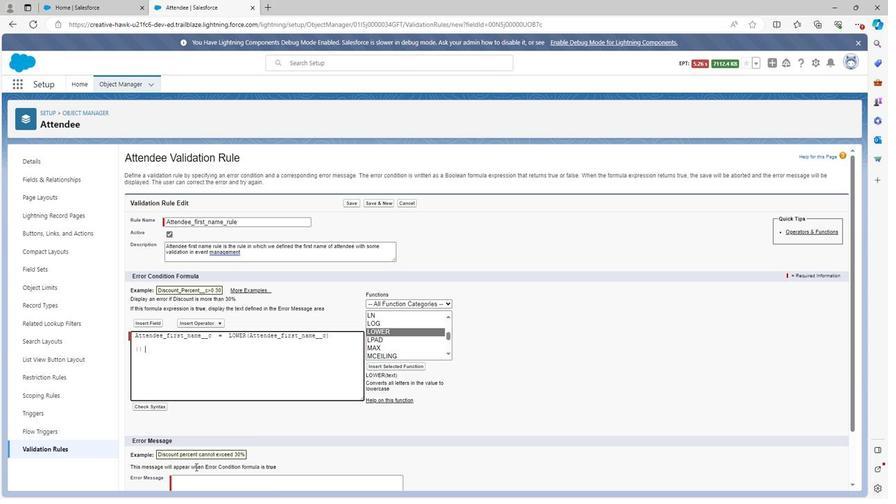 
Action: Key pressed <Key.enter>
Screenshot: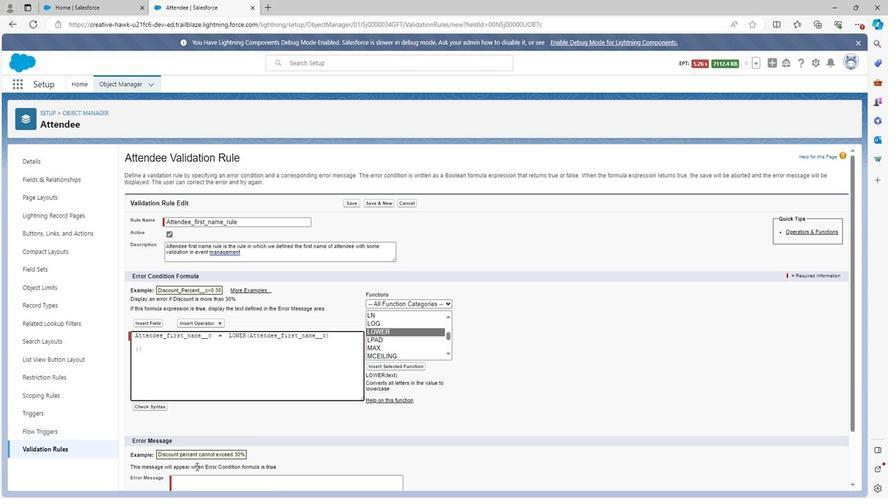 
Action: Mouse moved to (393, 335)
Screenshot: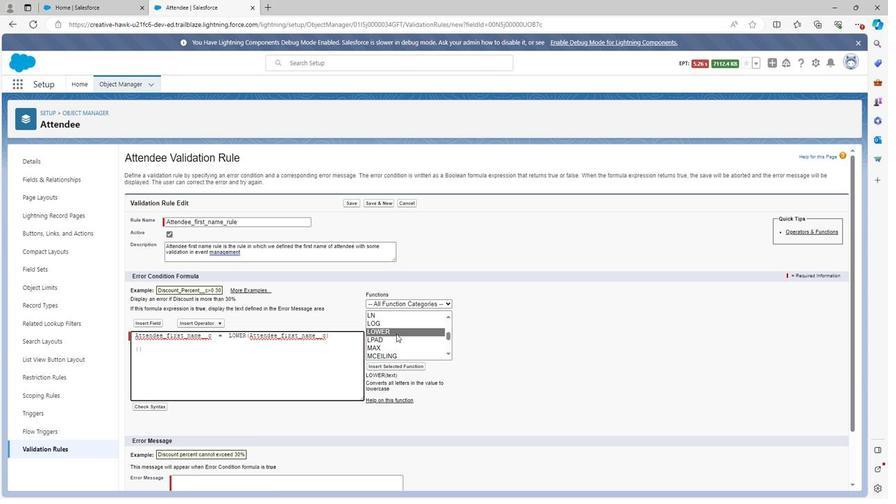 
Action: Mouse scrolled (393, 335) with delta (0, 0)
Screenshot: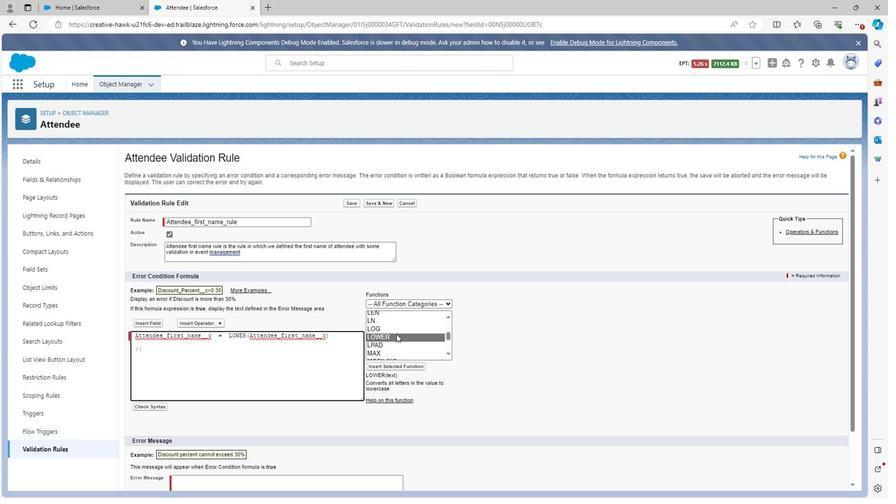 
Action: Mouse scrolled (393, 335) with delta (0, 0)
Screenshot: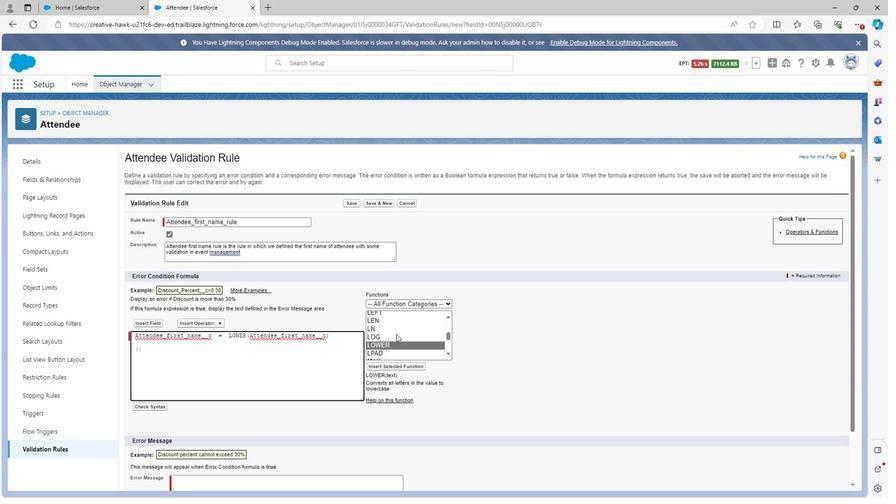 
Action: Mouse moved to (393, 333)
Screenshot: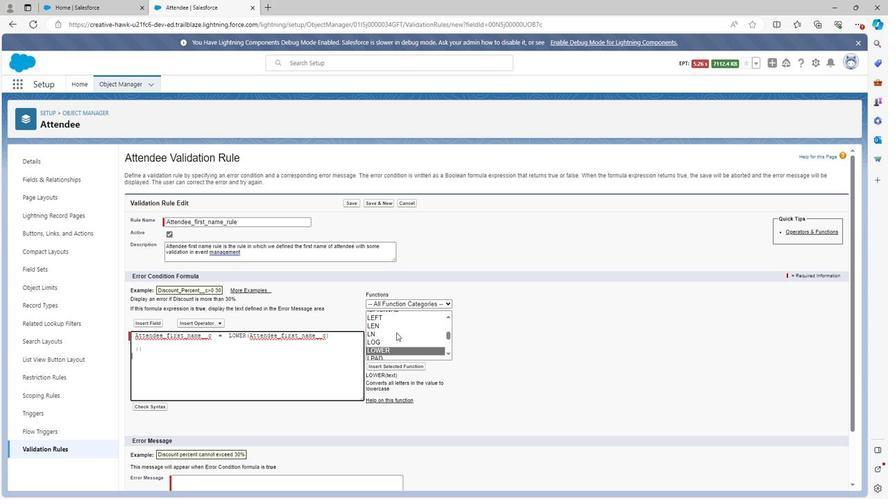 
Action: Mouse scrolled (393, 334) with delta (0, 0)
Screenshot: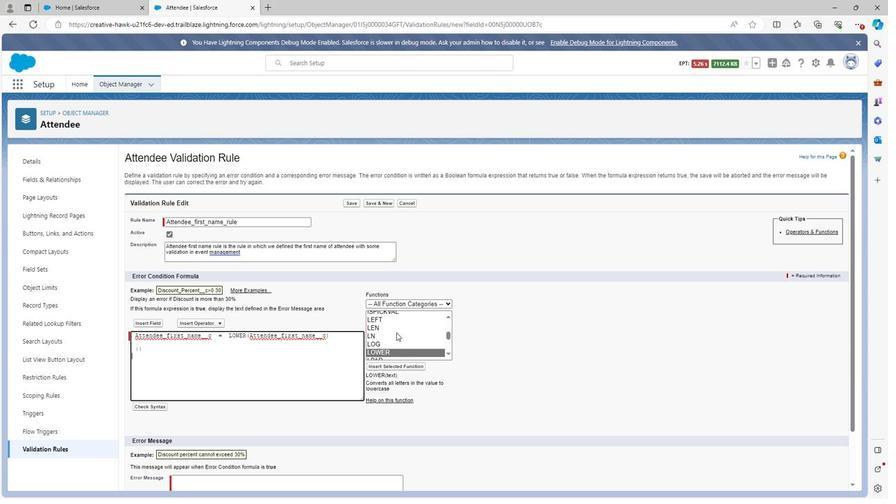 
Action: Mouse moved to (393, 333)
Screenshot: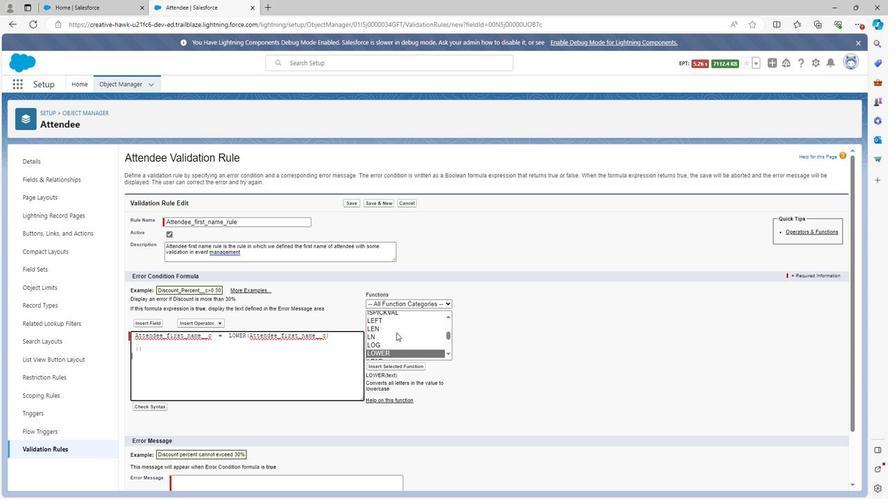 
Action: Mouse scrolled (393, 333) with delta (0, 0)
Screenshot: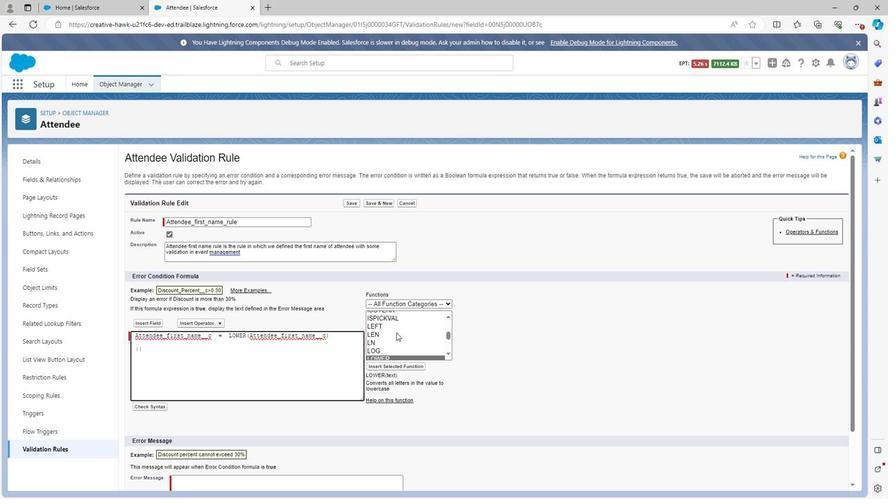 
Action: Mouse scrolled (393, 333) with delta (0, 0)
Screenshot: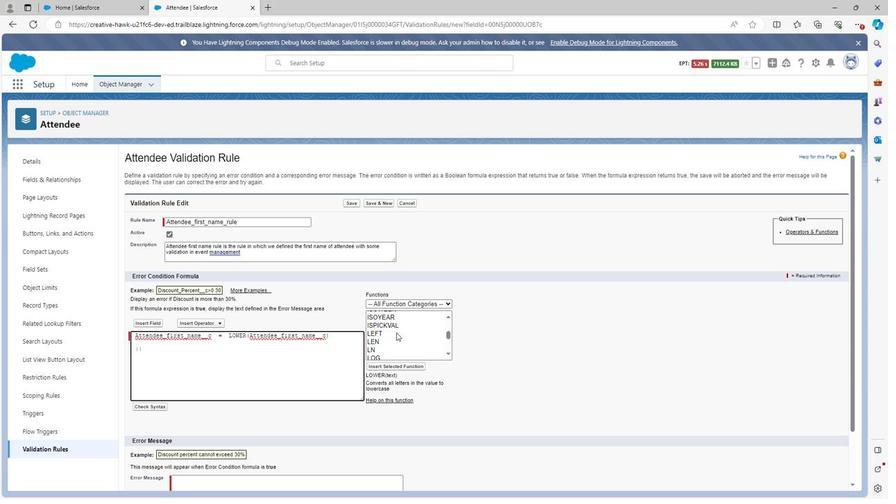 
Action: Mouse moved to (393, 333)
Screenshot: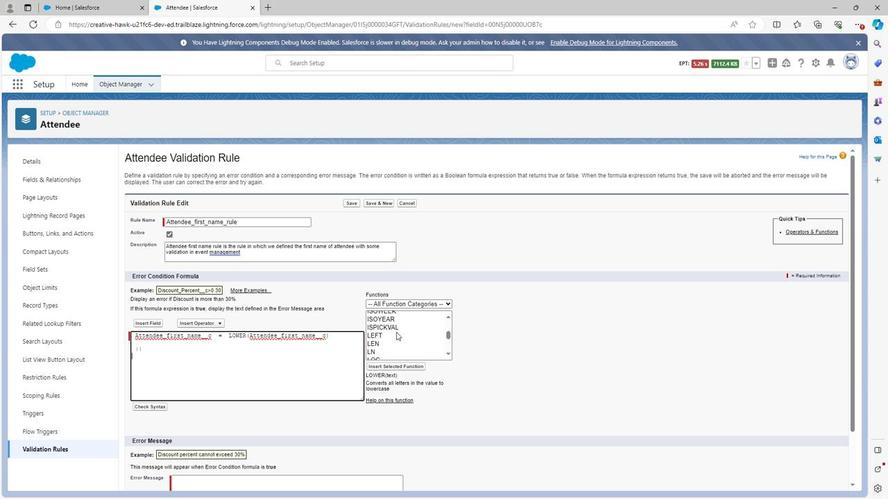 
Action: Mouse scrolled (393, 333) with delta (0, 0)
Screenshot: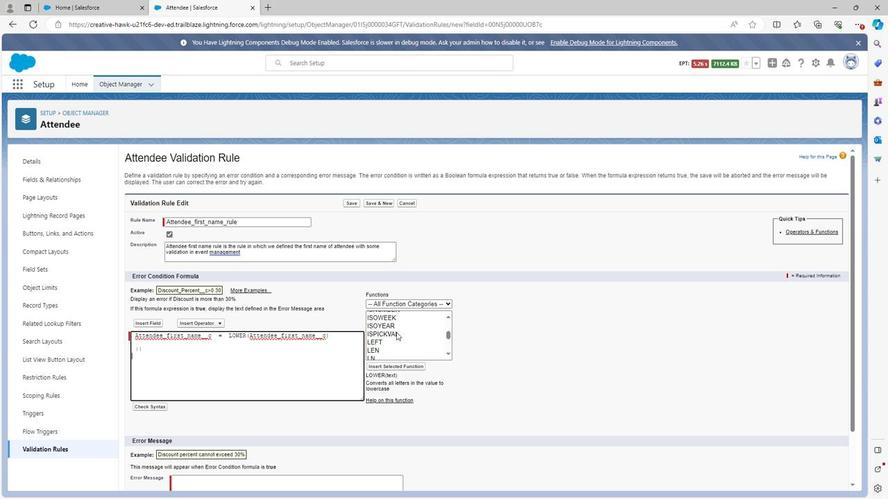 
Action: Mouse scrolled (393, 333) with delta (0, 0)
Screenshot: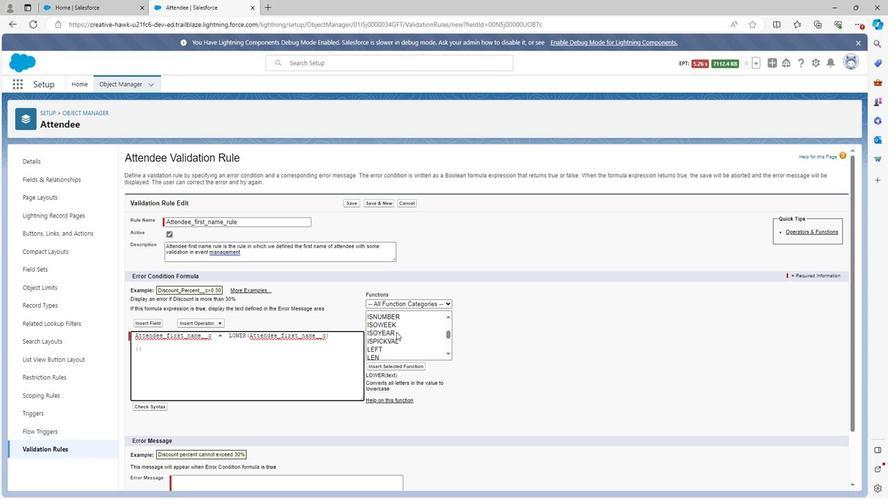 
Action: Mouse scrolled (393, 333) with delta (0, 0)
Screenshot: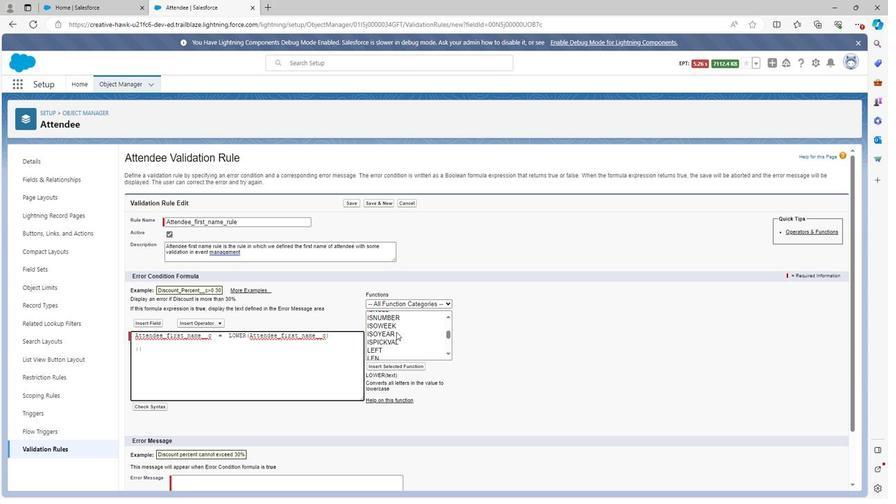 
Action: Mouse moved to (392, 331)
Screenshot: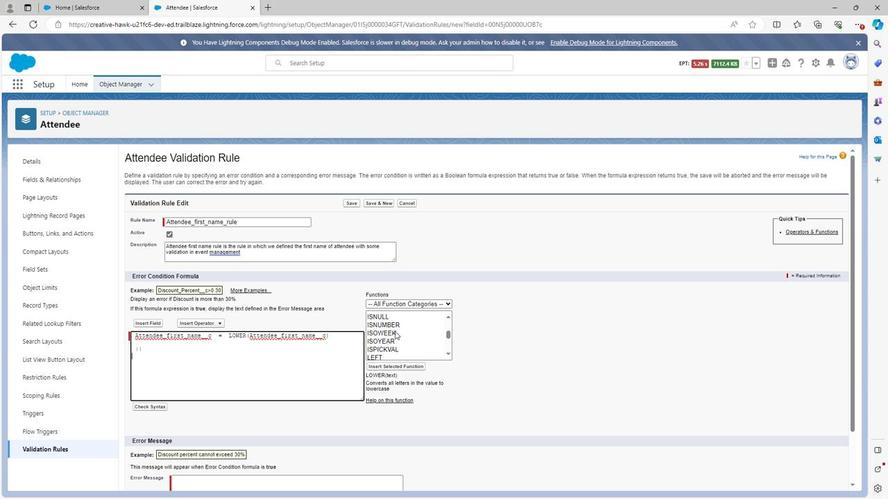 
Action: Mouse scrolled (392, 332) with delta (0, 0)
Screenshot: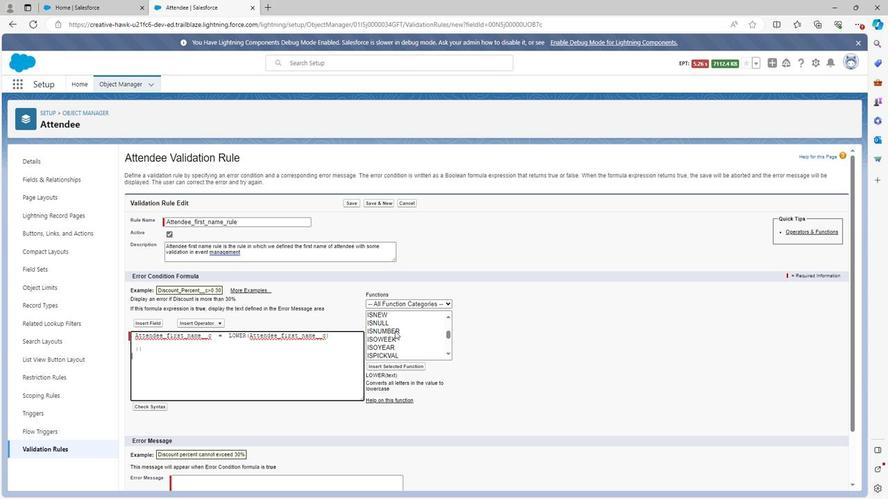 
Action: Mouse scrolled (392, 332) with delta (0, 0)
Screenshot: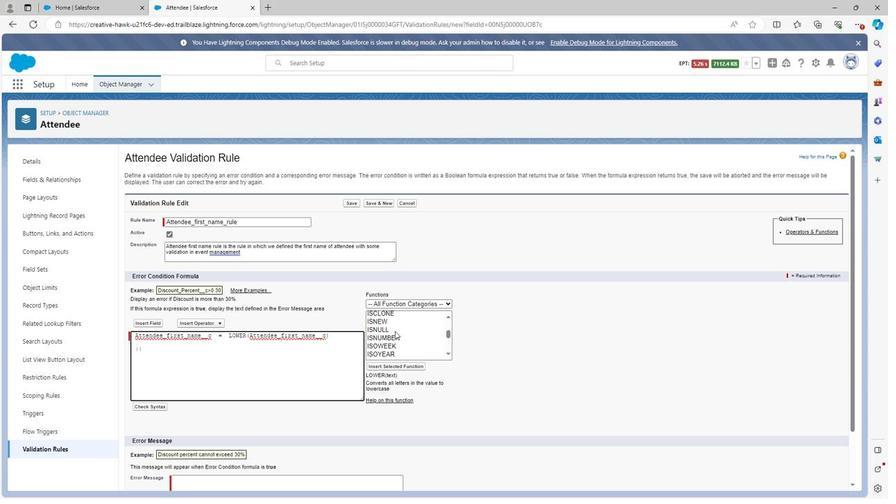 
Action: Mouse scrolled (392, 332) with delta (0, 0)
Screenshot: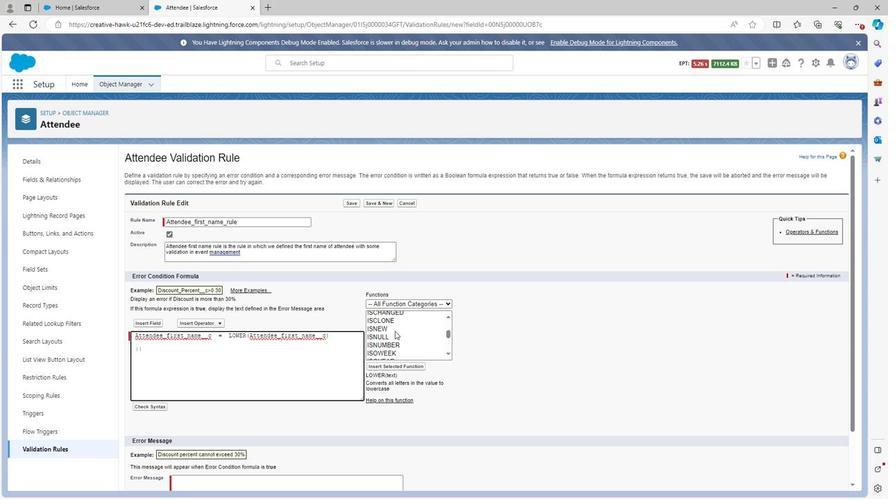 
Action: Mouse moved to (391, 331)
Screenshot: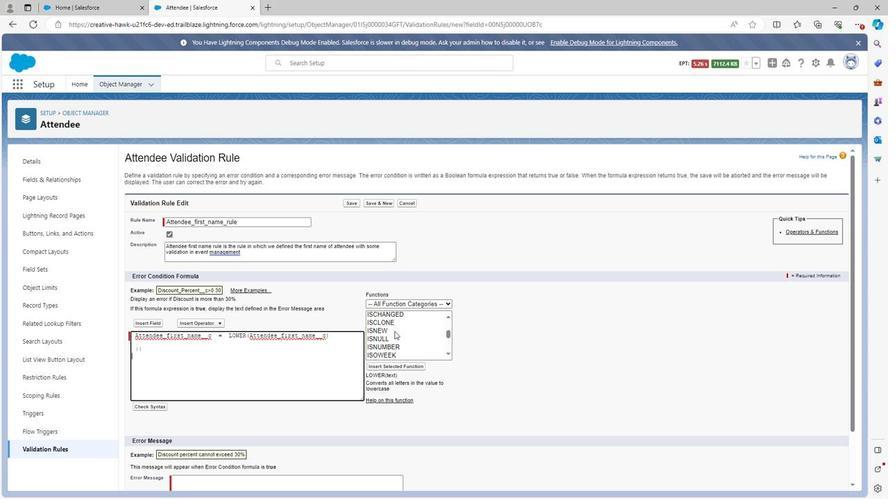 
Action: Mouse scrolled (391, 332) with delta (0, 0)
Screenshot: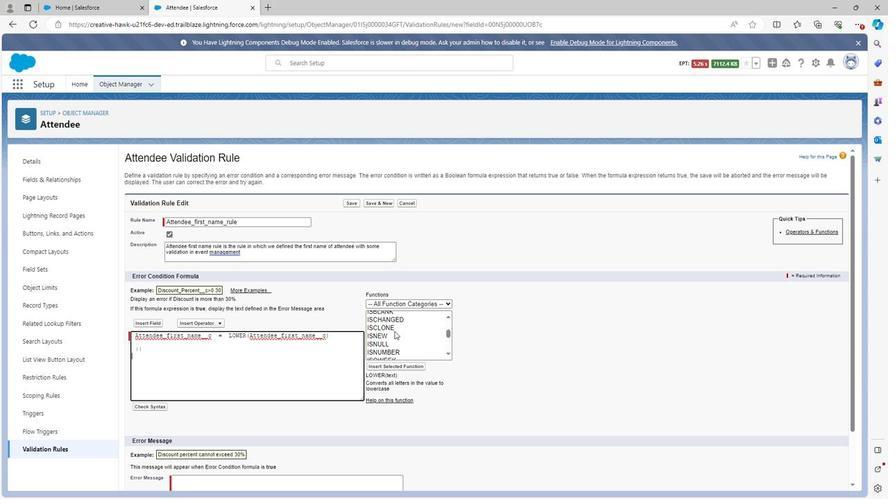
Action: Mouse moved to (391, 331)
Screenshot: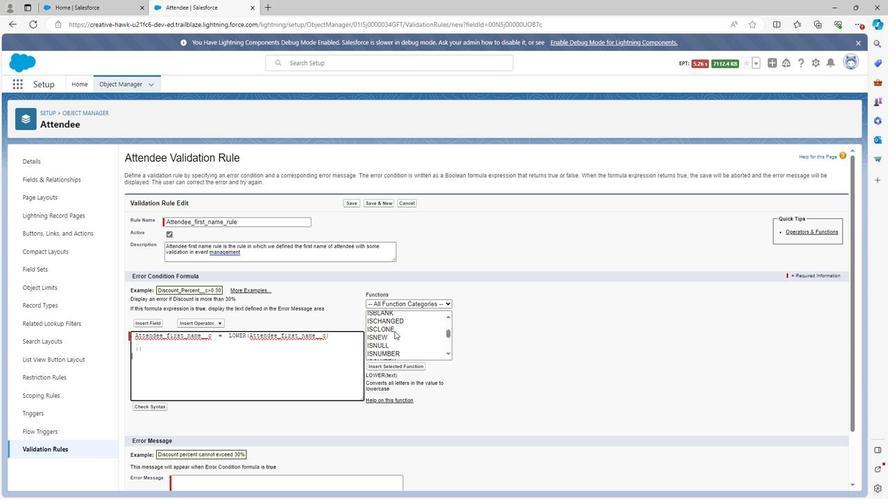 
Action: Mouse scrolled (391, 332) with delta (0, 0)
Screenshot: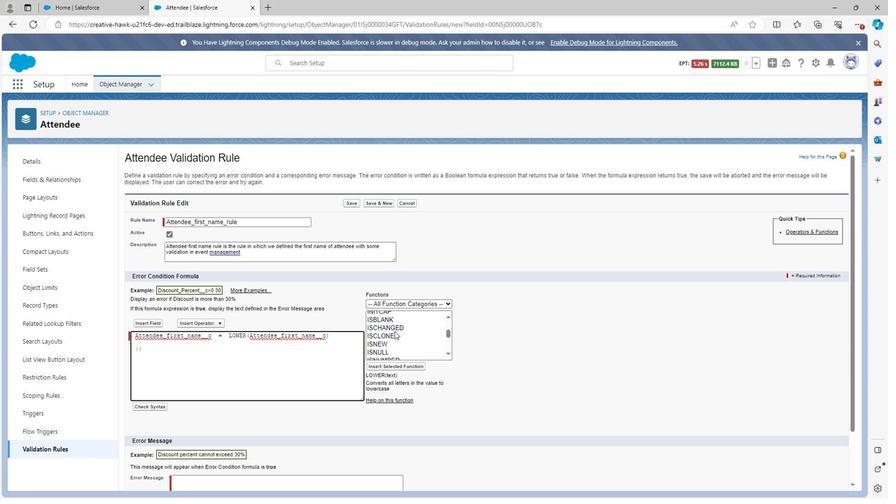 
Action: Mouse moved to (378, 322)
Screenshot: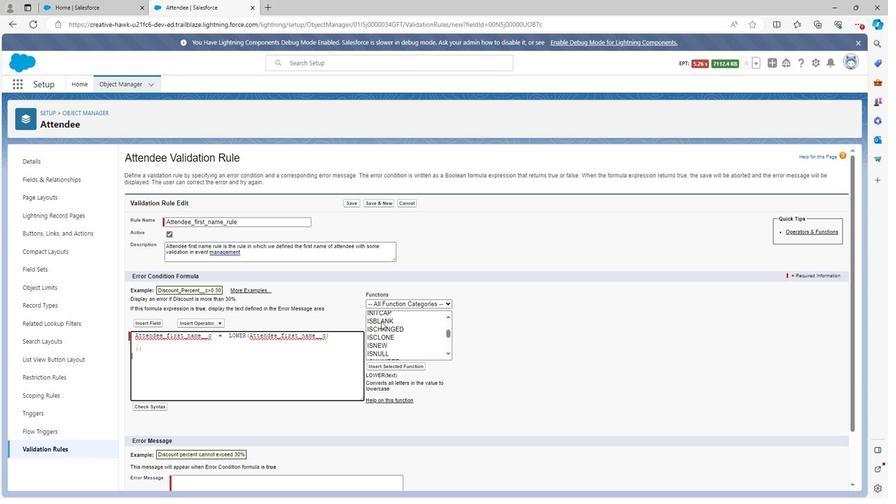 
Action: Mouse pressed left at (378, 322)
Screenshot: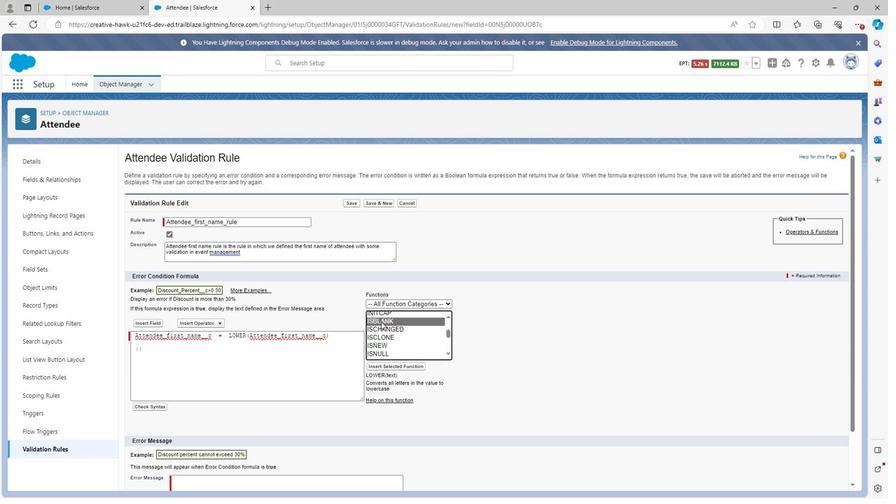 
Action: Mouse moved to (394, 368)
Screenshot: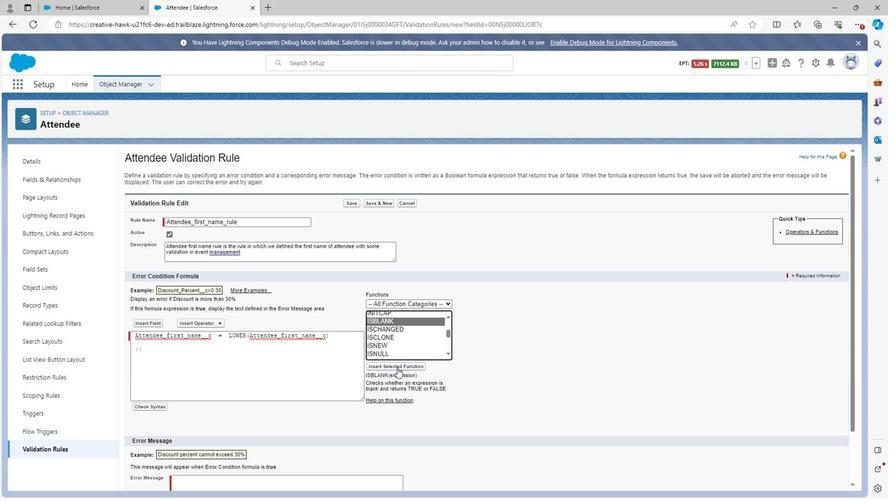 
Action: Mouse pressed left at (394, 368)
Screenshot: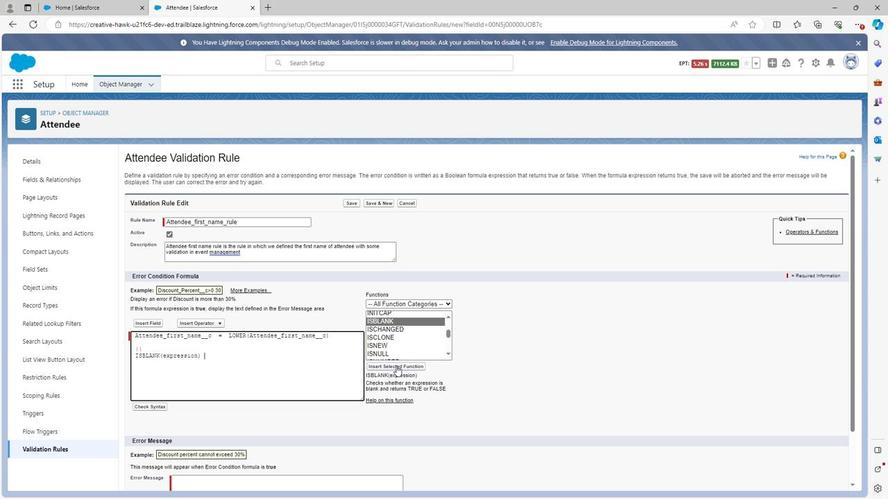 
Action: Mouse moved to (161, 334)
Screenshot: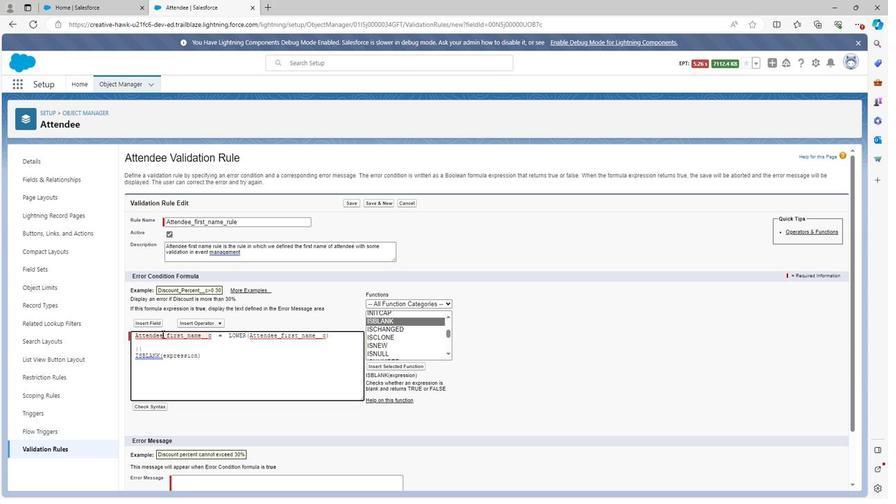 
Action: Mouse pressed left at (161, 334)
Screenshot: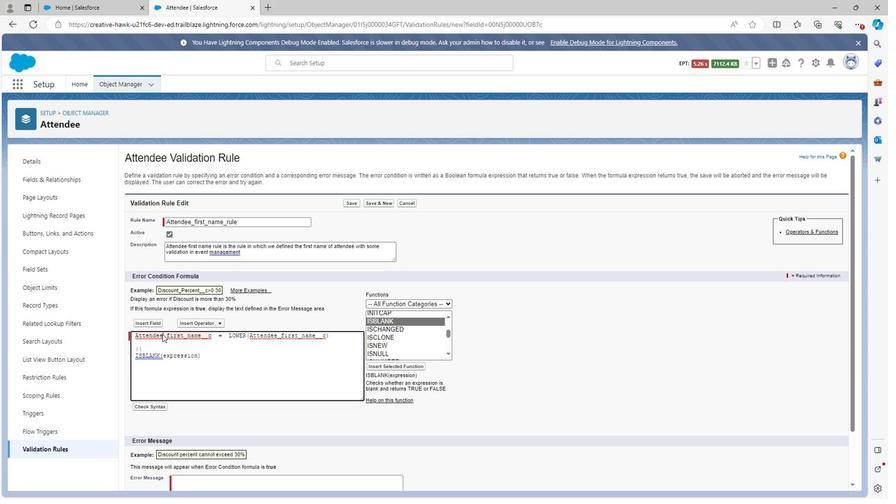 
Action: Mouse moved to (161, 335)
Screenshot: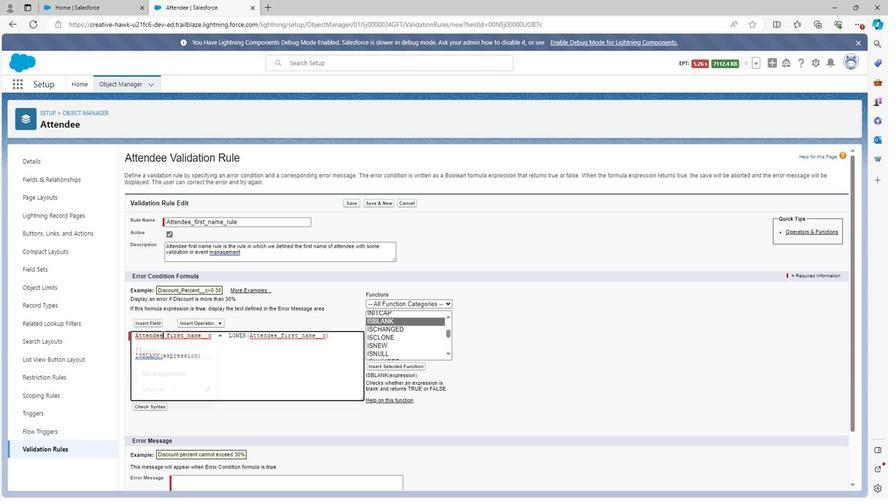 
Action: Mouse pressed left at (161, 335)
Screenshot: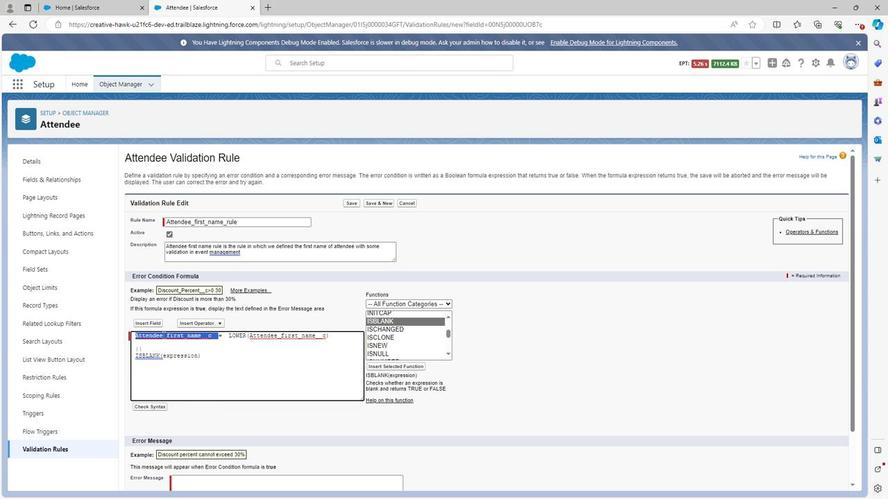 
Action: Mouse moved to (162, 334)
Screenshot: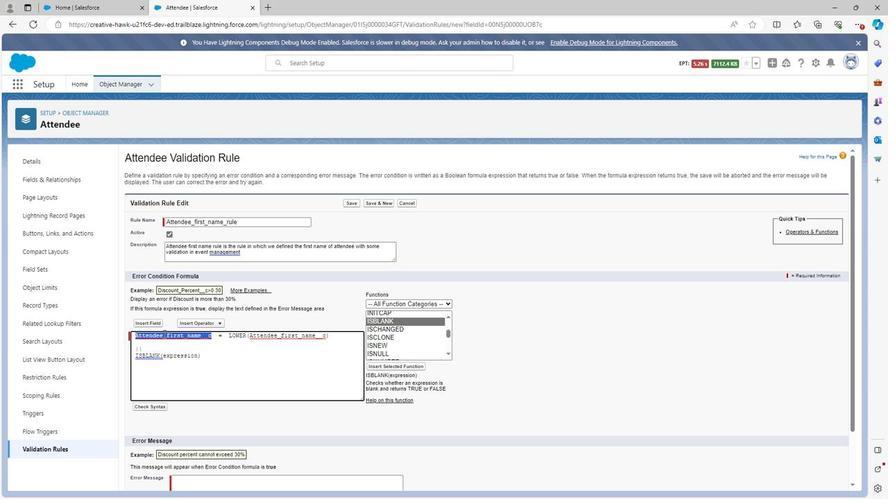 
Action: Key pressed ctrl+C
Screenshot: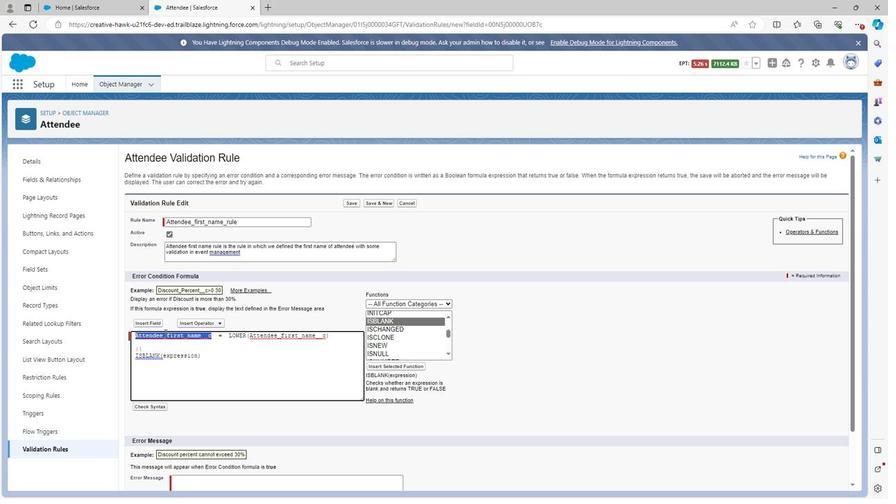 
Action: Mouse moved to (182, 356)
Screenshot: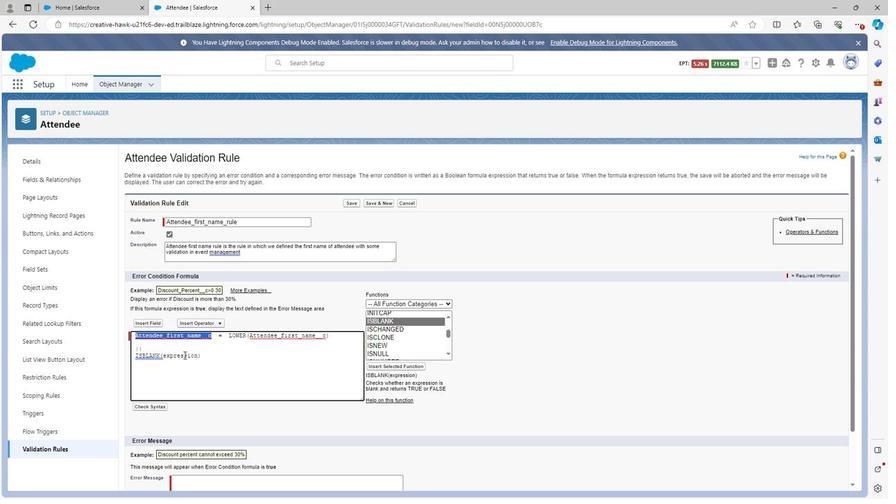 
Action: Mouse pressed left at (182, 356)
Screenshot: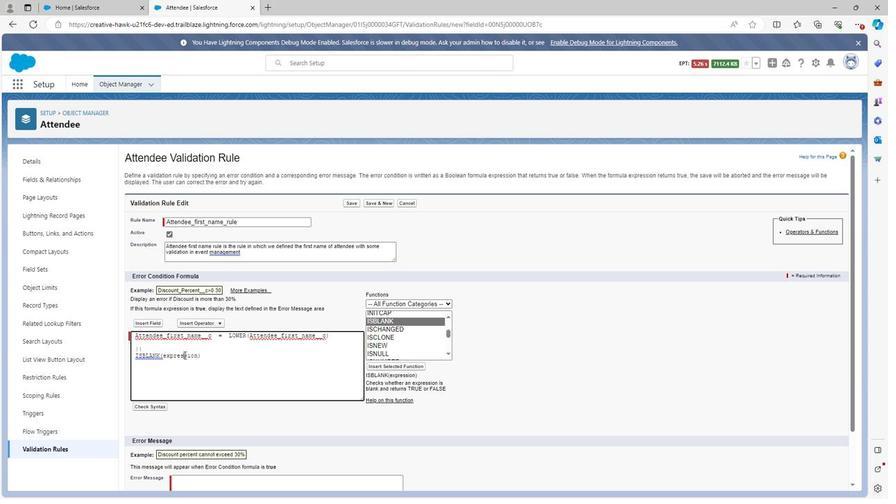 
Action: Mouse pressed left at (182, 356)
Screenshot: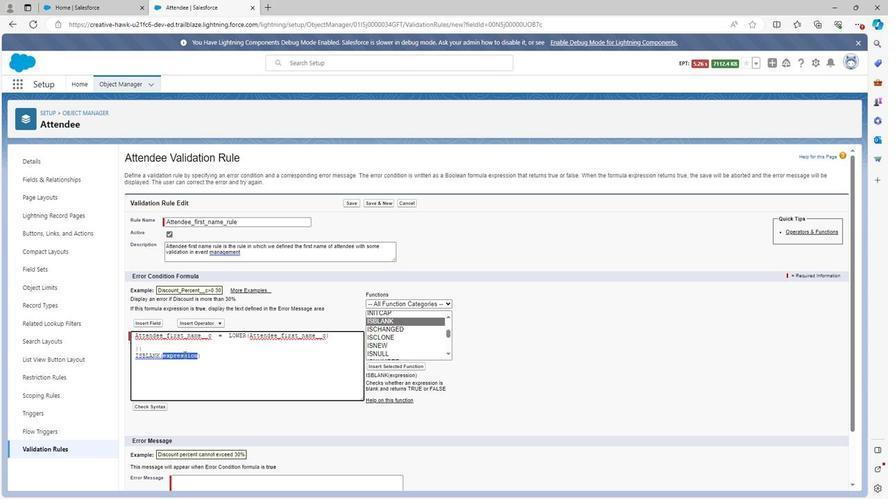 
Action: Mouse moved to (182, 355)
Screenshot: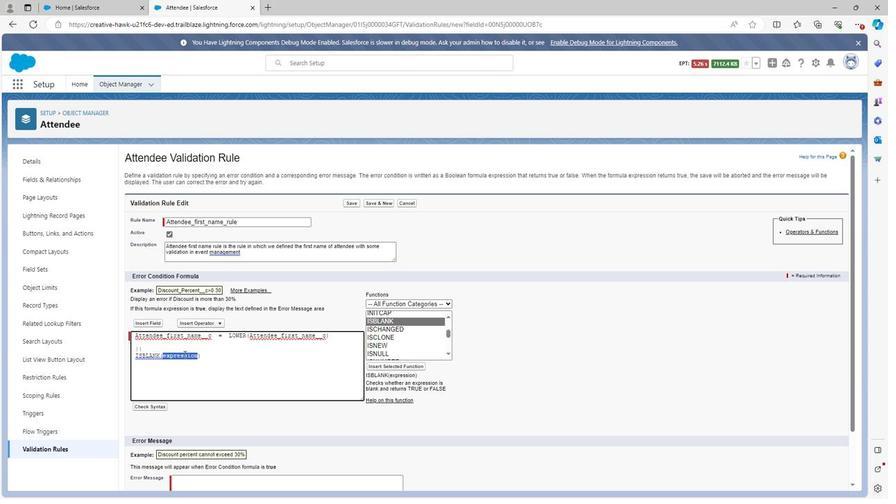 
Action: Key pressed ctrl+V
Screenshot: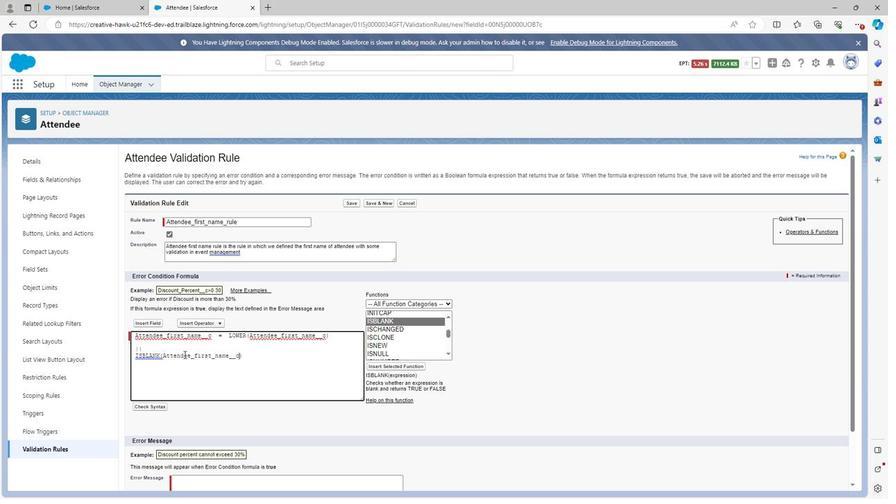 
Action: Mouse moved to (248, 356)
Screenshot: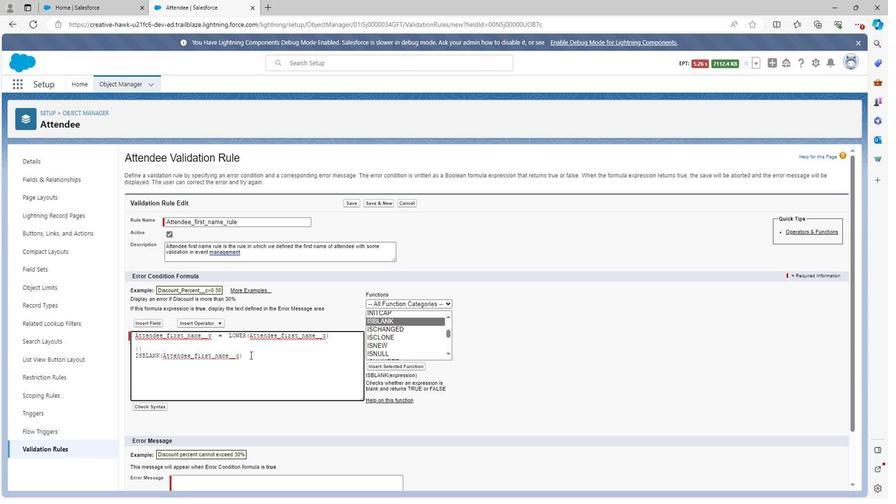 
Action: Mouse pressed left at (248, 356)
Screenshot: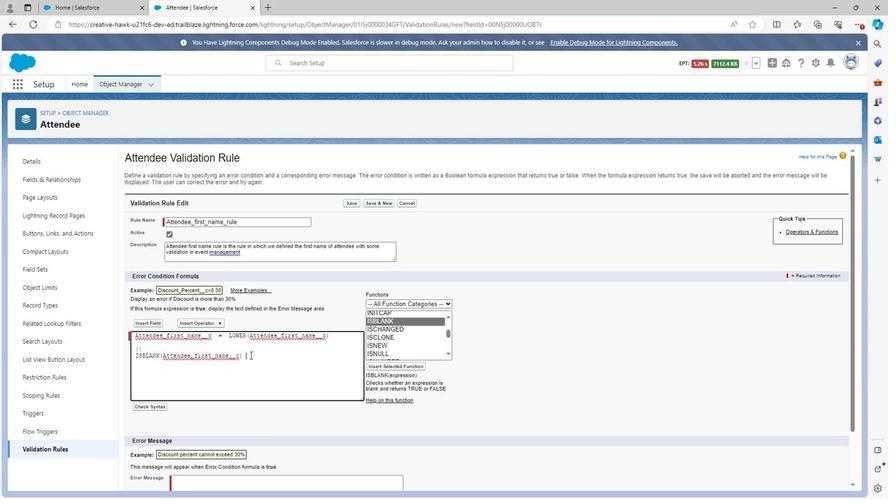 
Action: Mouse moved to (151, 406)
Screenshot: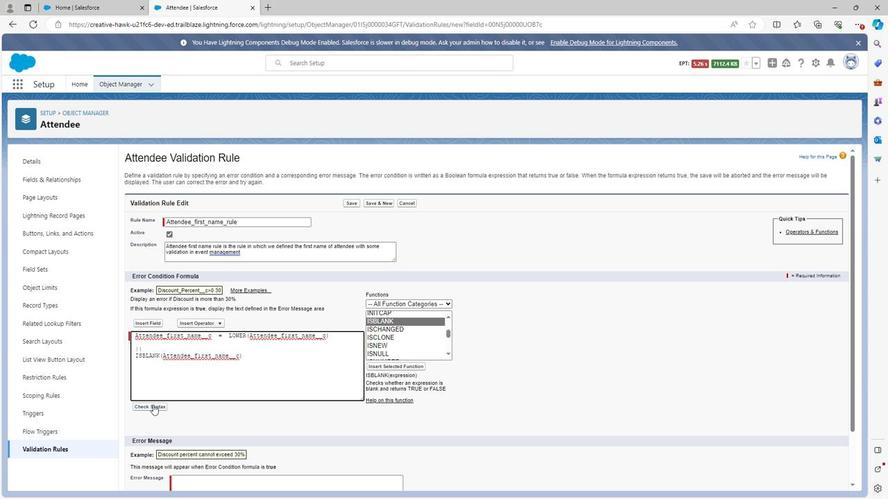 
Action: Mouse pressed left at (151, 406)
Screenshot: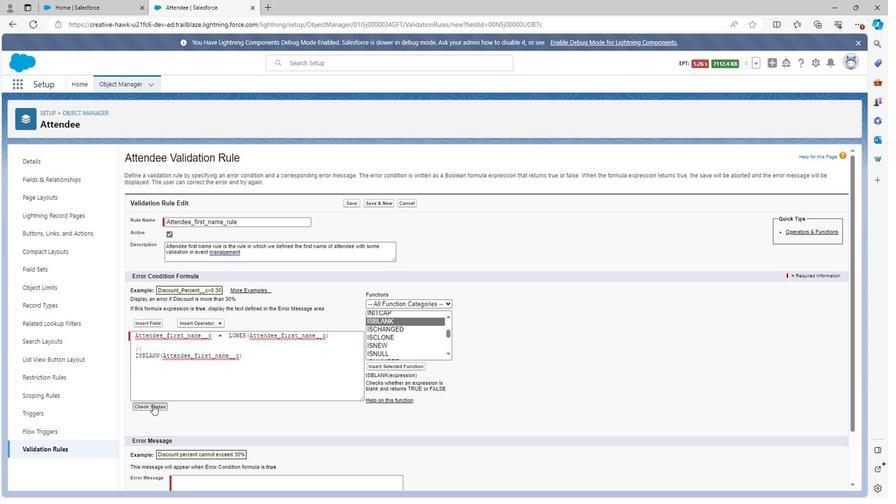 
Action: Mouse moved to (151, 406)
Screenshot: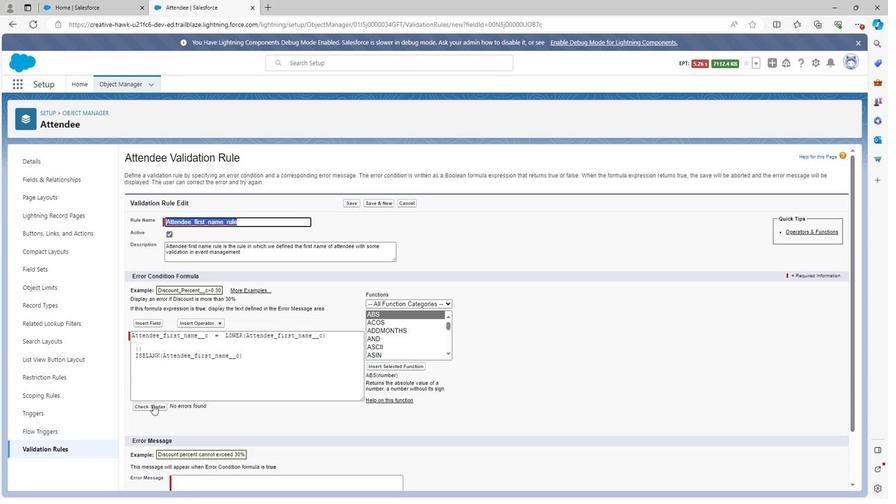 
Action: Mouse scrolled (151, 405) with delta (0, 0)
Screenshot: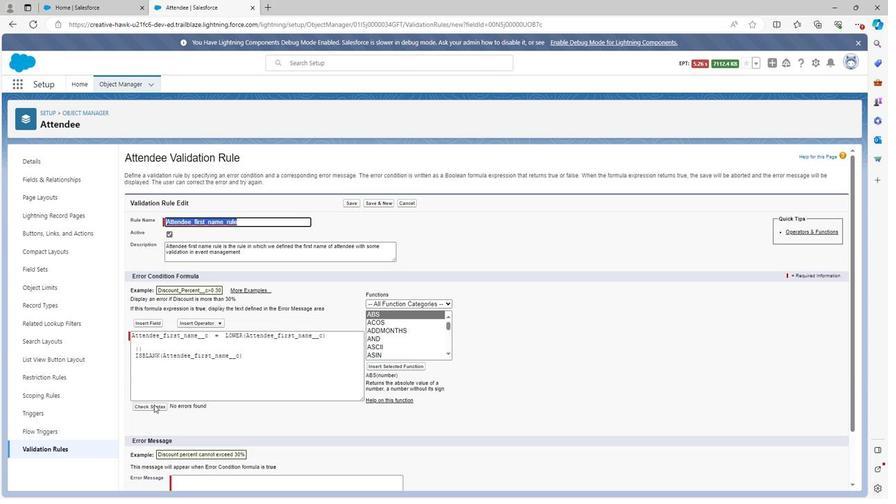 
Action: Mouse moved to (186, 432)
Screenshot: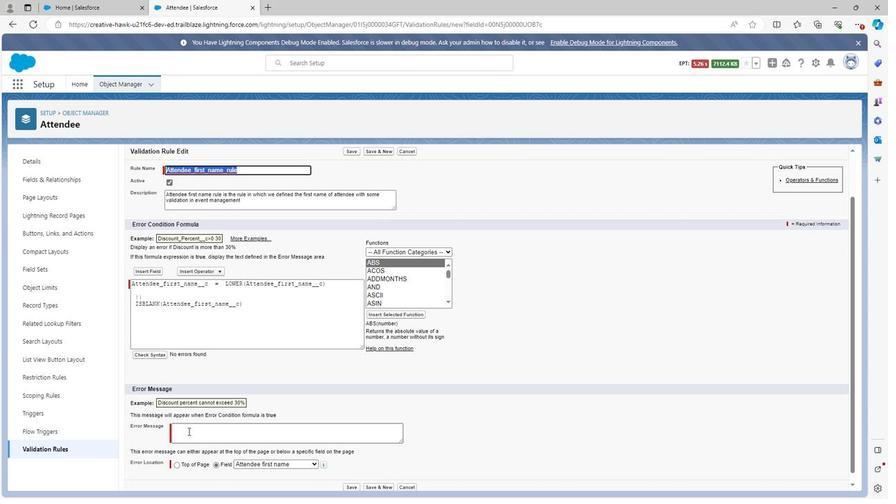 
Action: Mouse pressed left at (186, 432)
Screenshot: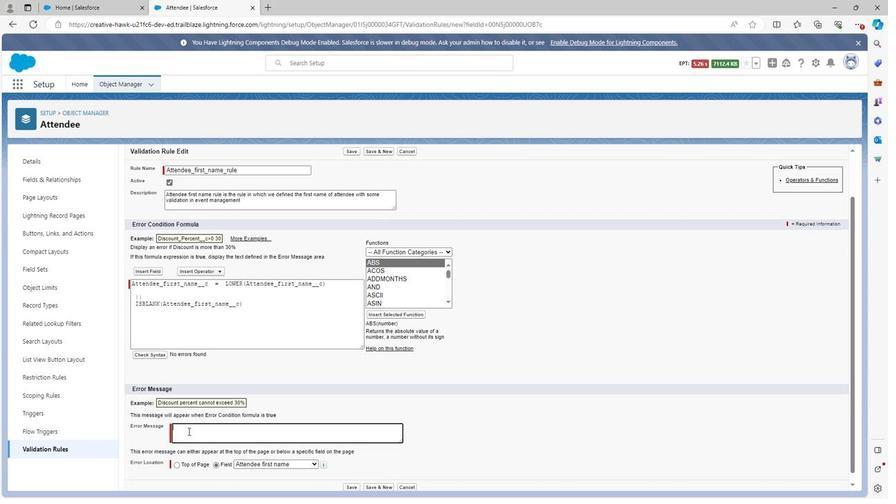 
Action: Mouse moved to (186, 431)
Screenshot: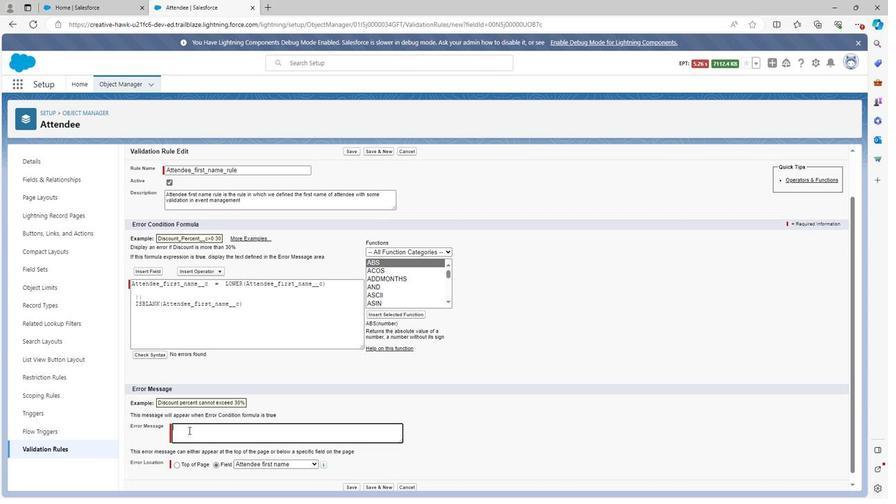 
Action: Key pressed <Key.shift>A
Screenshot: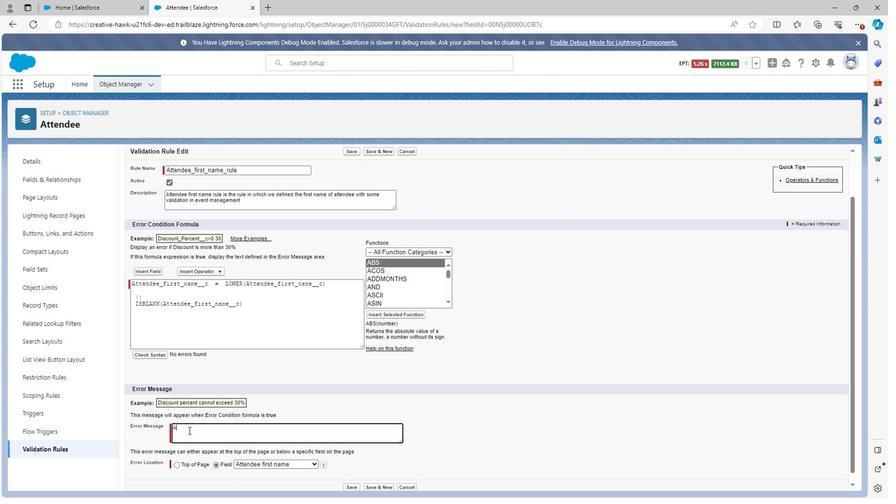 
Action: Mouse moved to (186, 430)
Screenshot: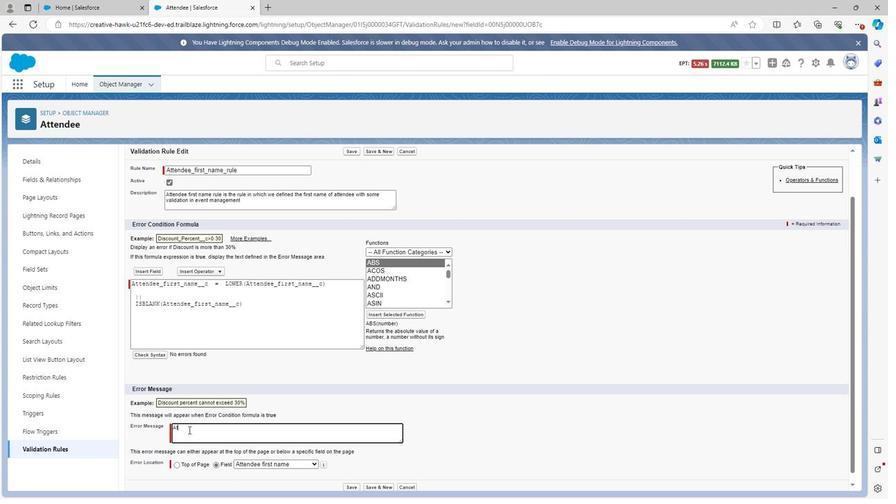 
Action: Key pressed t
Screenshot: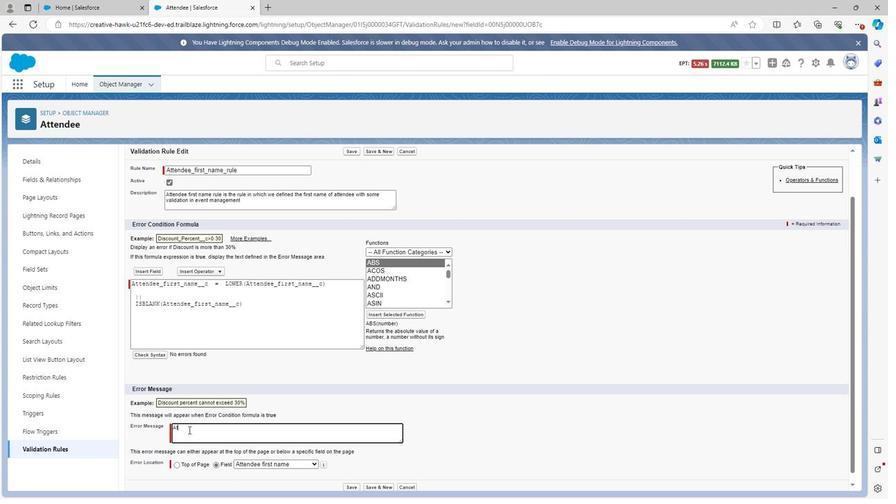 
Action: Mouse moved to (186, 430)
Screenshot: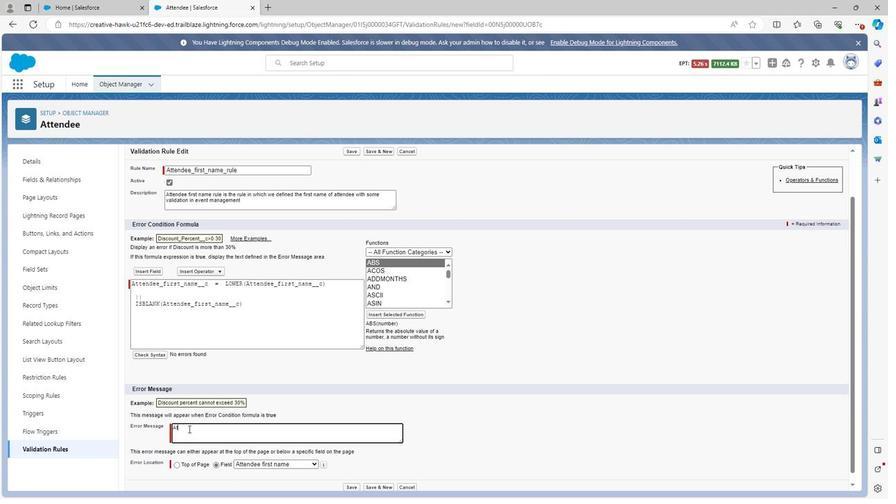 
Action: Key pressed t
Screenshot: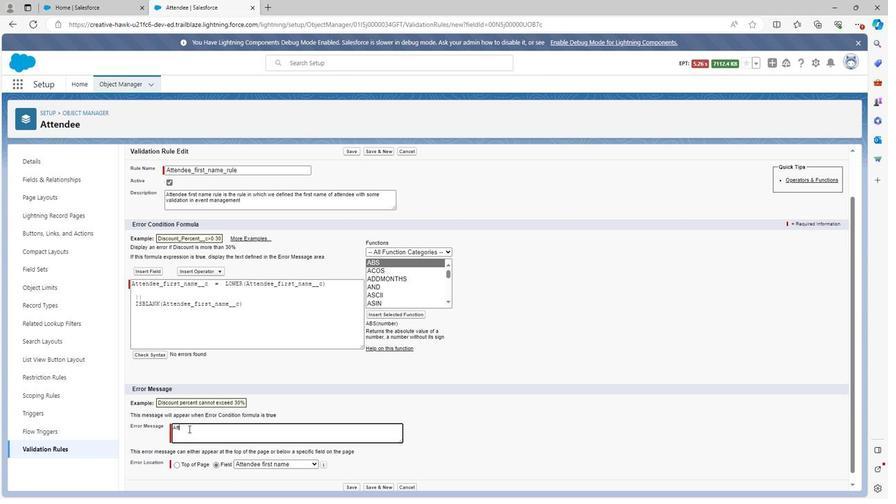 
Action: Mouse moved to (186, 429)
Screenshot: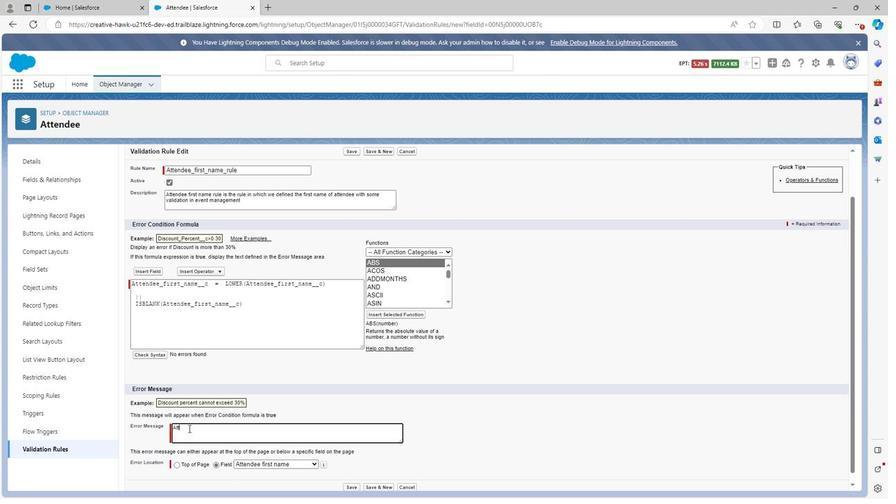 
Action: Key pressed en
Screenshot: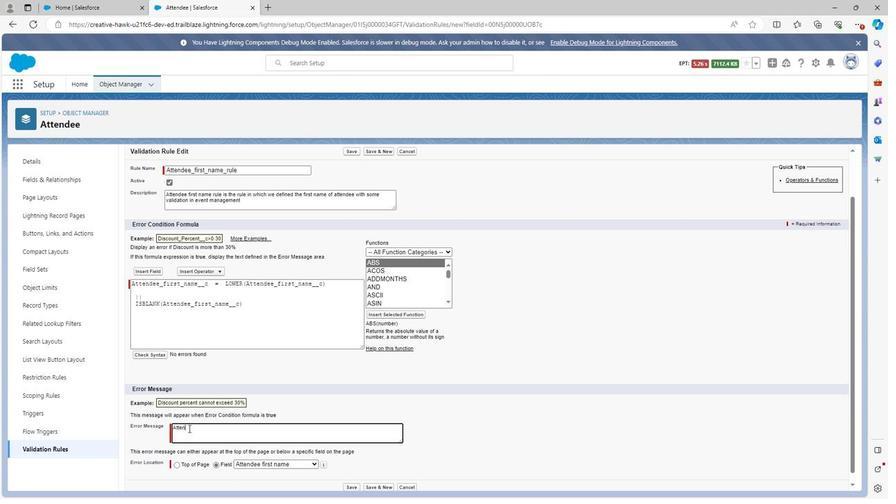 
Action: Mouse moved to (187, 429)
Screenshot: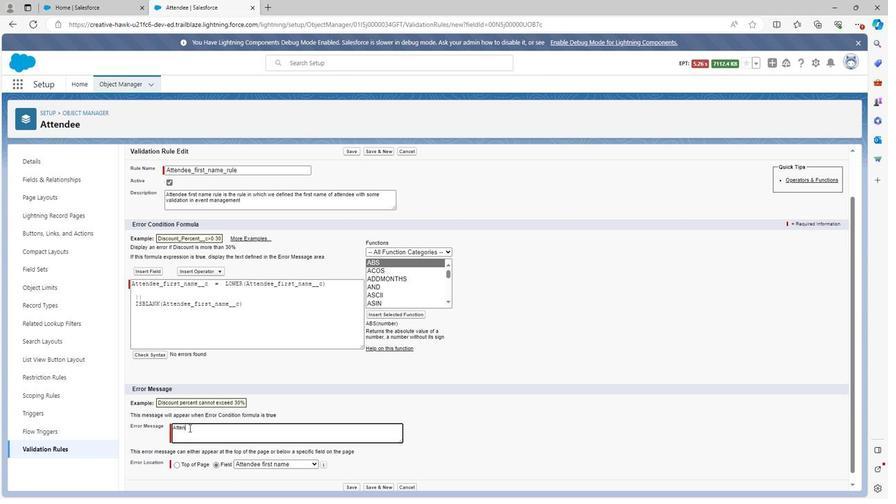 
Action: Key pressed dee<Key.space>fi
Screenshot: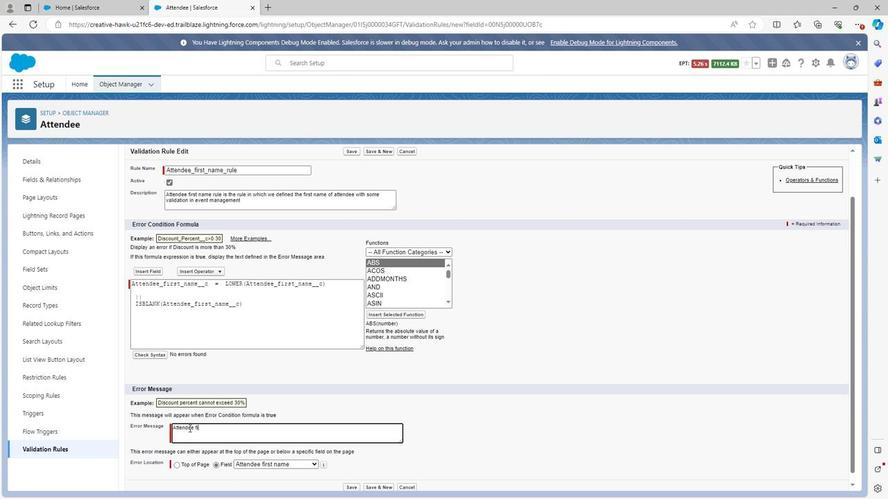 
Action: Mouse moved to (187, 428)
Screenshot: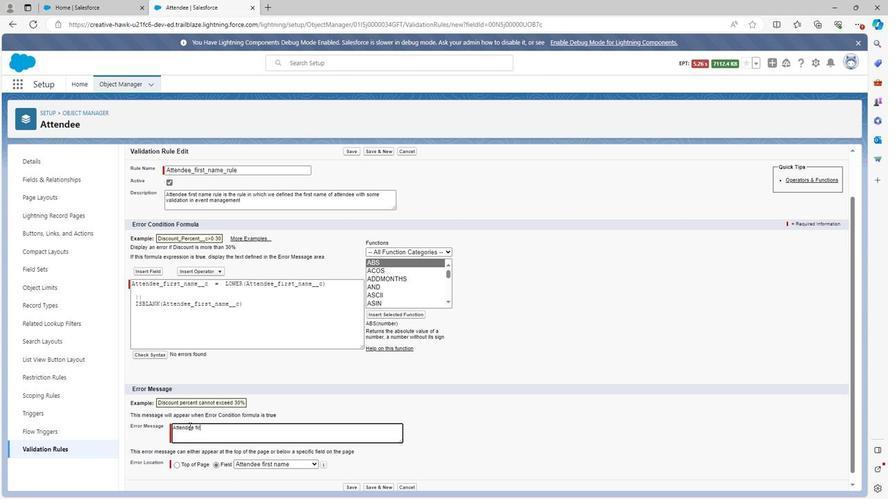 
Action: Key pressed r
Screenshot: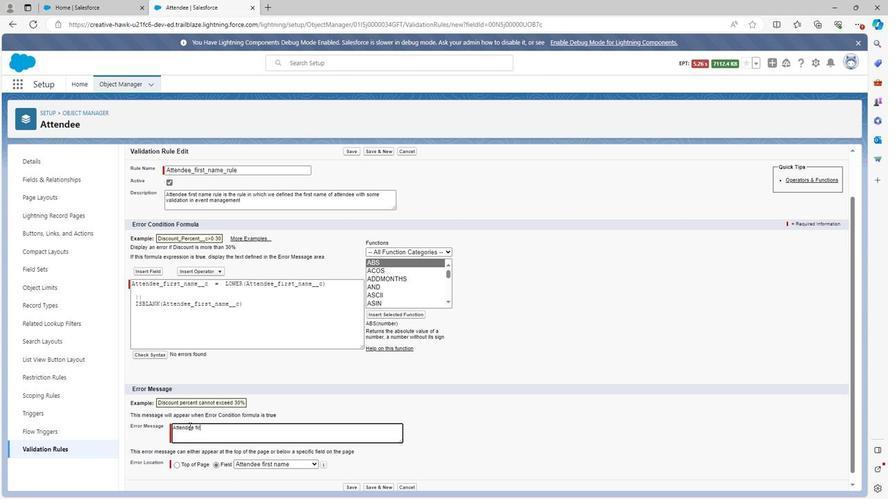 
Action: Mouse moved to (187, 427)
Screenshot: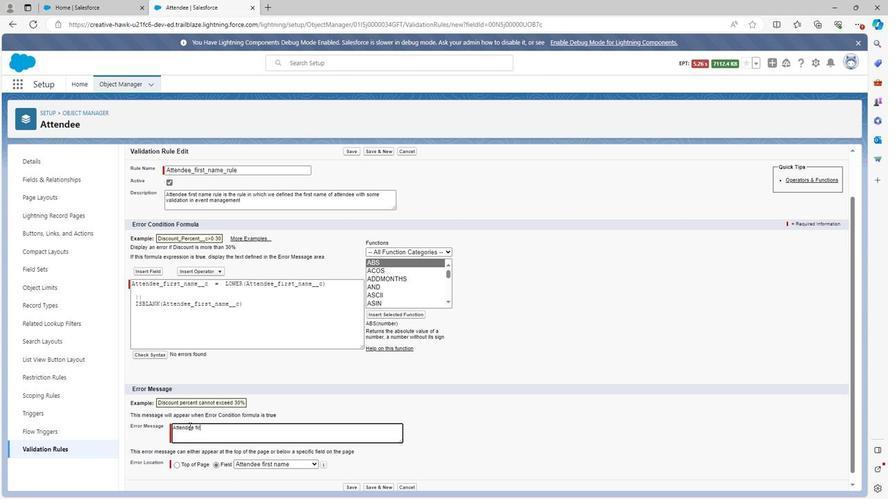 
Action: Key pressed st<Key.space>
Screenshot: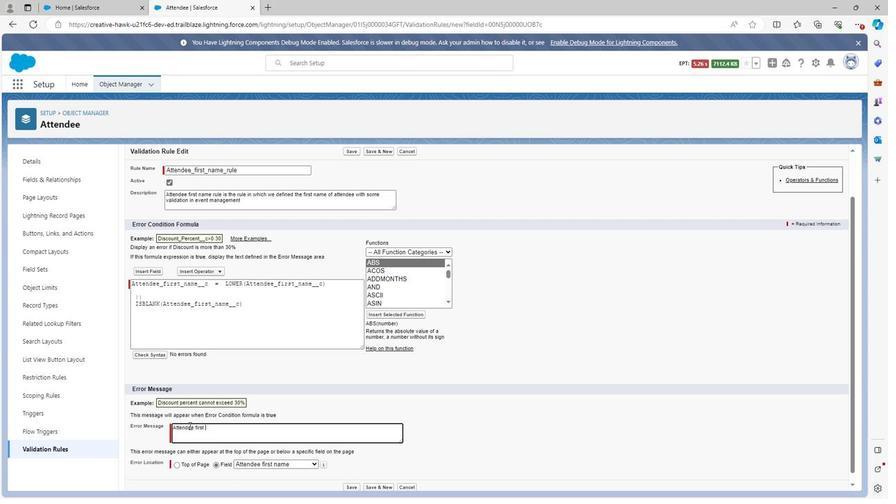 
Action: Mouse moved to (186, 426)
Screenshot: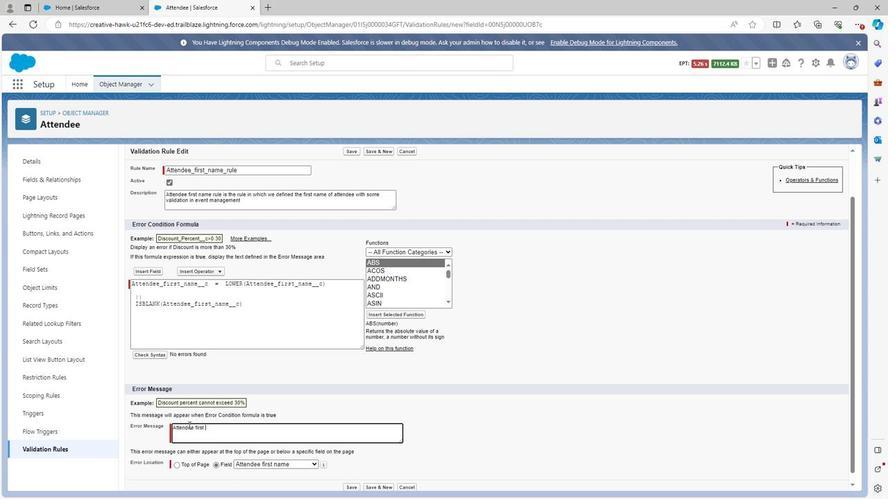 
Action: Key pressed name<Key.space>should<Key.space>not<Key.space>be<Key.space>in<Key.space>lower<Key.space>case<Key.space>and<Key.space>should<Key.space>not<Key.space>be<Key.space>bl
Screenshot: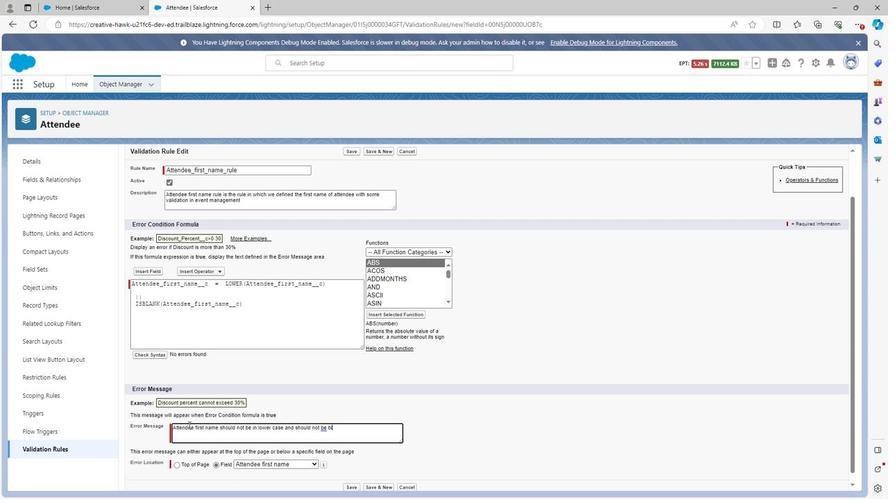 
Action: Mouse moved to (186, 426)
Screenshot: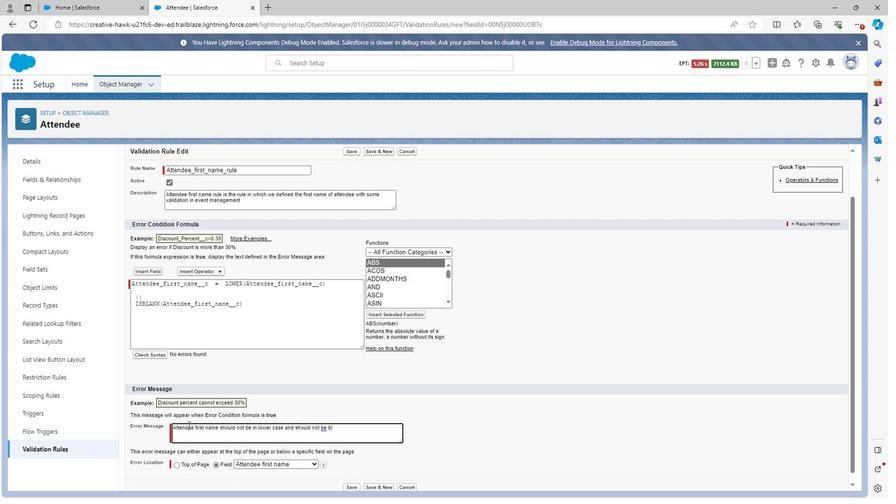 
Action: Key pressed a
Screenshot: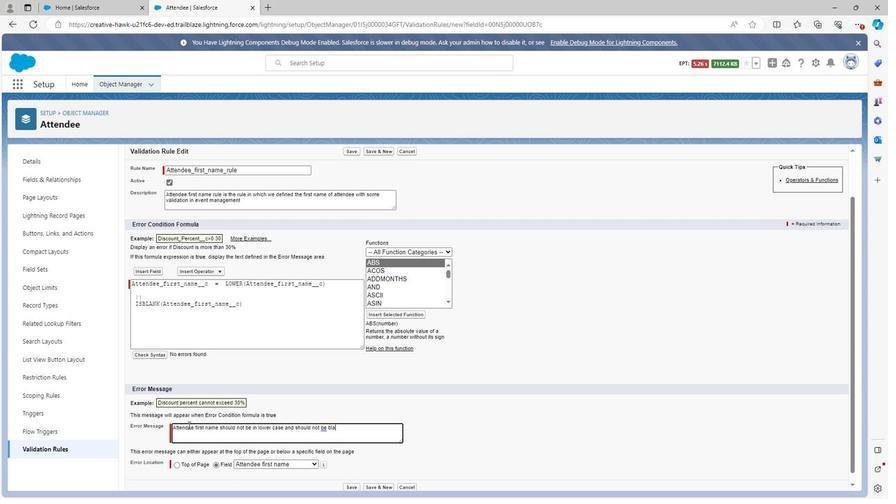 
Action: Mouse moved to (185, 426)
Screenshot: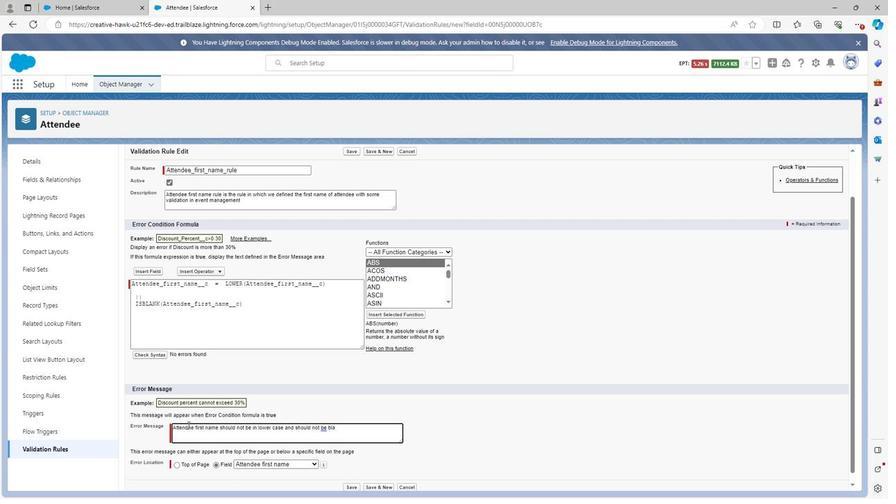 
Action: Key pressed nk
Screenshot: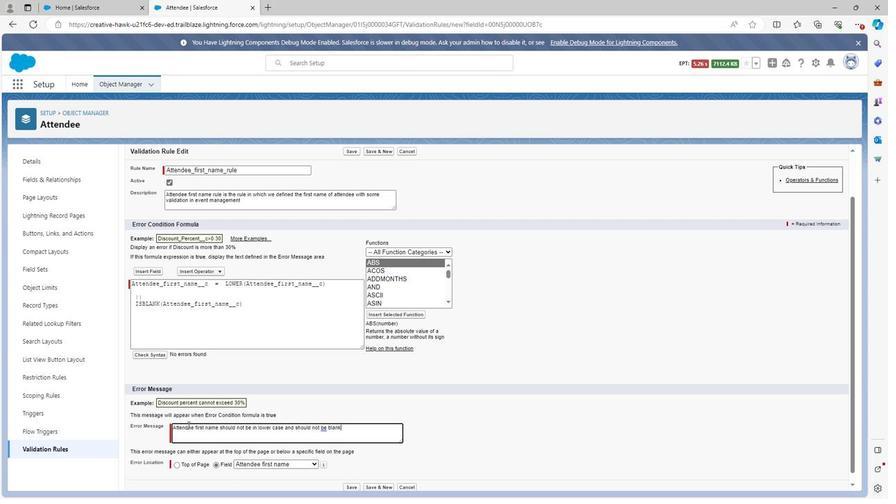 
Action: Mouse scrolled (185, 426) with delta (0, 0)
Screenshot: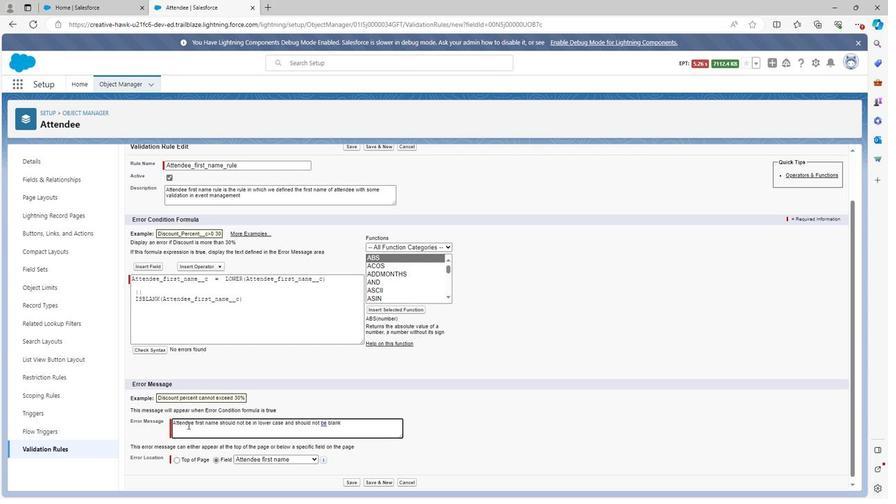 
Action: Mouse scrolled (185, 426) with delta (0, 0)
Screenshot: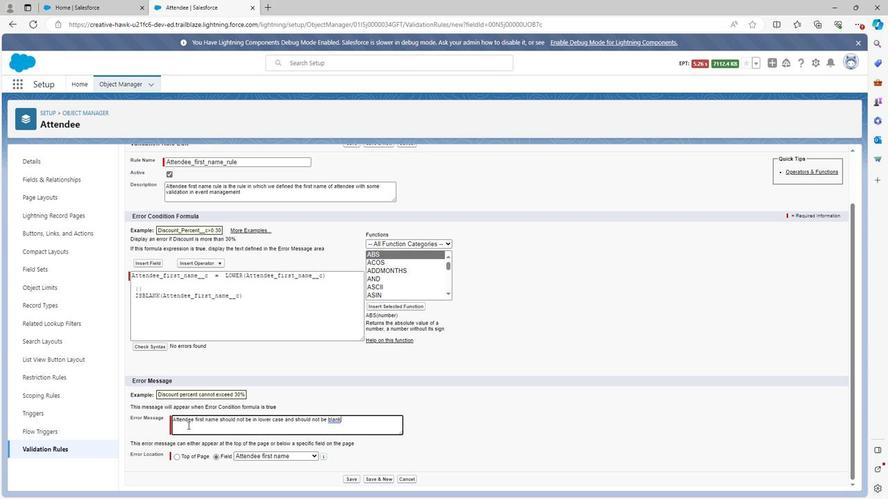 
Action: Mouse moved to (346, 478)
Screenshot: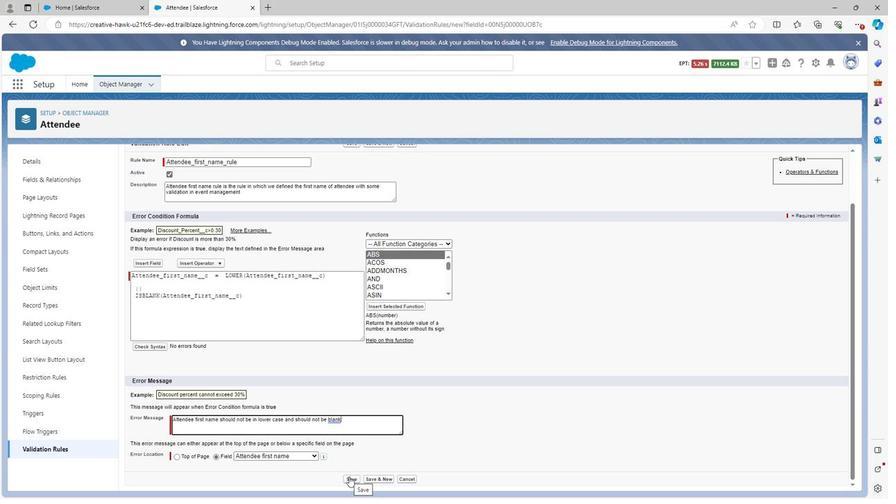 
Action: Mouse pressed left at (346, 478)
Screenshot: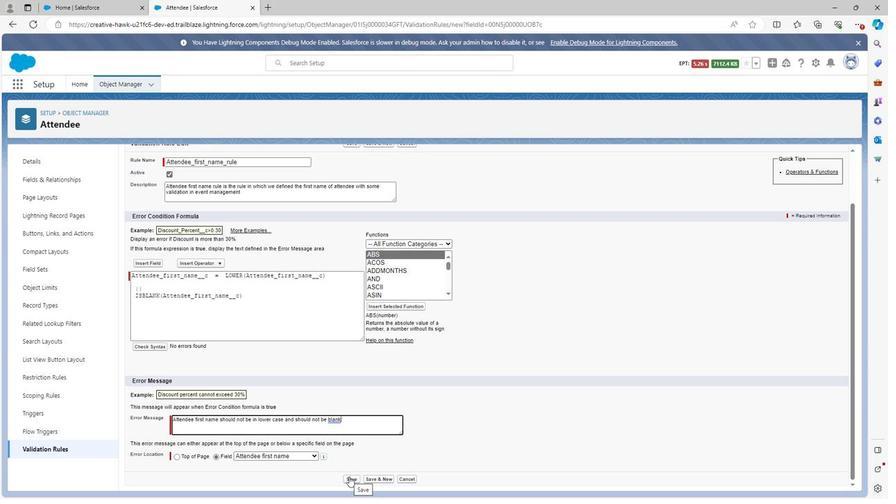 
Action: Mouse moved to (52, 169)
Screenshot: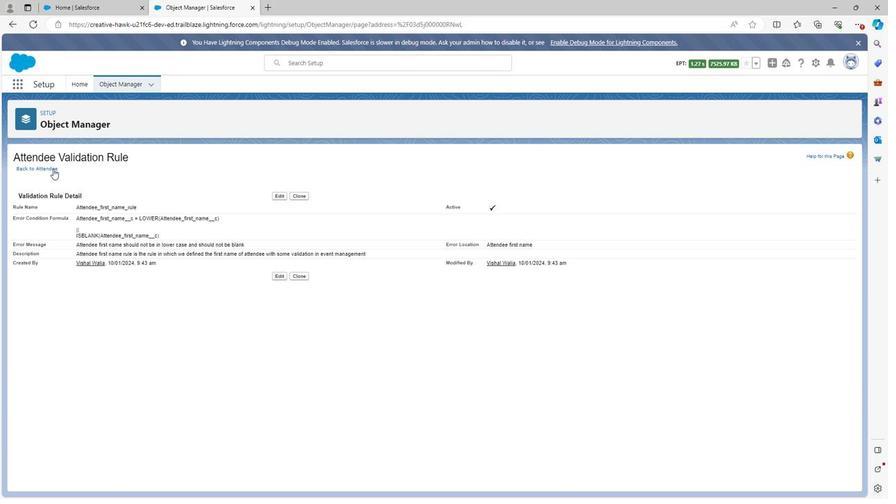 
Action: Mouse pressed left at (52, 169)
Screenshot: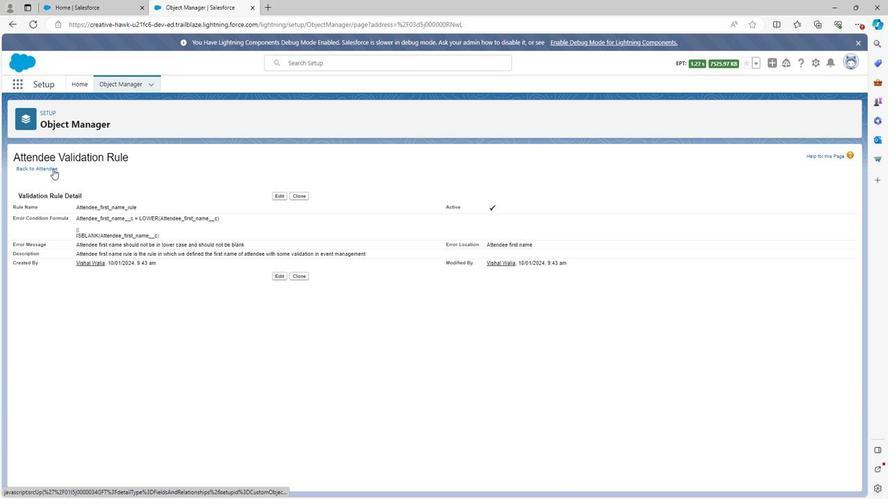 
Action: Mouse moved to (147, 366)
Screenshot: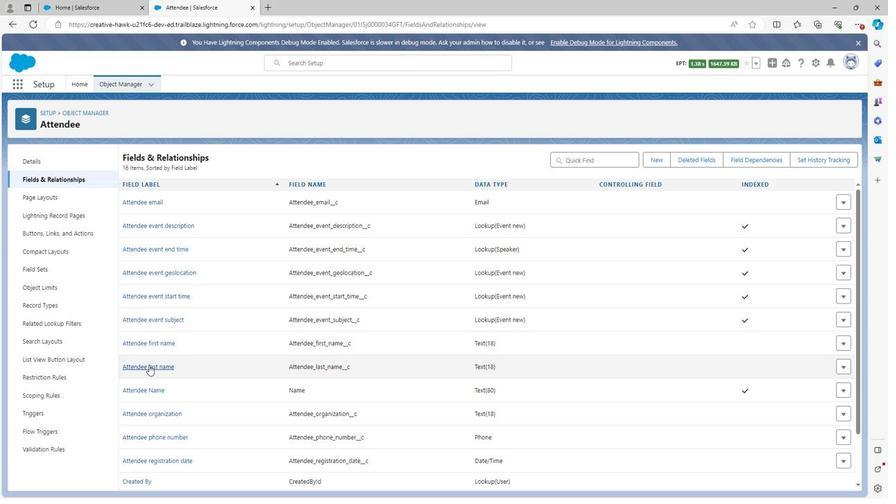 
Action: Mouse pressed left at (147, 366)
Screenshot: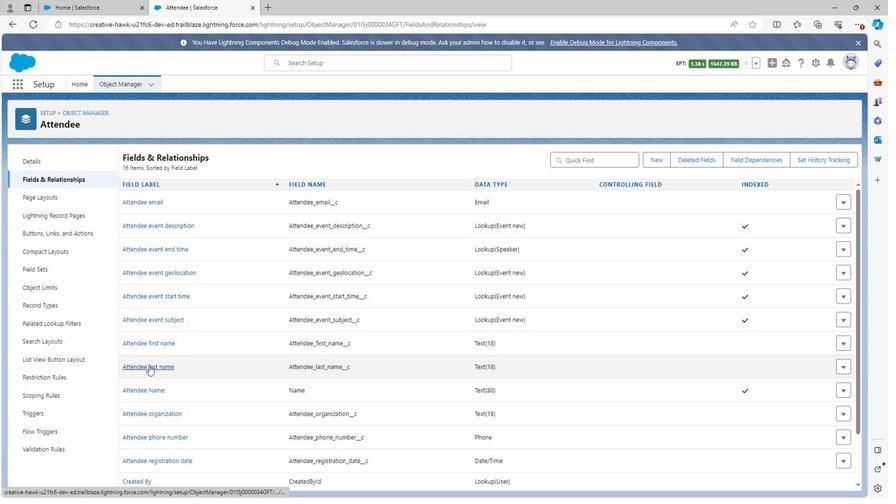 
Action: Mouse moved to (357, 427)
Screenshot: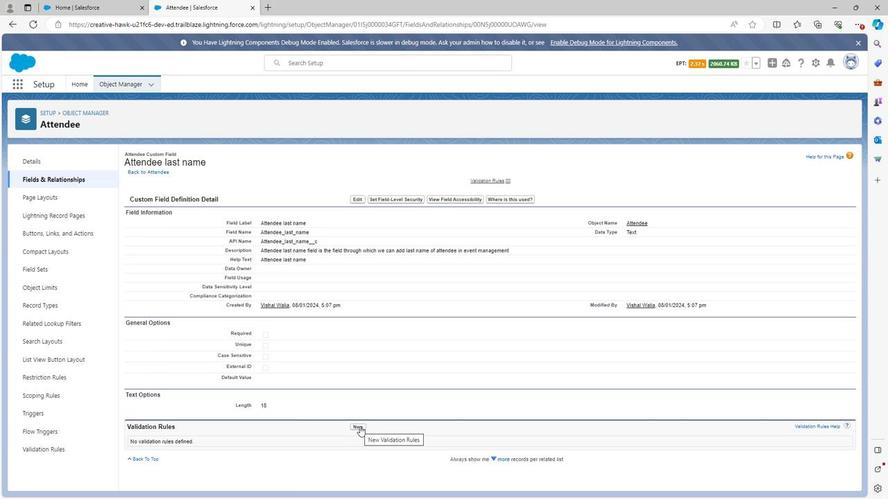 
Action: Mouse pressed left at (357, 427)
Screenshot: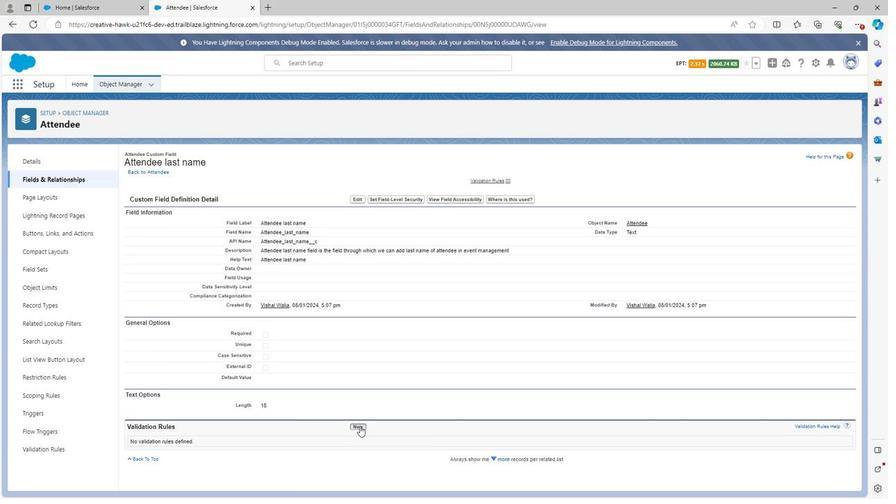 
Action: Mouse moved to (219, 220)
Screenshot: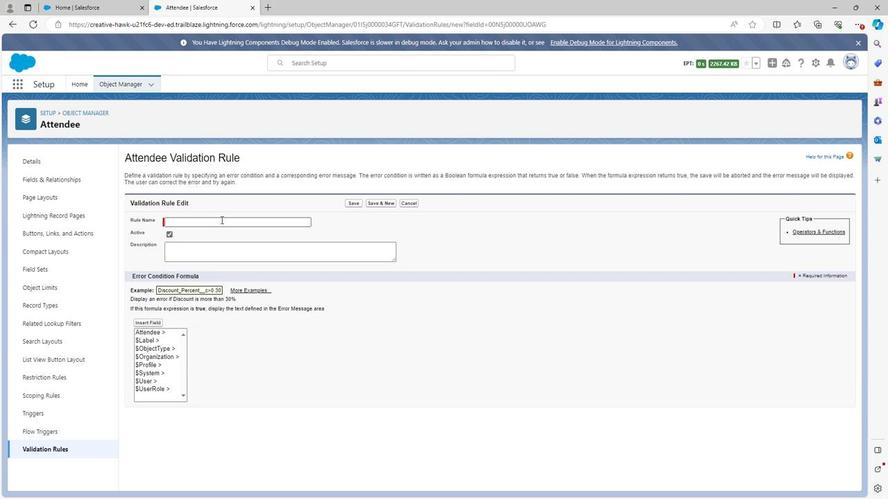 
Action: Mouse pressed left at (219, 220)
Screenshot: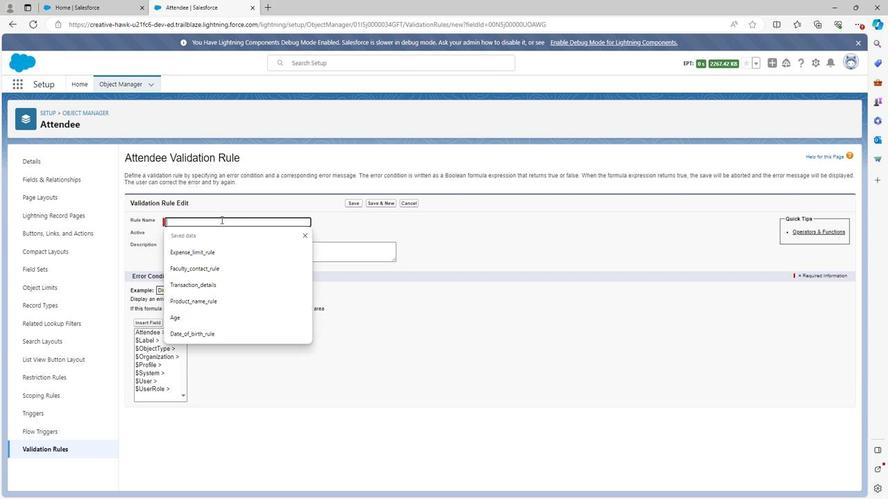 
Action: Key pressed <Key.shift>Attendee<Key.space>last<Key.space>name<Key.space>rule<Key.space>is<Key.space>the<Key.space>rule<Key.space><Key.backspace><Key.backspace><Key.backspace><Key.backspace><Key.backspace><Key.backspace><Key.backspace><Key.backspace><Key.backspace><Key.backspace>
Screenshot: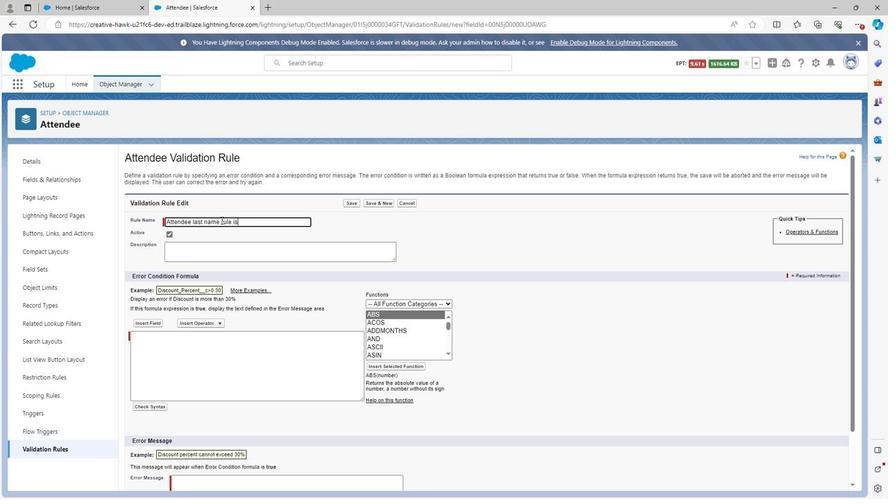 
Action: Mouse moved to (223, 236)
Screenshot: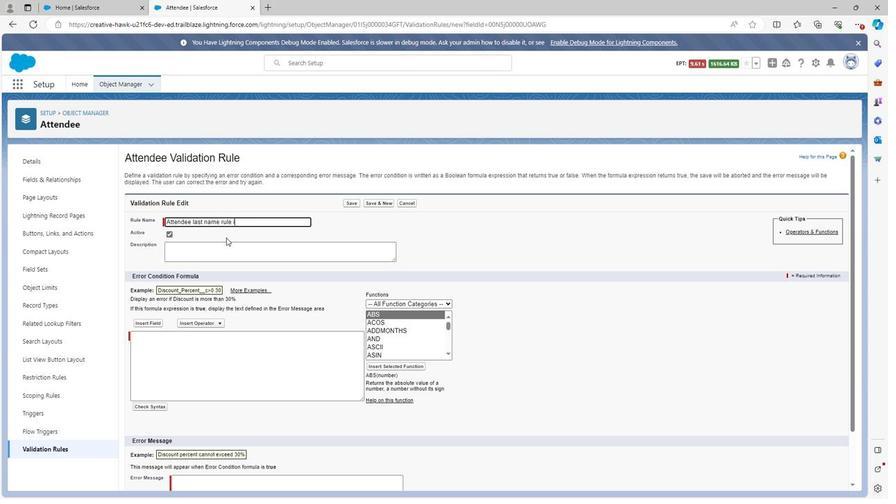 
Action: Key pressed <Key.backspace>
Screenshot: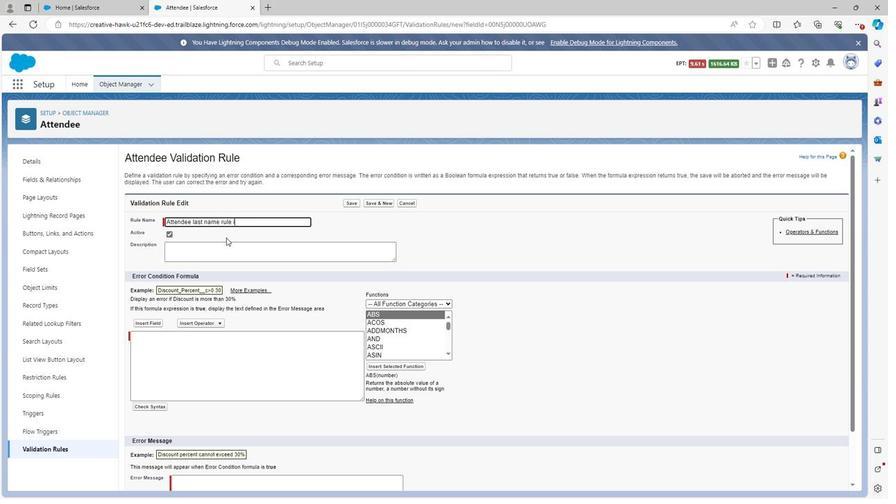 
Action: Mouse moved to (224, 238)
Screenshot: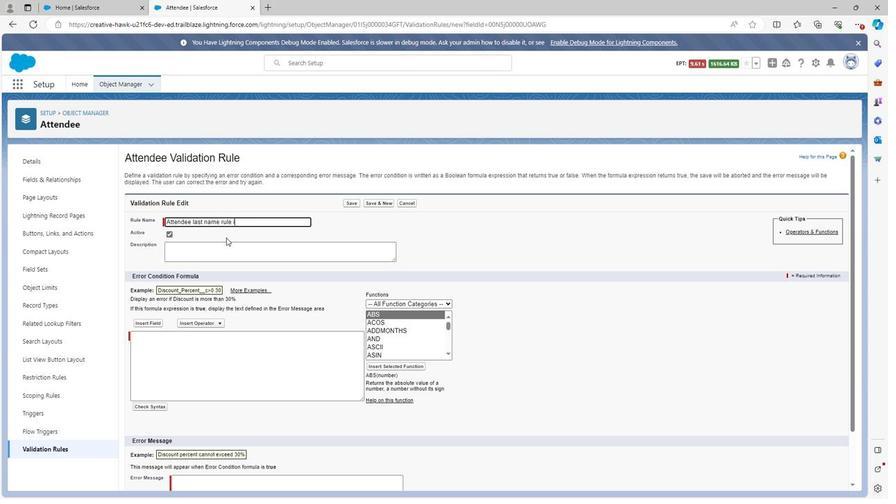 
Action: Key pressed <Key.backspace>
Screenshot: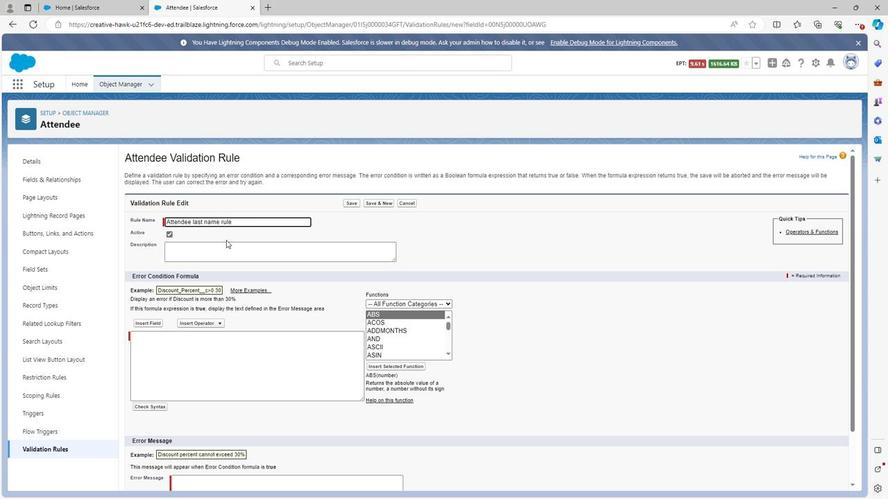 
Action: Mouse moved to (222, 243)
Screenshot: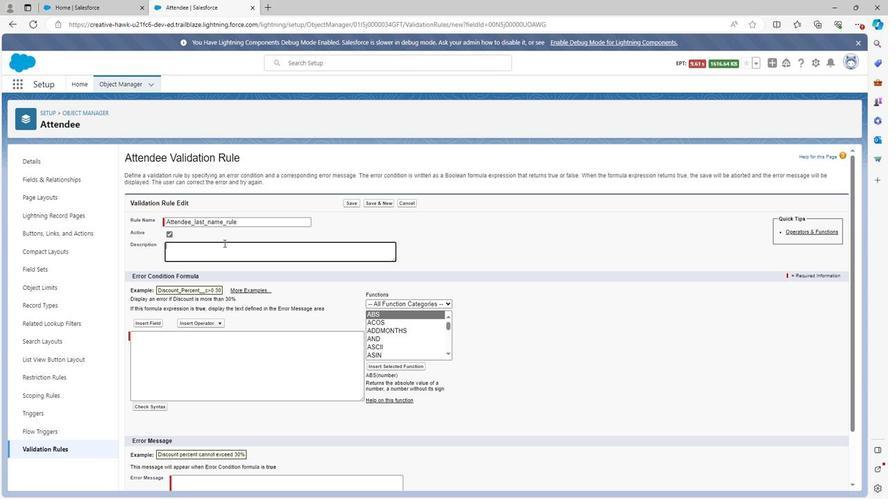 
Action: Mouse pressed left at (222, 243)
Screenshot: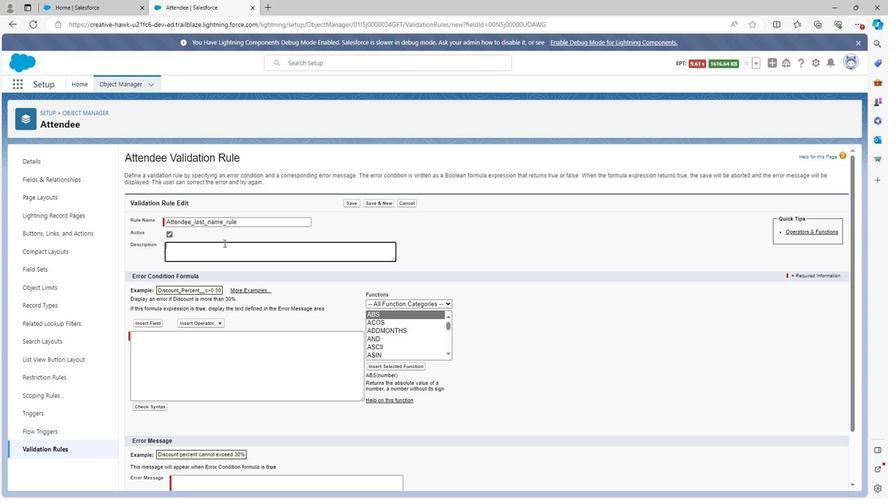 
Action: Key pressed <Key.shift>Attendee<Key.space>last<Key.space>name<Key.space>rule<Key.space>is<Key.space>the<Key.space>rule<Key.space>in<Key.space>which<Key.space>we<Key.space>defined<Key.space>the<Key.space>last<Key.space>name<Key.space>of<Key.space>attendee<Key.space>with<Key.space>some<Key.space>validation<Key.space>in<Key.space>event<Key.space>management
Screenshot: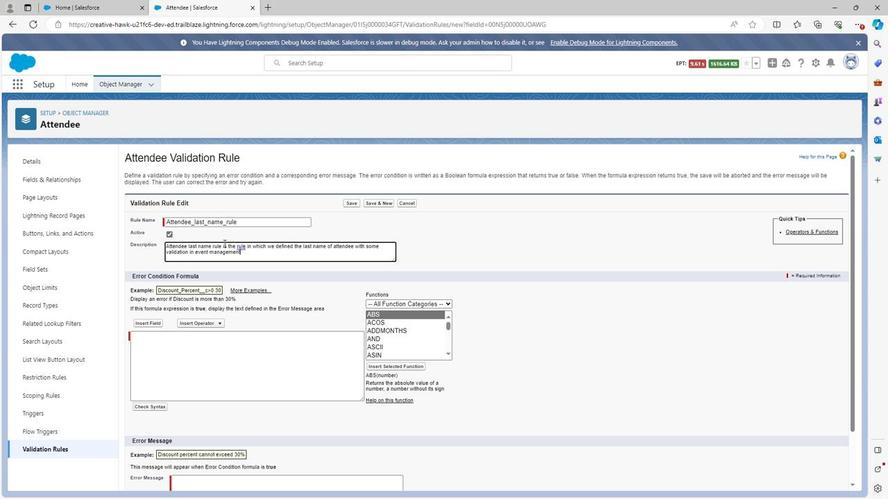 
Action: Mouse moved to (147, 324)
Screenshot: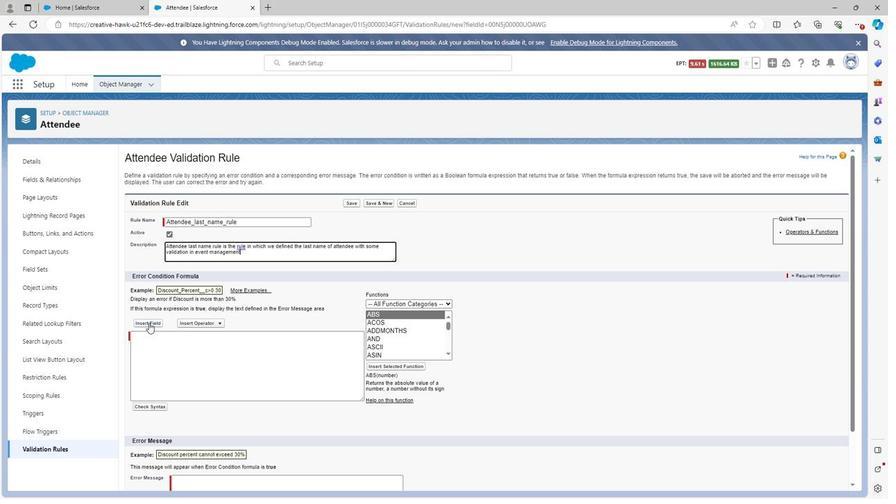 
Action: Mouse pressed left at (147, 324)
Screenshot: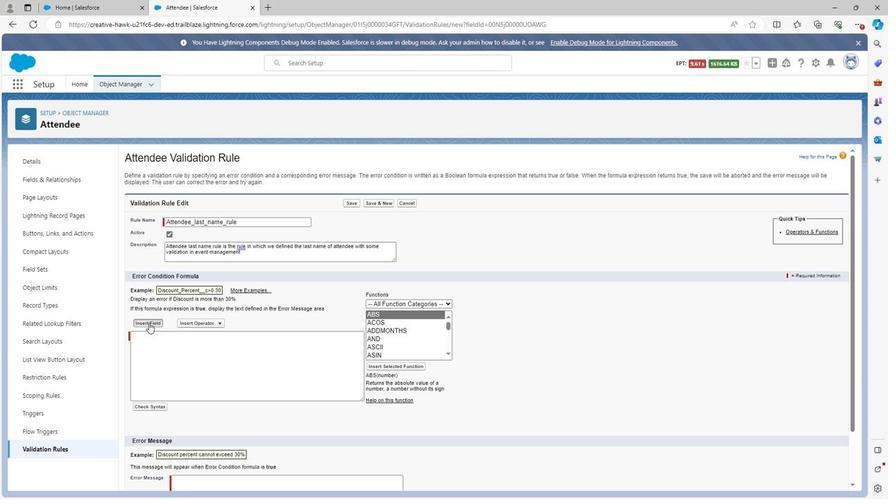 
Action: Mouse moved to (403, 311)
Screenshot: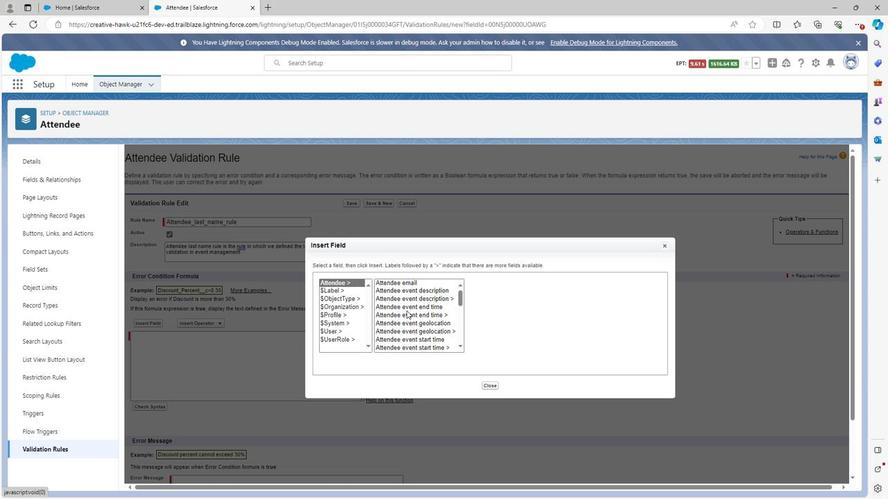 
Action: Mouse scrolled (403, 310) with delta (0, 0)
Screenshot: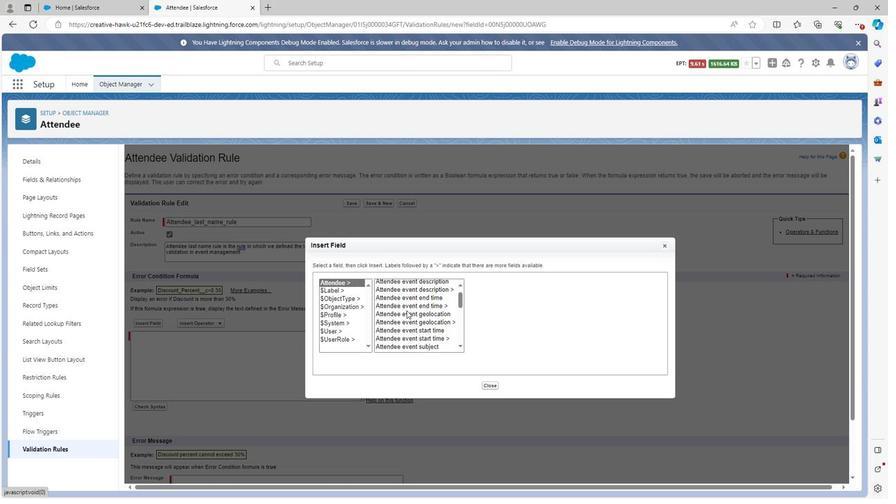 
Action: Mouse scrolled (403, 310) with delta (0, 0)
Screenshot: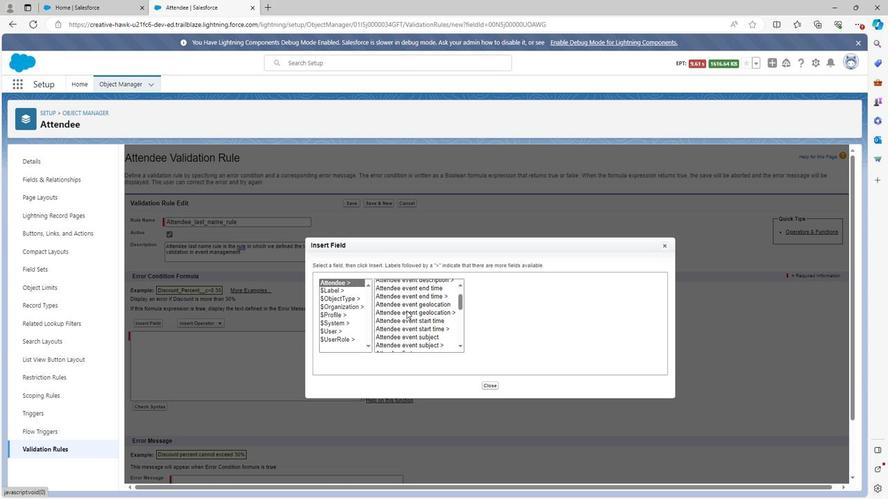 
Action: Mouse scrolled (403, 310) with delta (0, 0)
Screenshot: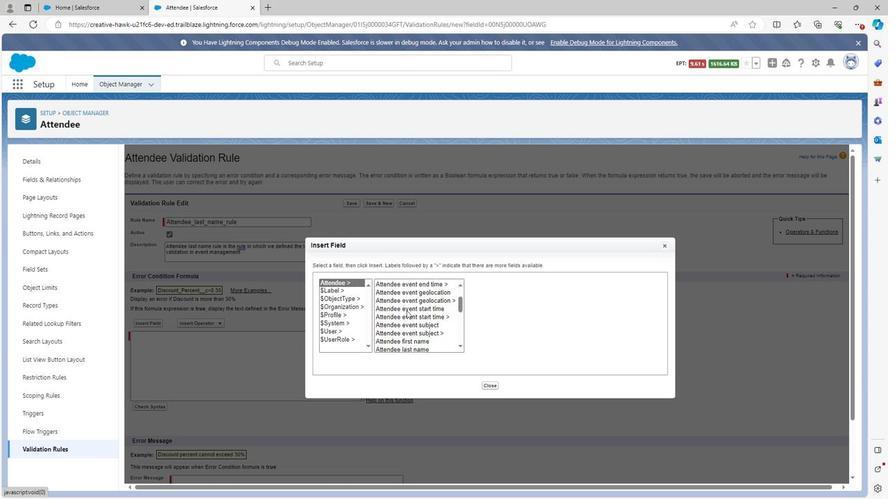 
Action: Mouse scrolled (403, 310) with delta (0, 0)
Screenshot: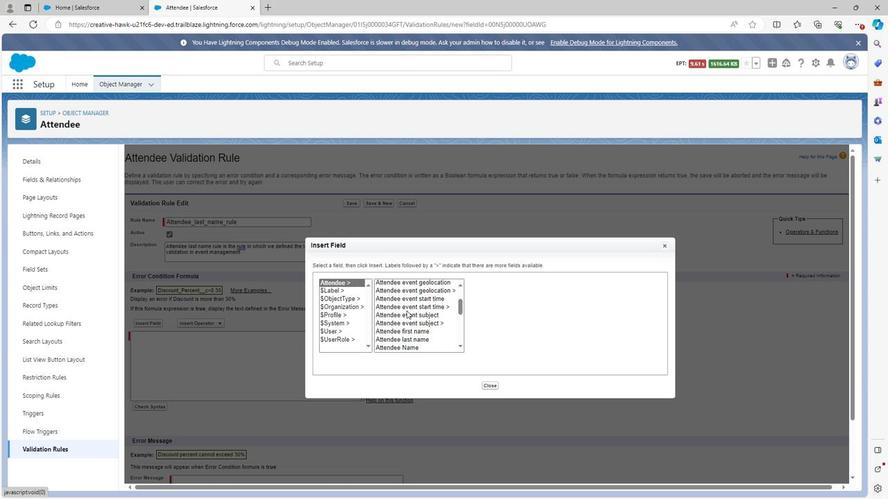 
Action: Mouse scrolled (403, 310) with delta (0, 0)
Screenshot: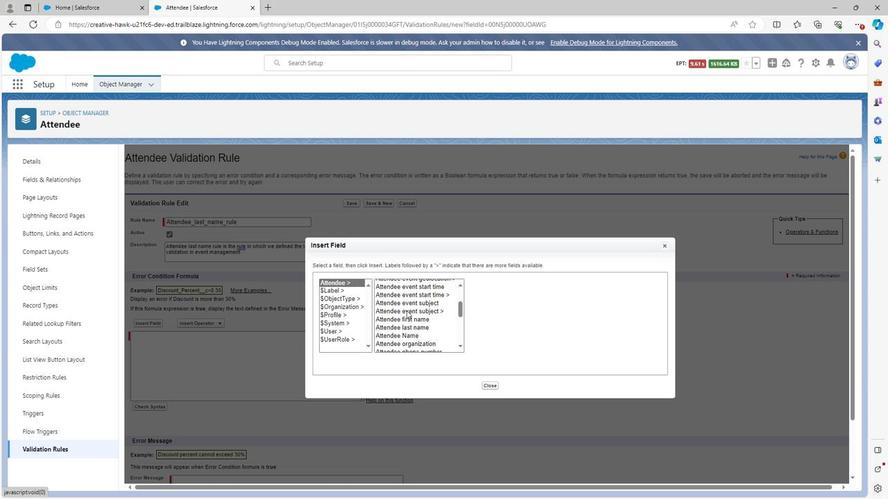 
Action: Mouse scrolled (403, 310) with delta (0, 0)
Screenshot: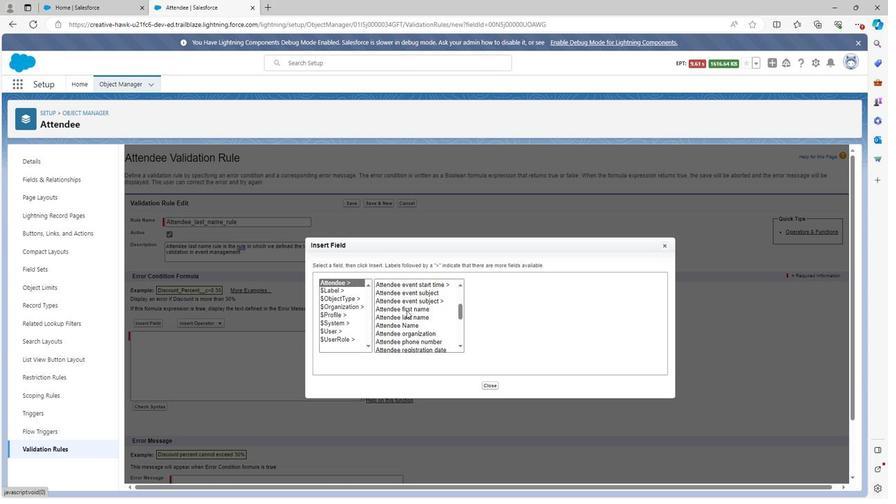 
Action: Mouse moved to (402, 314)
Screenshot: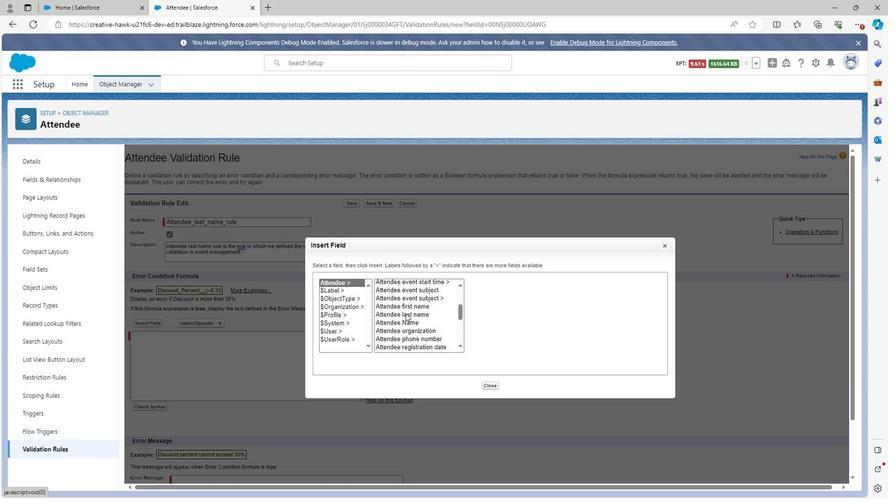 
Action: Mouse pressed left at (402, 314)
